 Task: Reply All to email with the signature Emma Green with the subject Request for a new project from softage.1@softage.net with the message I would like to request a follow-up meeting to discuss the next steps., select first sentence, change the font color from current to black and background color to maroon Send the email
Action: Mouse moved to (976, 70)
Screenshot: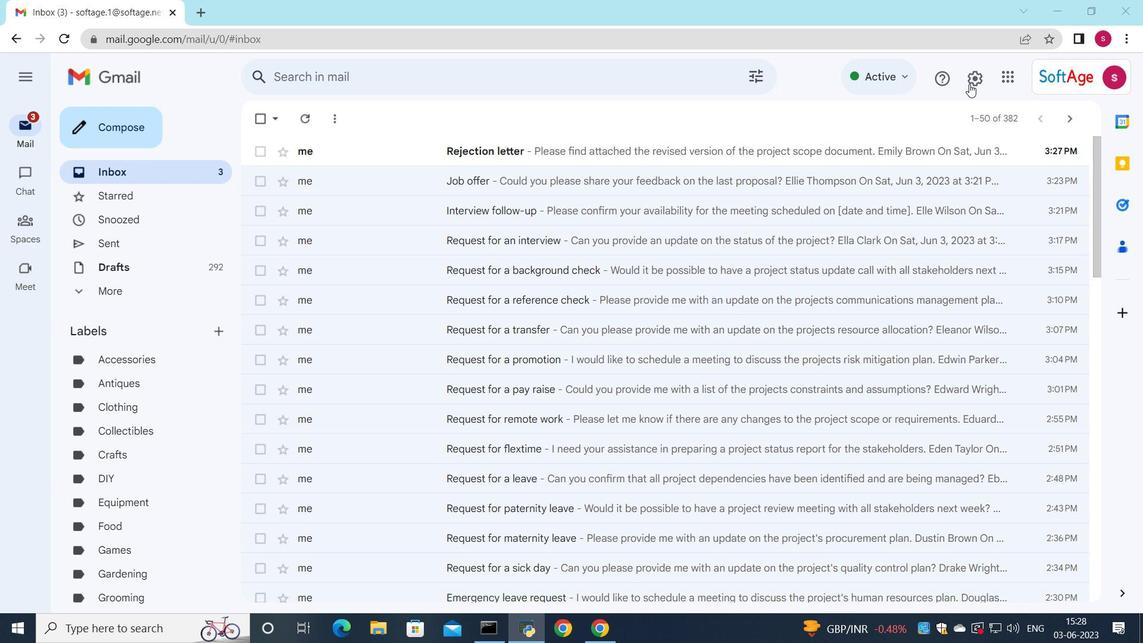 
Action: Mouse pressed left at (976, 70)
Screenshot: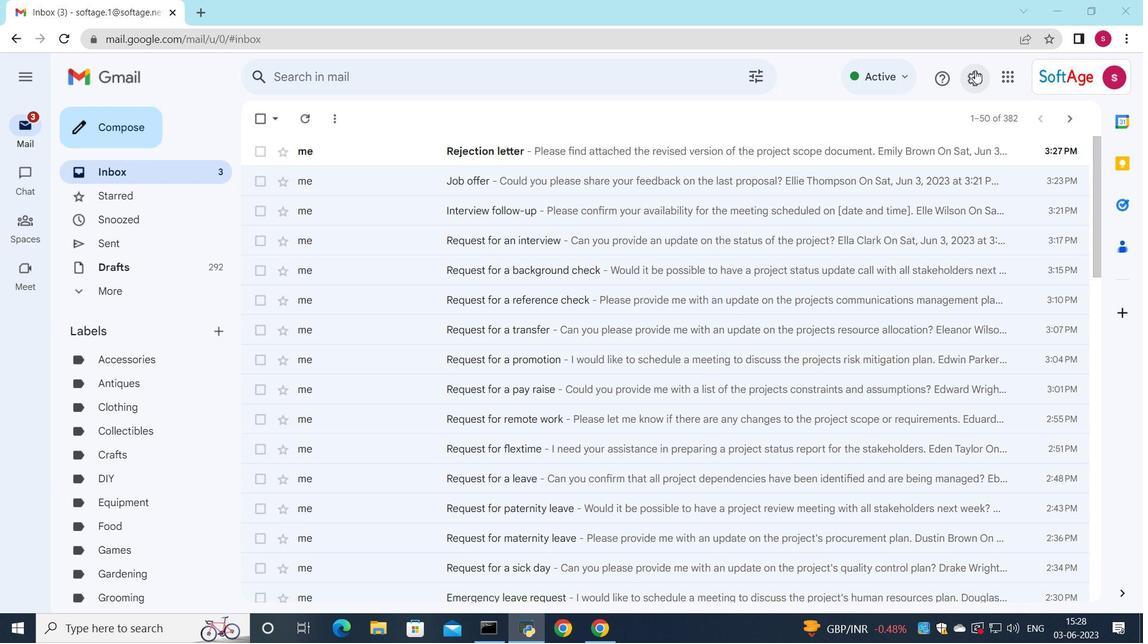 
Action: Mouse moved to (967, 155)
Screenshot: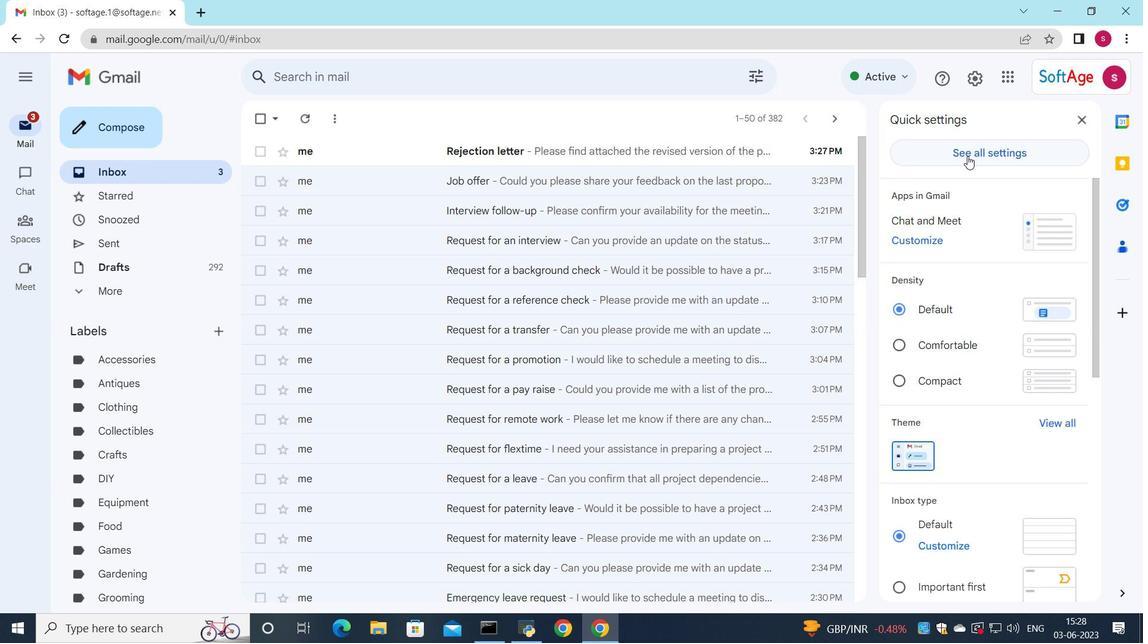
Action: Mouse pressed left at (967, 155)
Screenshot: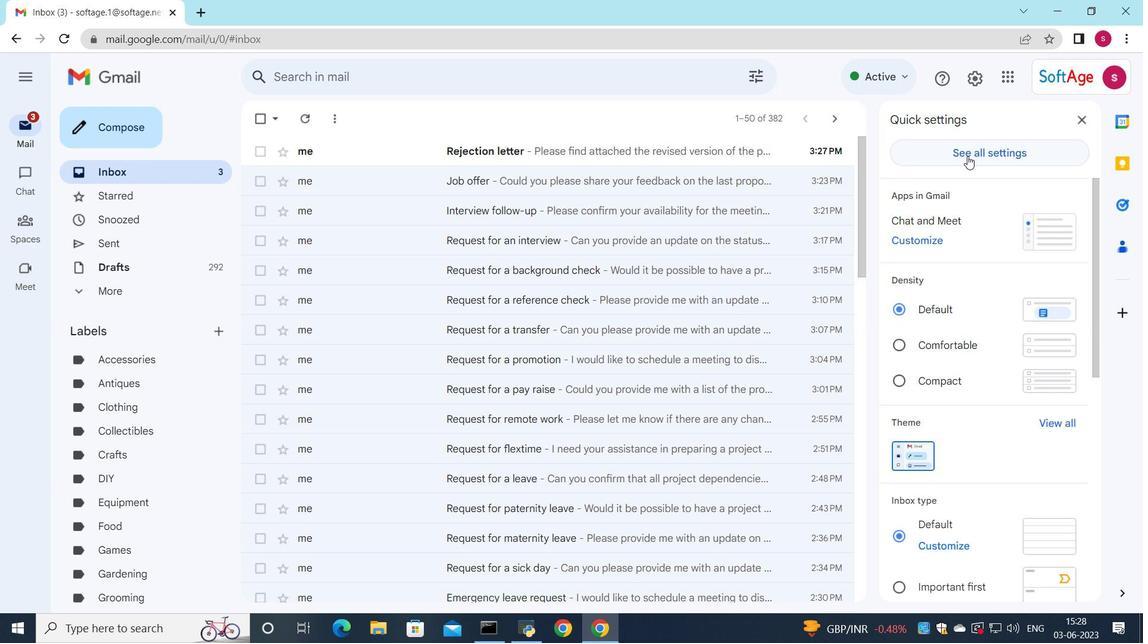 
Action: Mouse moved to (650, 265)
Screenshot: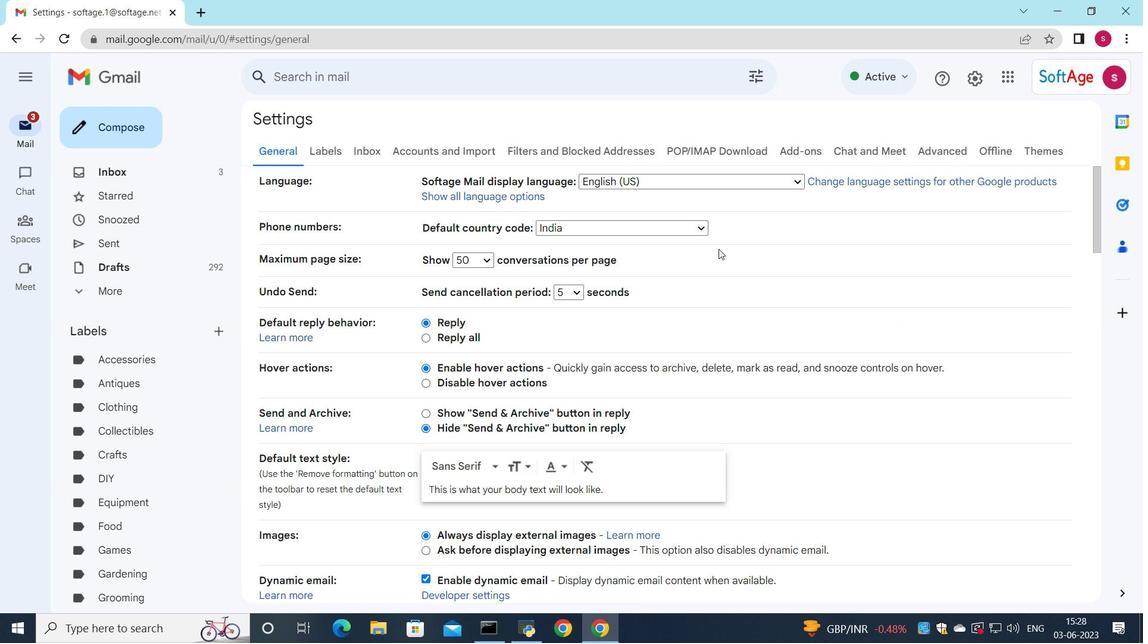 
Action: Mouse scrolled (650, 265) with delta (0, 0)
Screenshot: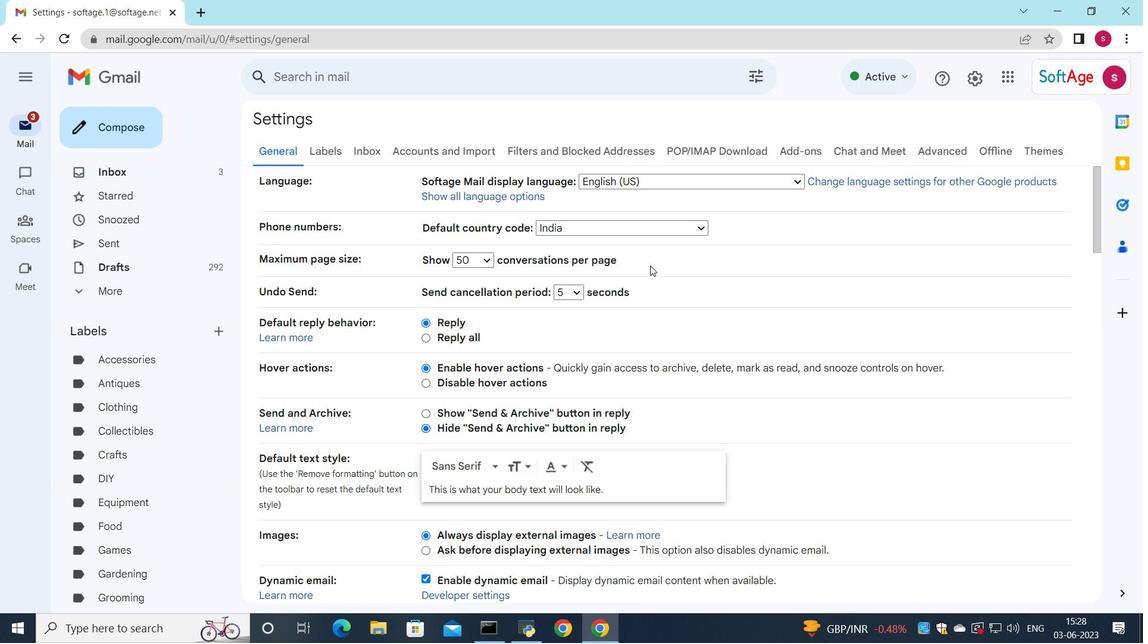 
Action: Mouse scrolled (650, 265) with delta (0, 0)
Screenshot: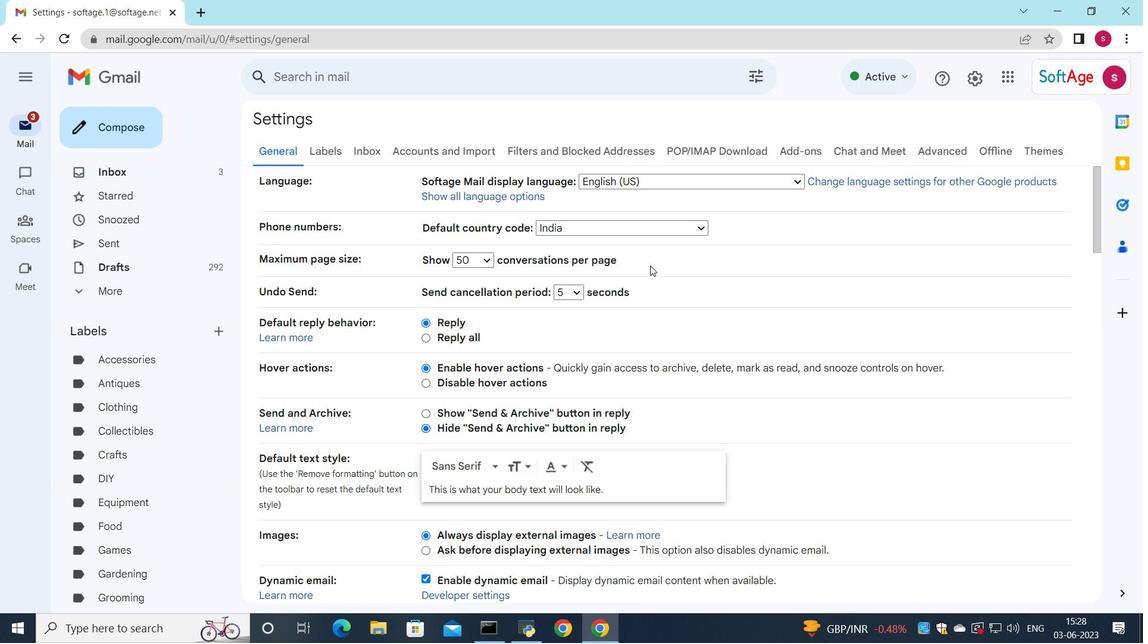 
Action: Mouse scrolled (650, 265) with delta (0, 0)
Screenshot: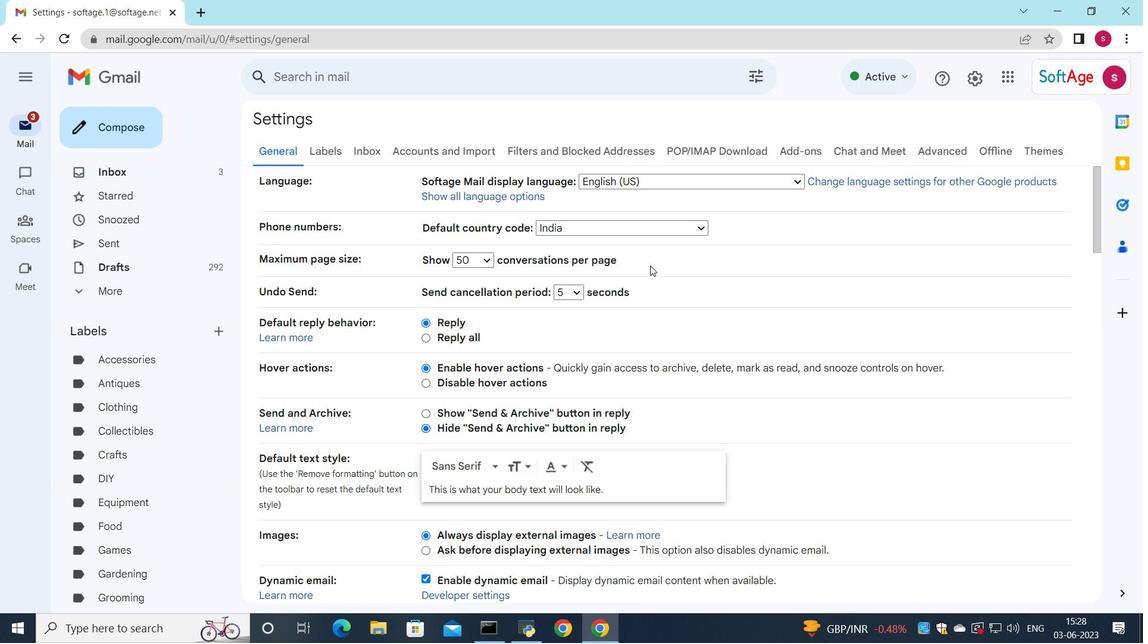 
Action: Mouse scrolled (650, 265) with delta (0, 0)
Screenshot: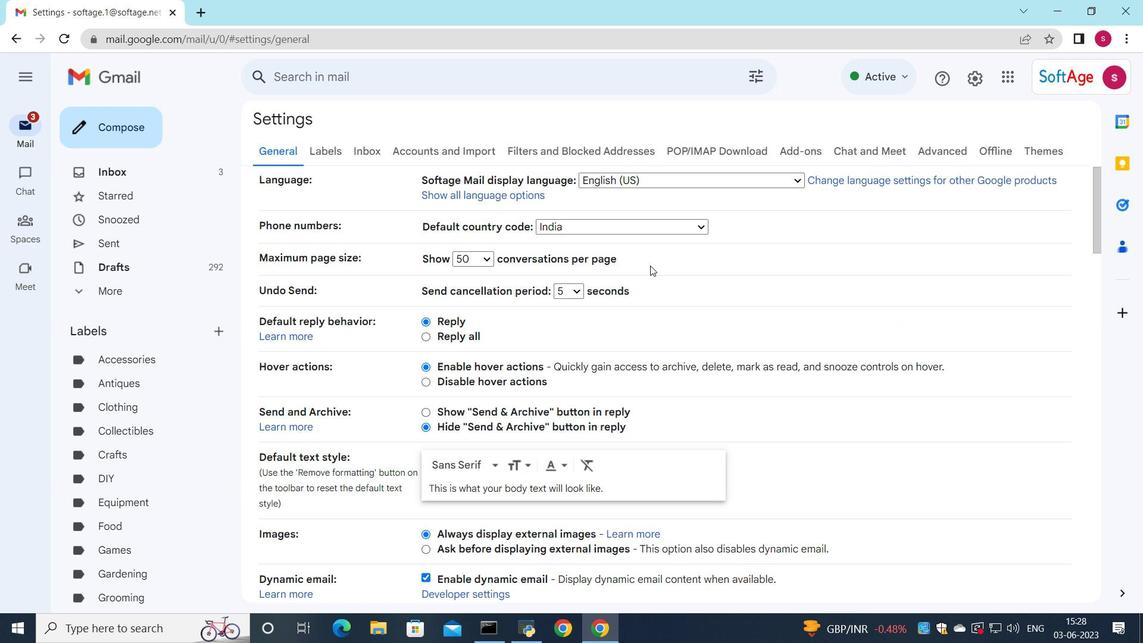 
Action: Mouse scrolled (650, 265) with delta (0, 0)
Screenshot: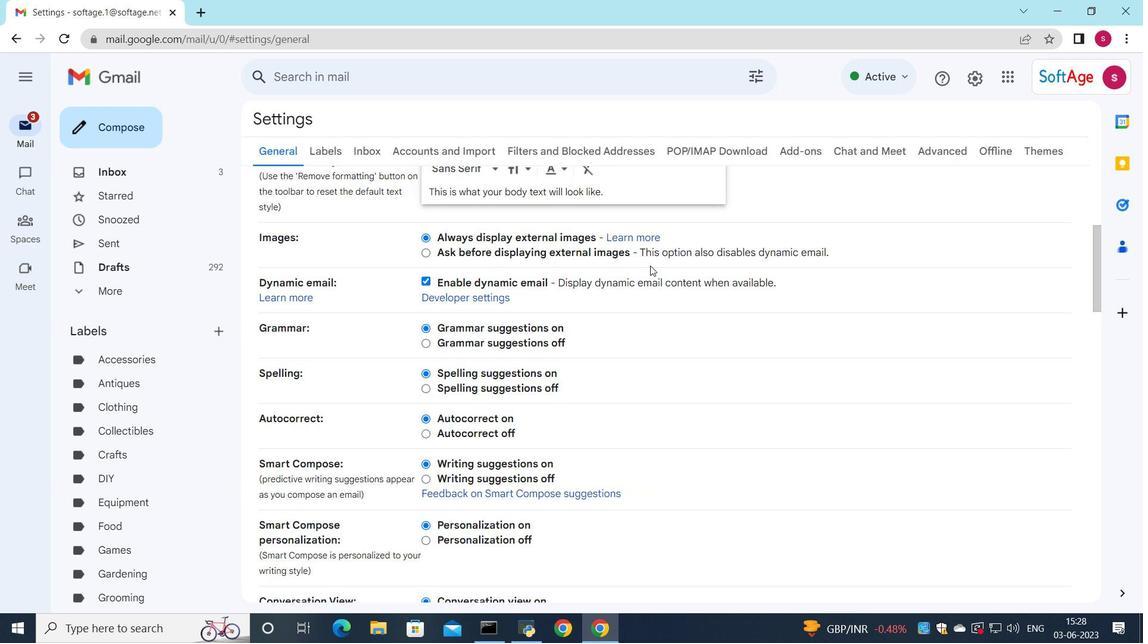 
Action: Mouse scrolled (650, 265) with delta (0, 0)
Screenshot: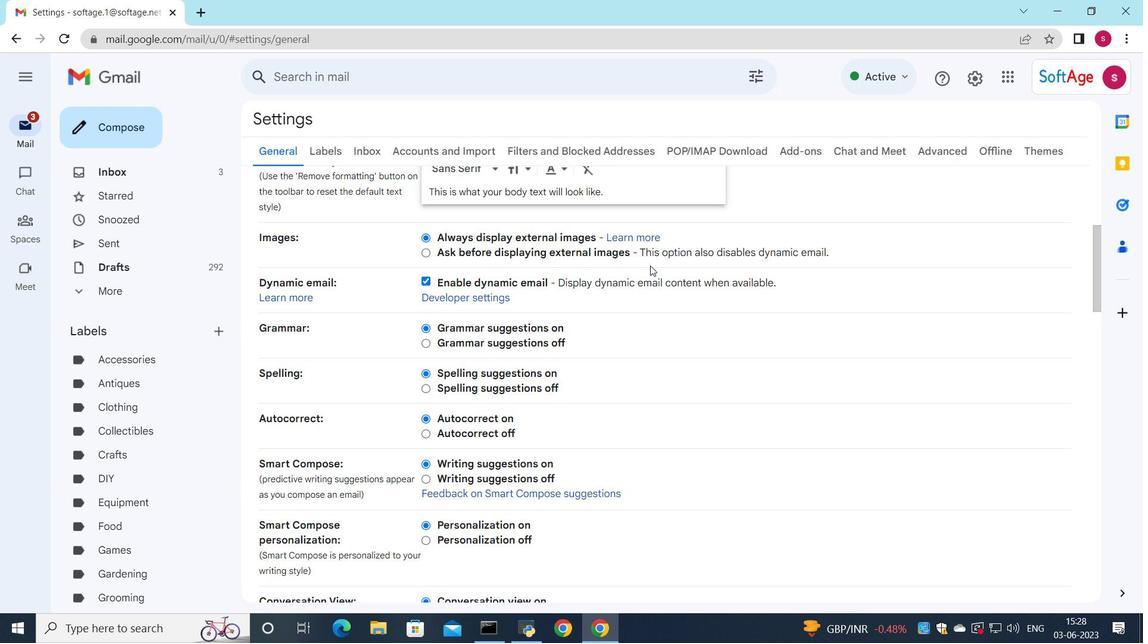 
Action: Mouse scrolled (650, 265) with delta (0, 0)
Screenshot: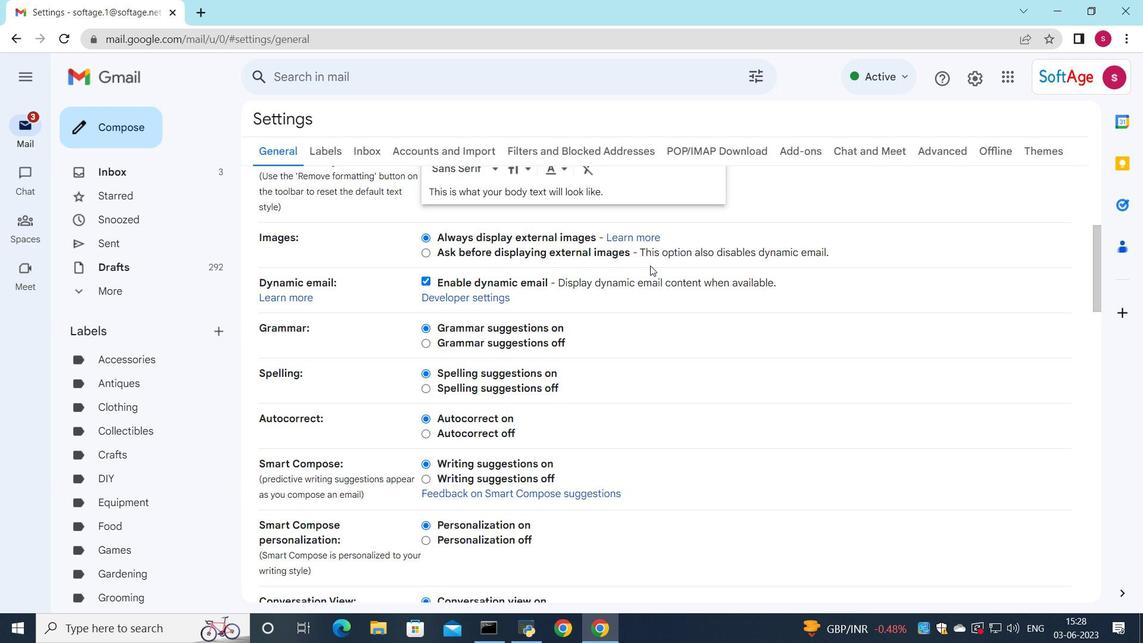 
Action: Mouse scrolled (650, 265) with delta (0, 0)
Screenshot: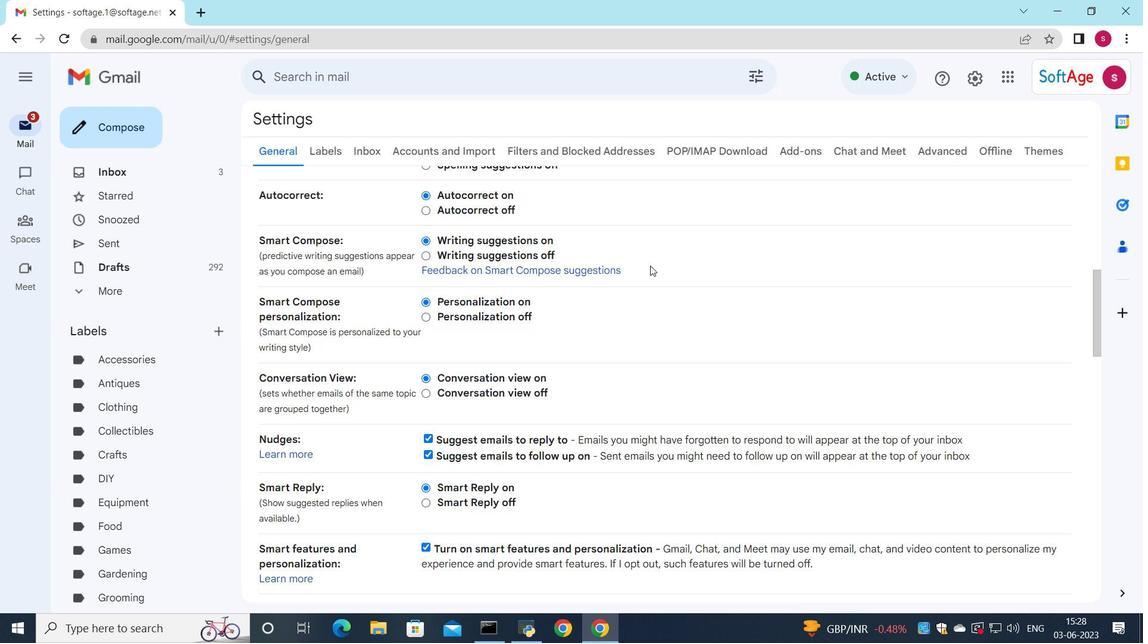 
Action: Mouse scrolled (650, 265) with delta (0, 0)
Screenshot: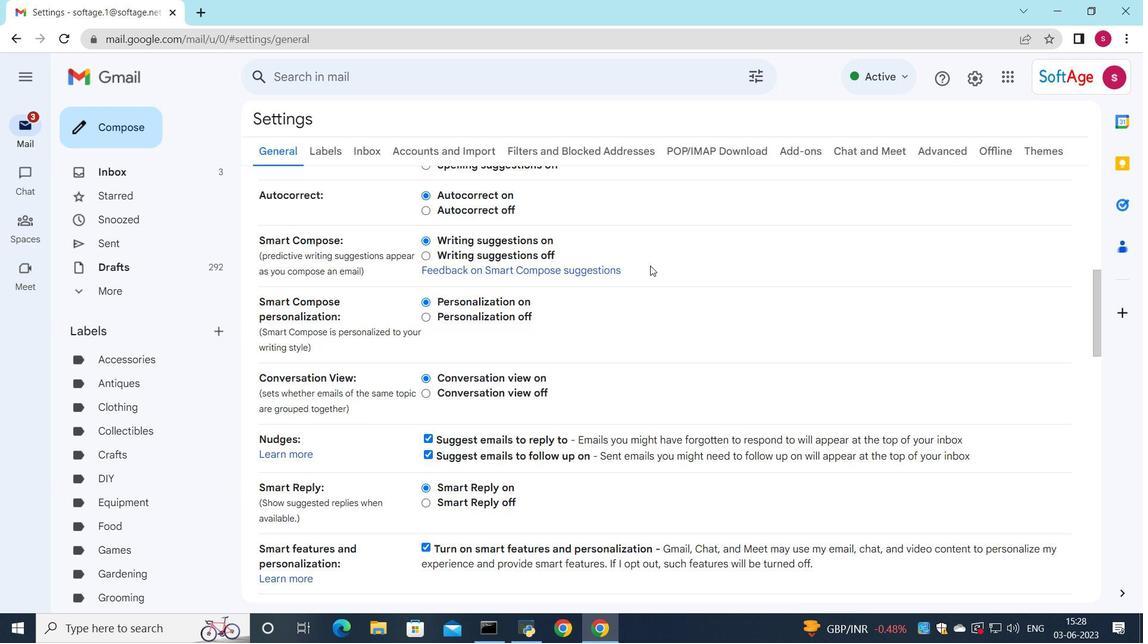 
Action: Mouse scrolled (650, 265) with delta (0, 0)
Screenshot: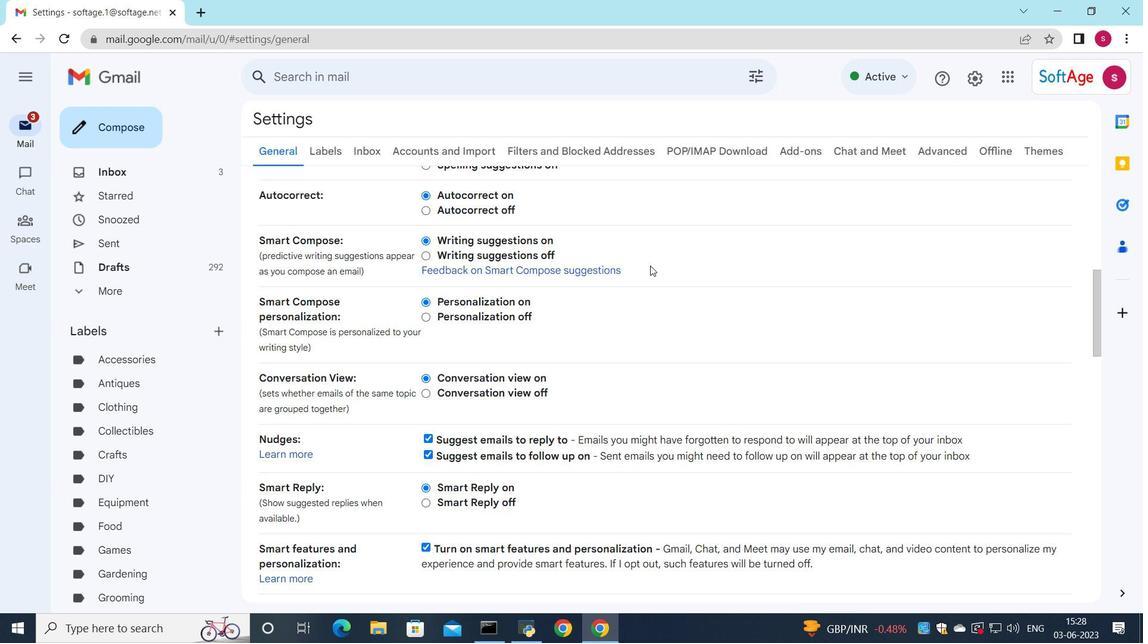 
Action: Mouse scrolled (650, 265) with delta (0, 0)
Screenshot: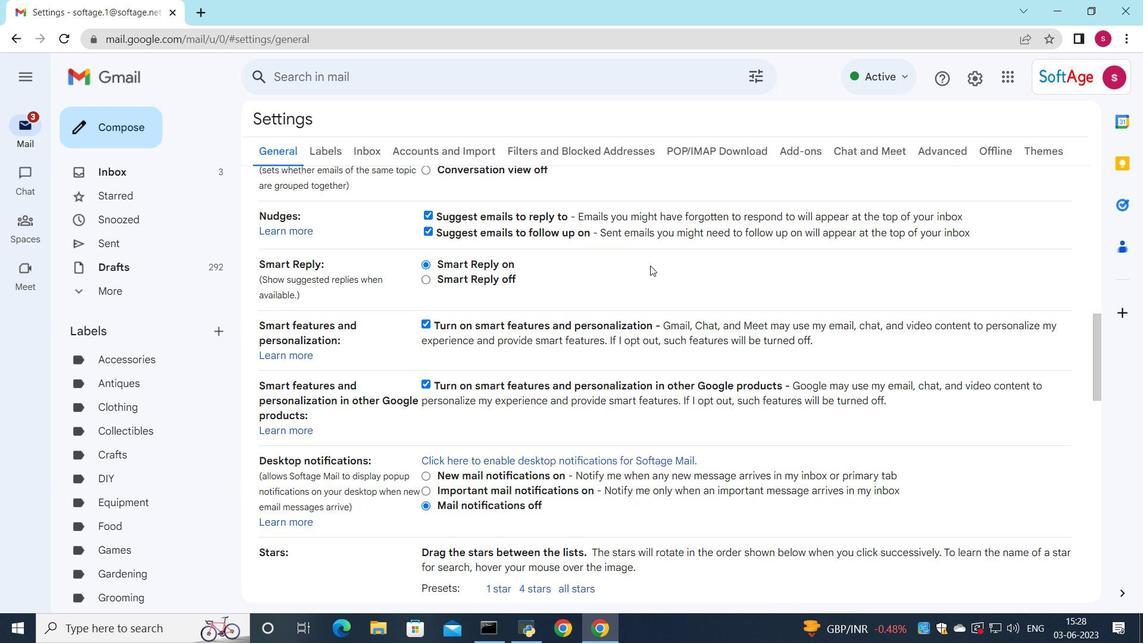 
Action: Mouse scrolled (650, 265) with delta (0, 0)
Screenshot: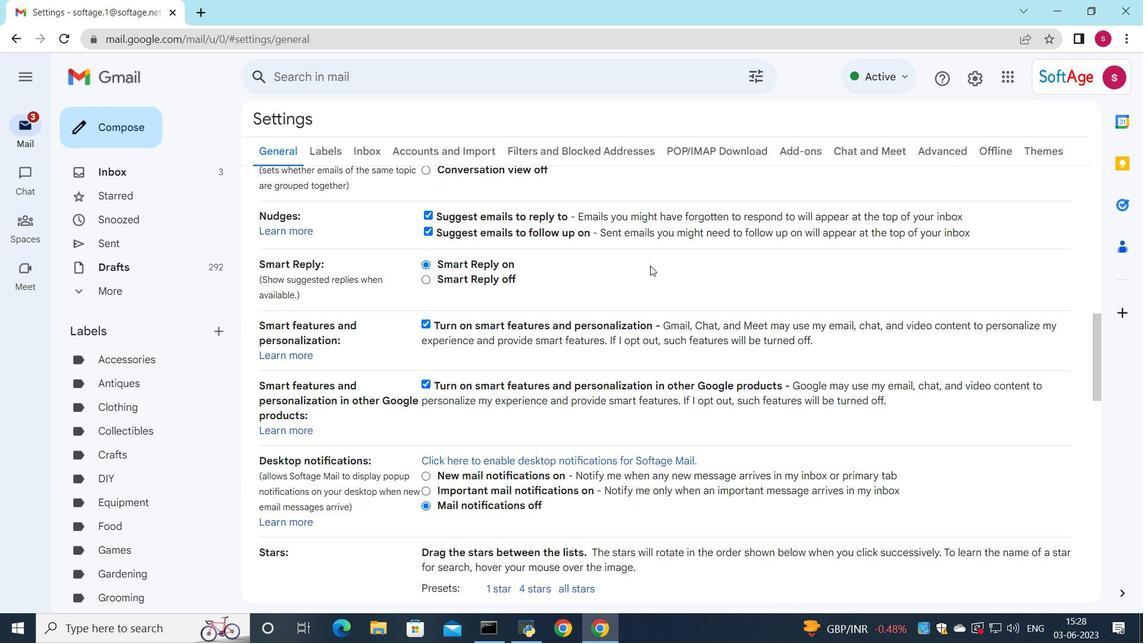 
Action: Mouse scrolled (650, 265) with delta (0, 0)
Screenshot: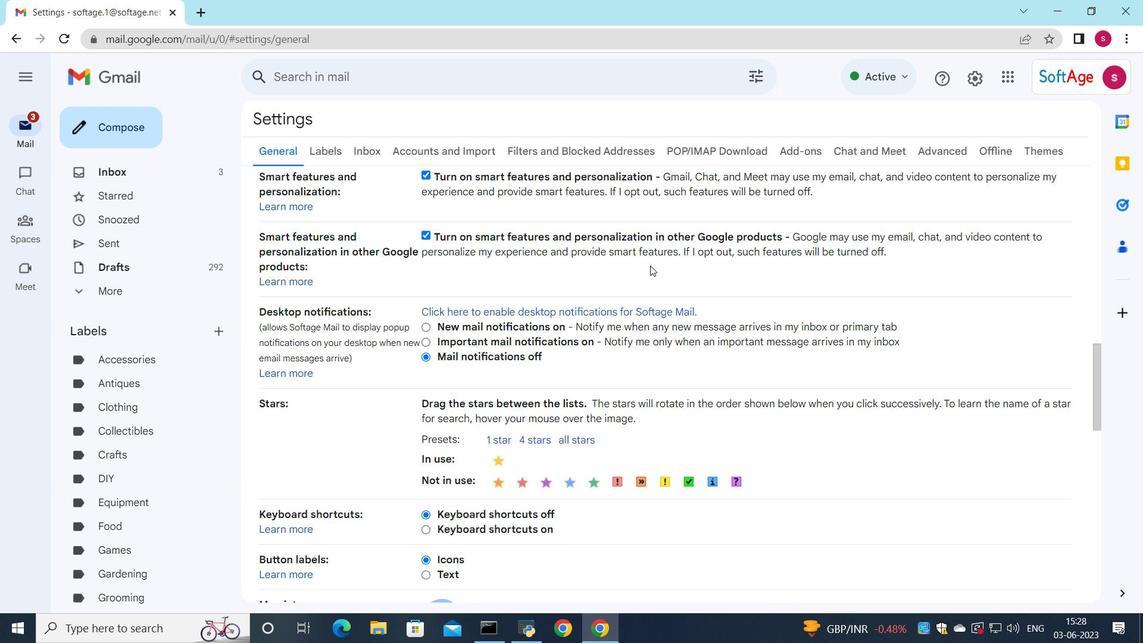 
Action: Mouse scrolled (650, 265) with delta (0, 0)
Screenshot: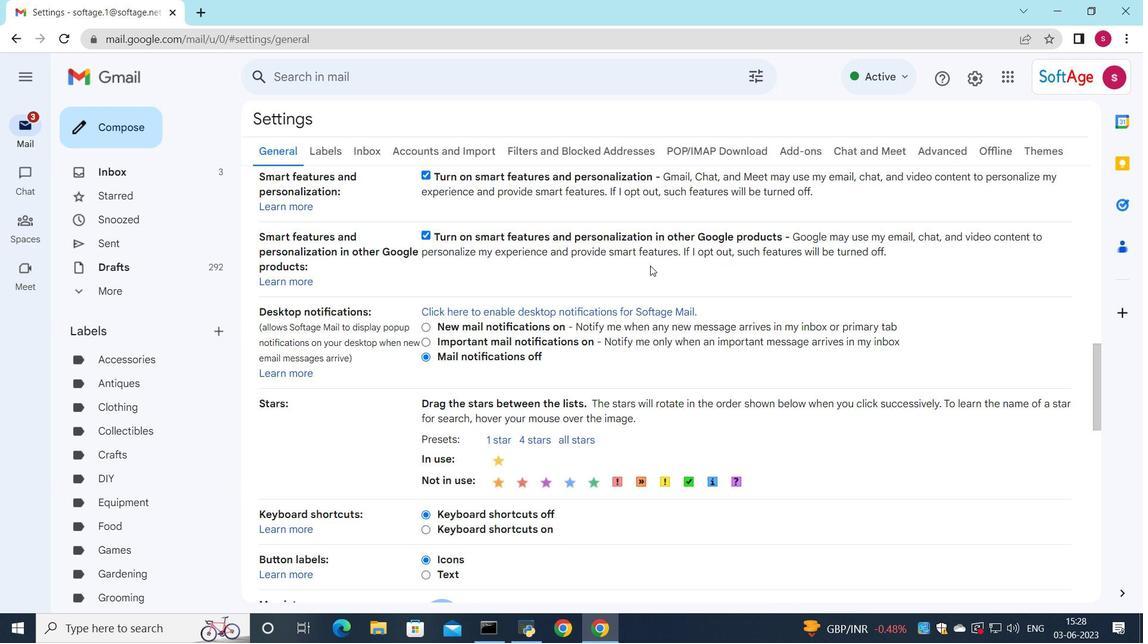 
Action: Mouse scrolled (650, 265) with delta (0, 0)
Screenshot: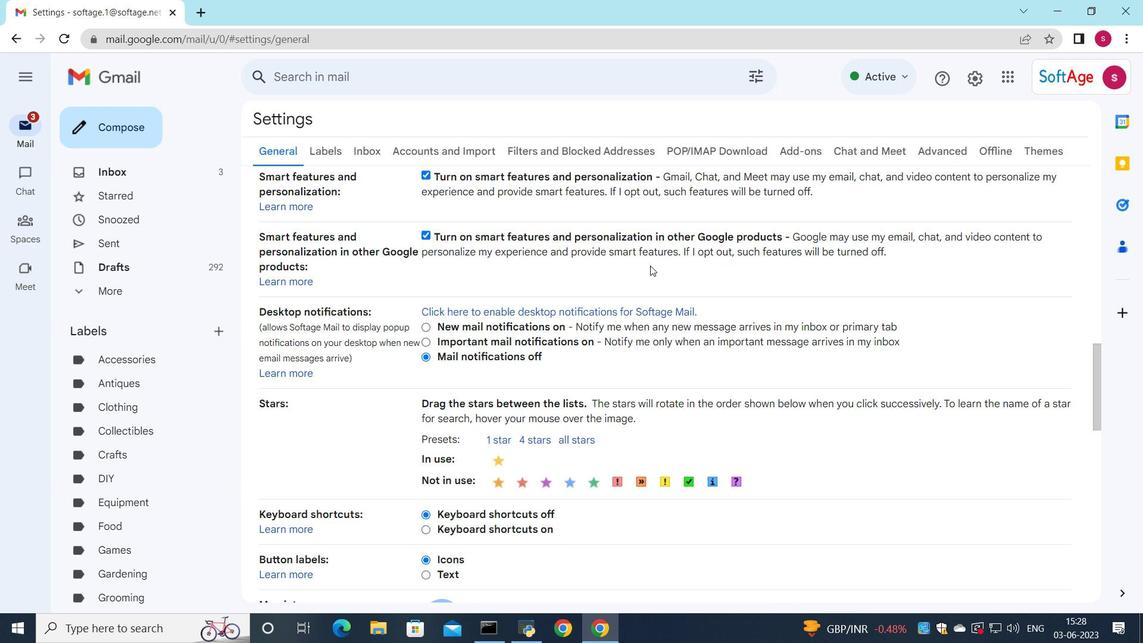 
Action: Mouse scrolled (650, 265) with delta (0, 0)
Screenshot: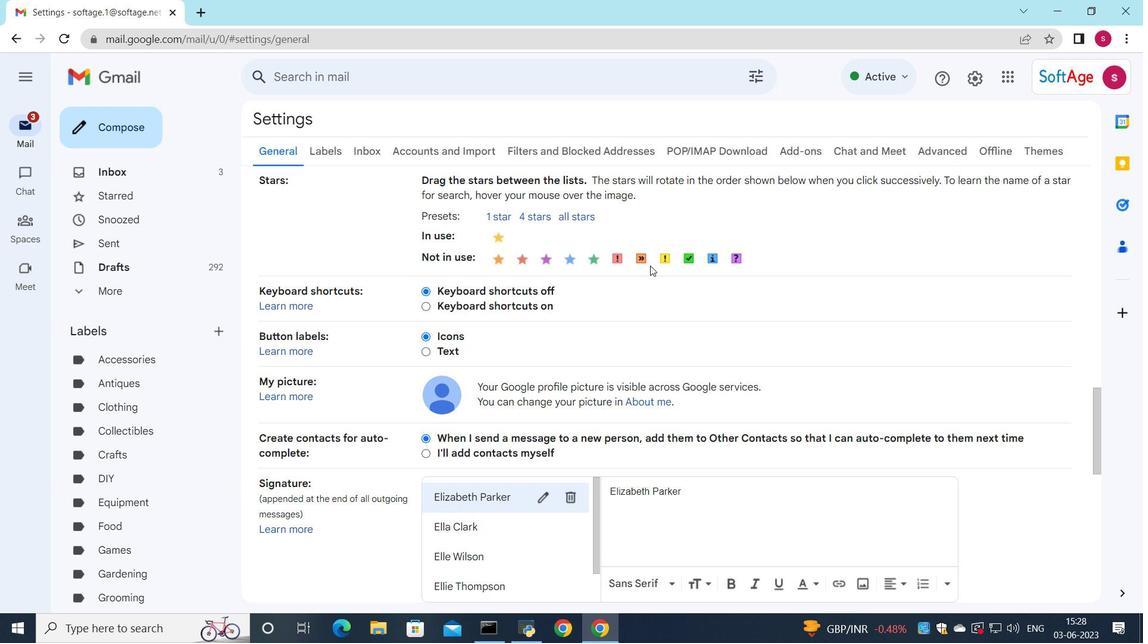 
Action: Mouse scrolled (650, 265) with delta (0, 0)
Screenshot: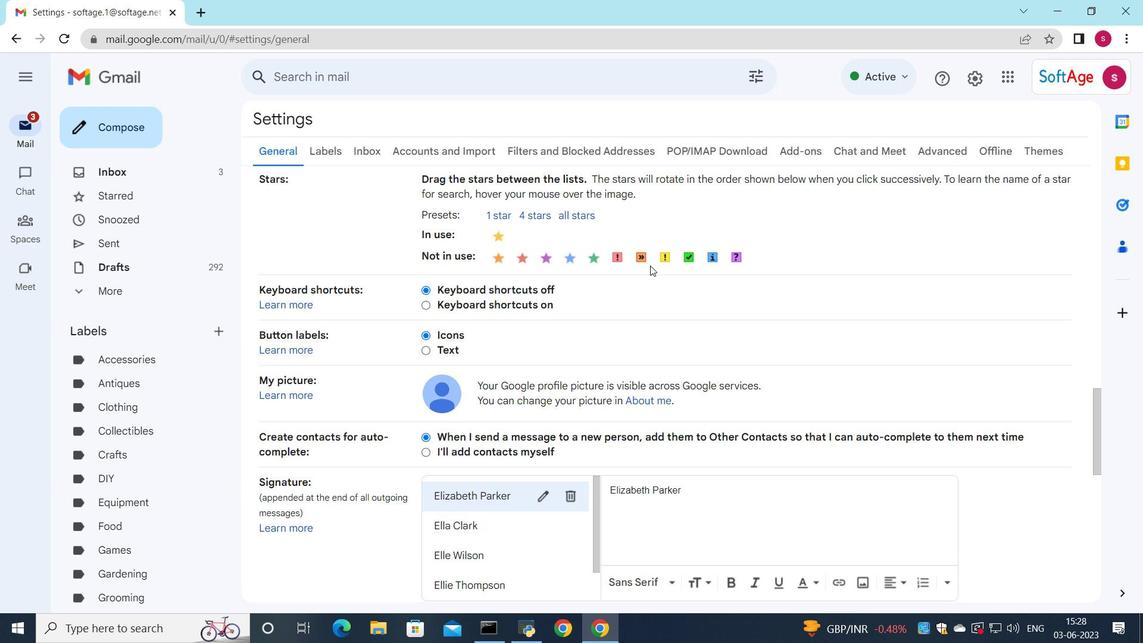 
Action: Mouse moved to (562, 469)
Screenshot: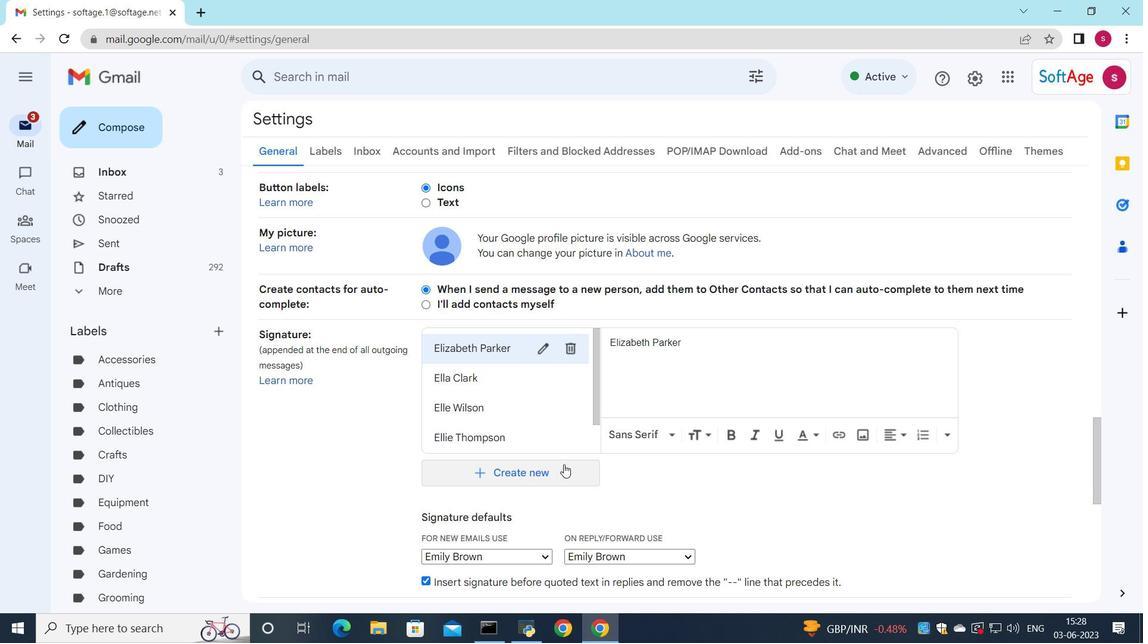 
Action: Mouse pressed left at (562, 469)
Screenshot: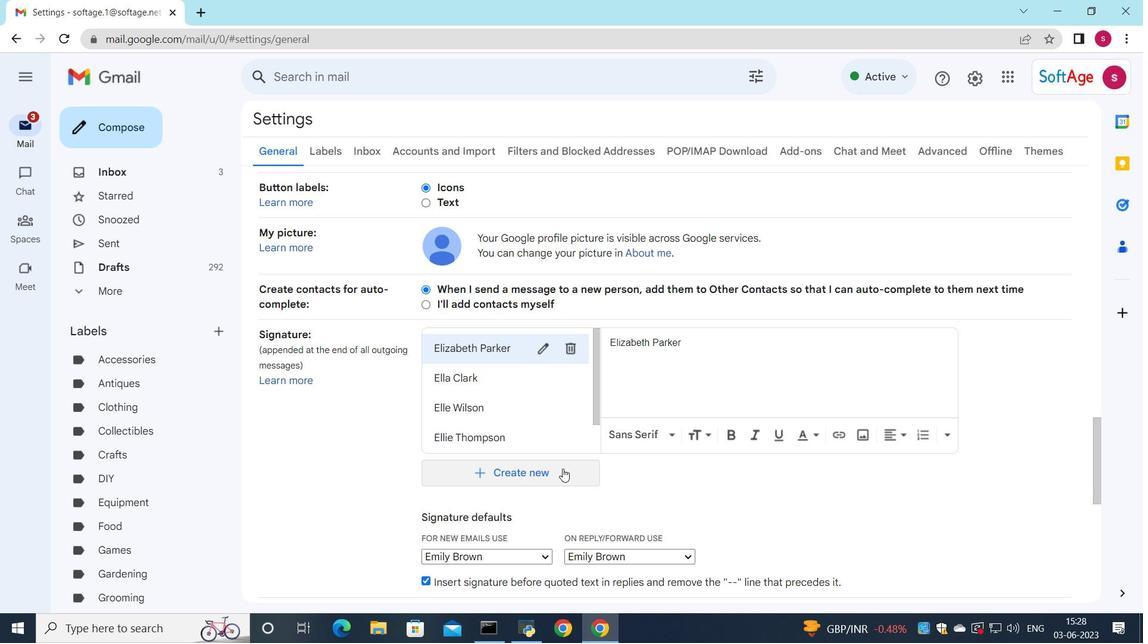 
Action: Mouse moved to (563, 464)
Screenshot: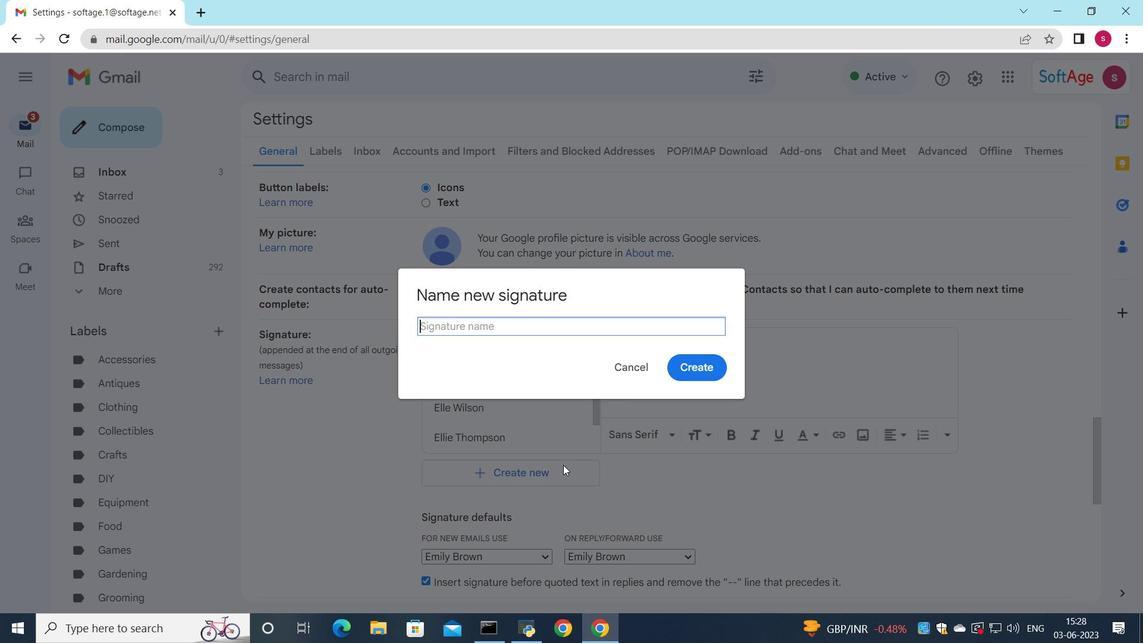 
Action: Key pressed <Key.shift>Emma<Key.space><Key.shift>Green
Screenshot: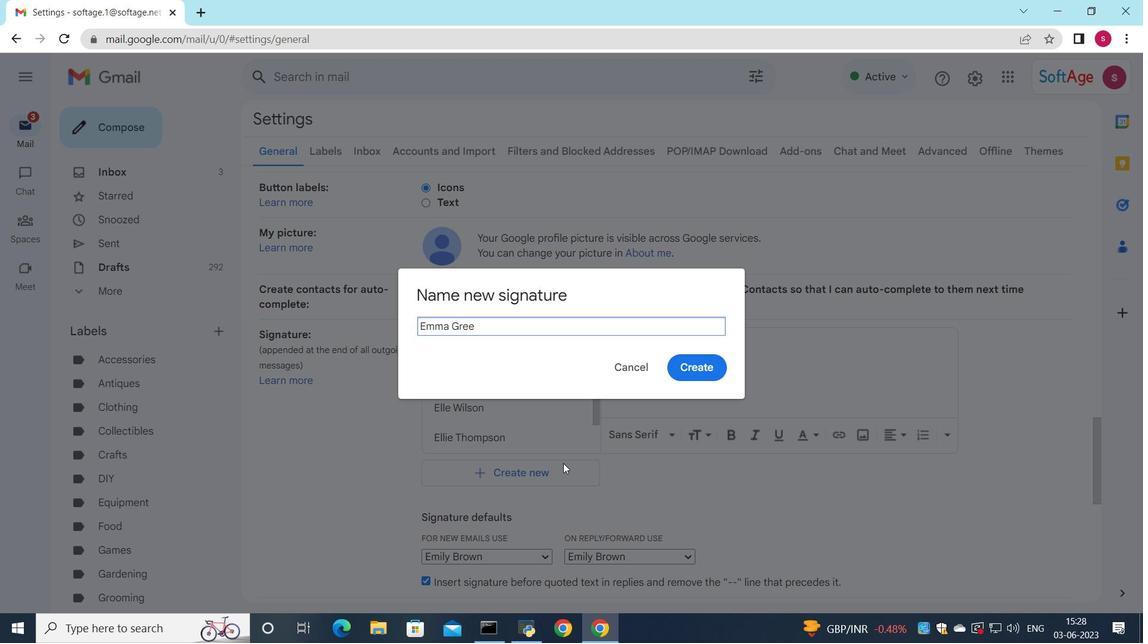 
Action: Mouse moved to (695, 371)
Screenshot: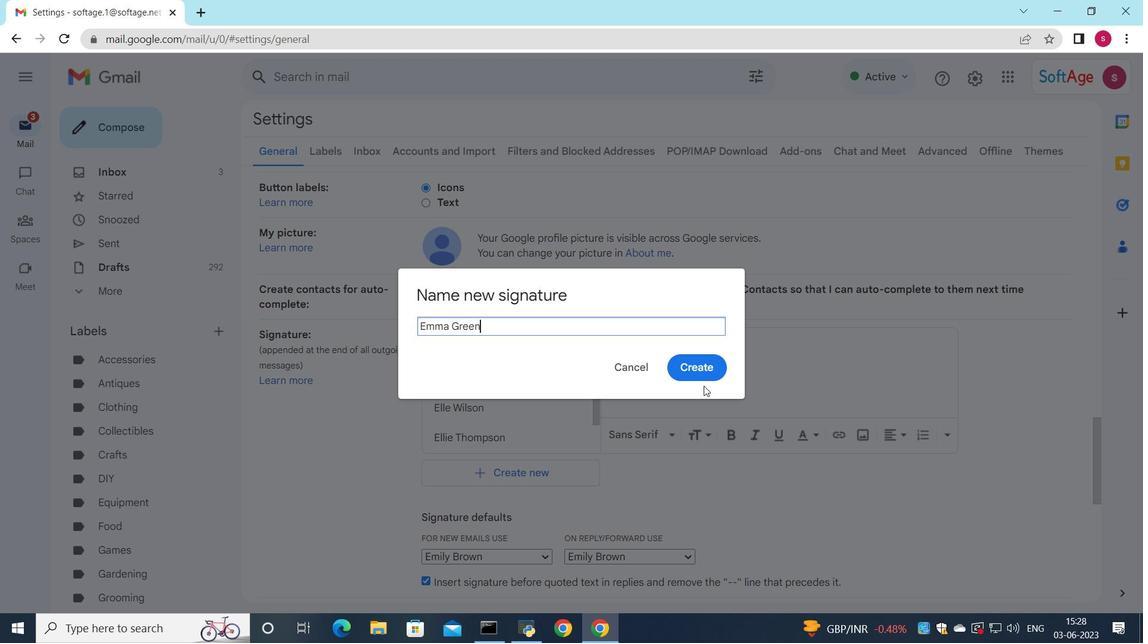 
Action: Mouse pressed left at (695, 371)
Screenshot: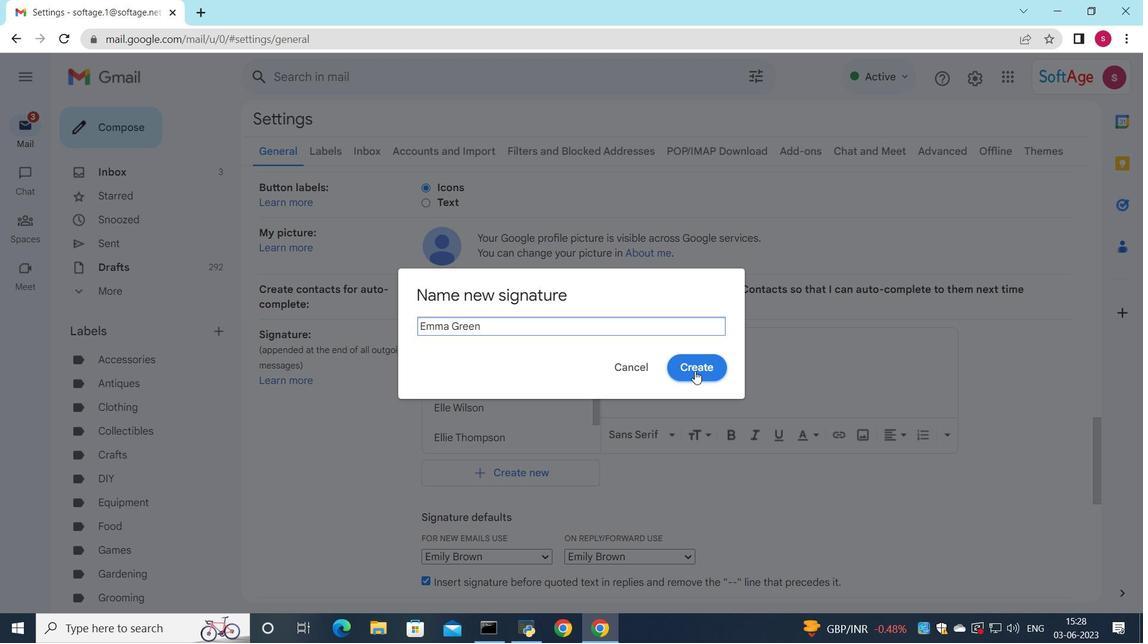 
Action: Mouse moved to (668, 357)
Screenshot: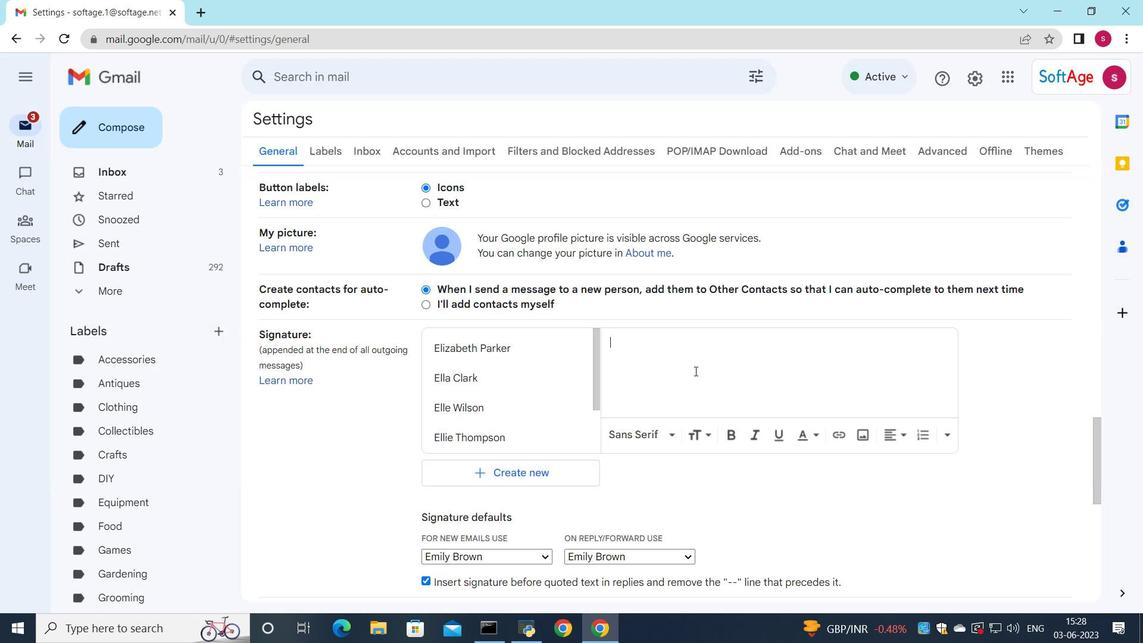 
Action: Key pressed <Key.shift>Emma<Key.space><Key.shift>Green
Screenshot: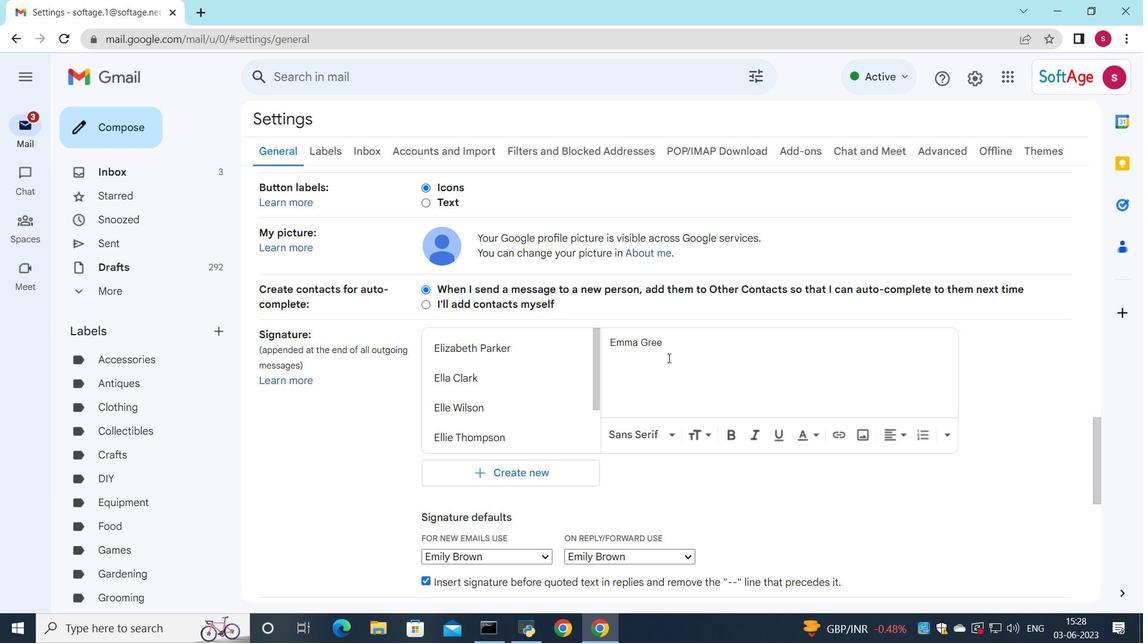 
Action: Mouse moved to (451, 429)
Screenshot: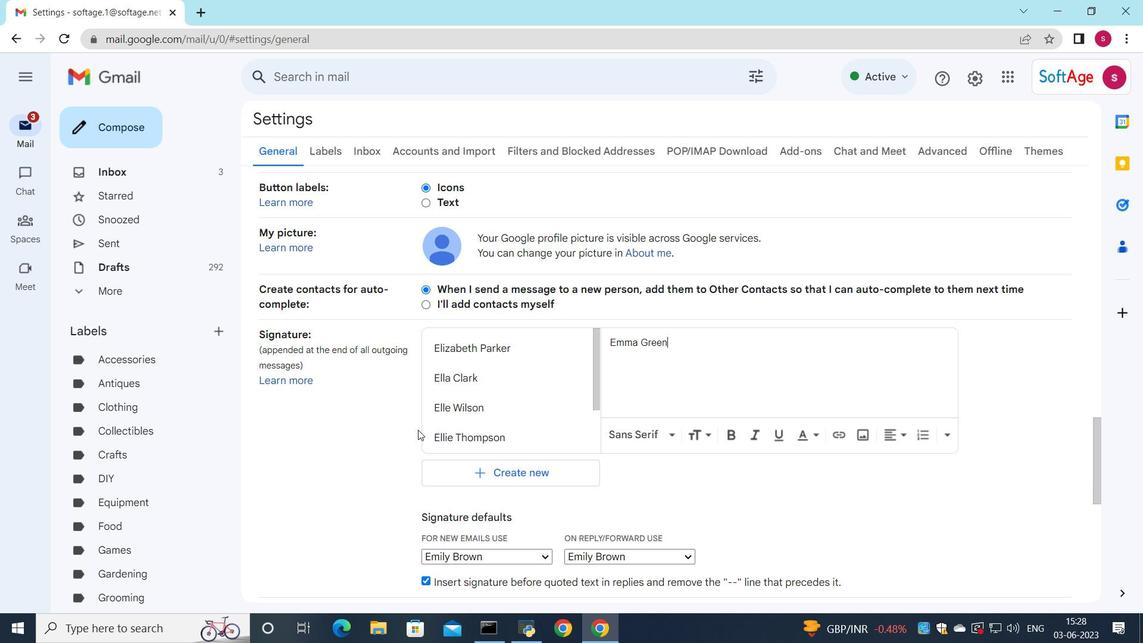 
Action: Mouse scrolled (451, 428) with delta (0, 0)
Screenshot: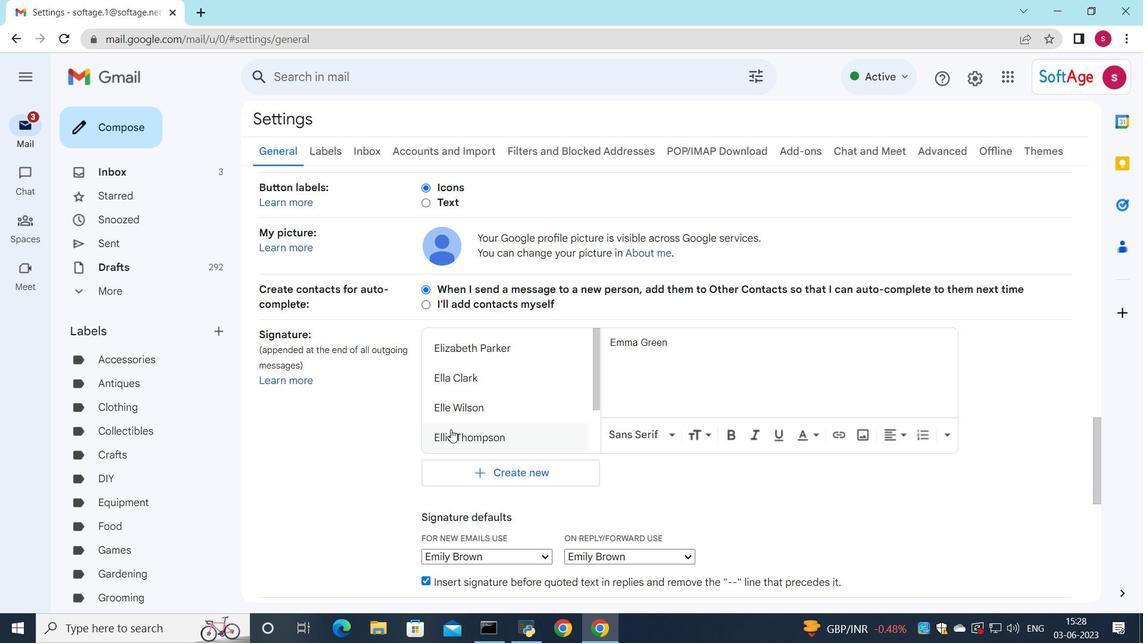 
Action: Mouse scrolled (451, 428) with delta (0, 0)
Screenshot: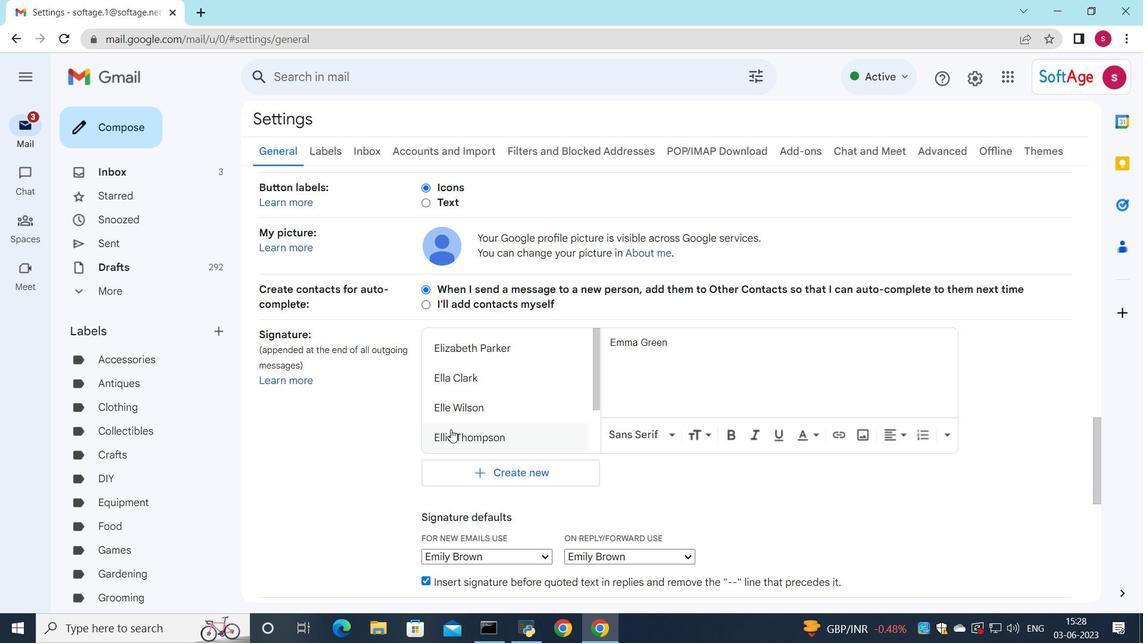 
Action: Mouse scrolled (451, 428) with delta (0, 0)
Screenshot: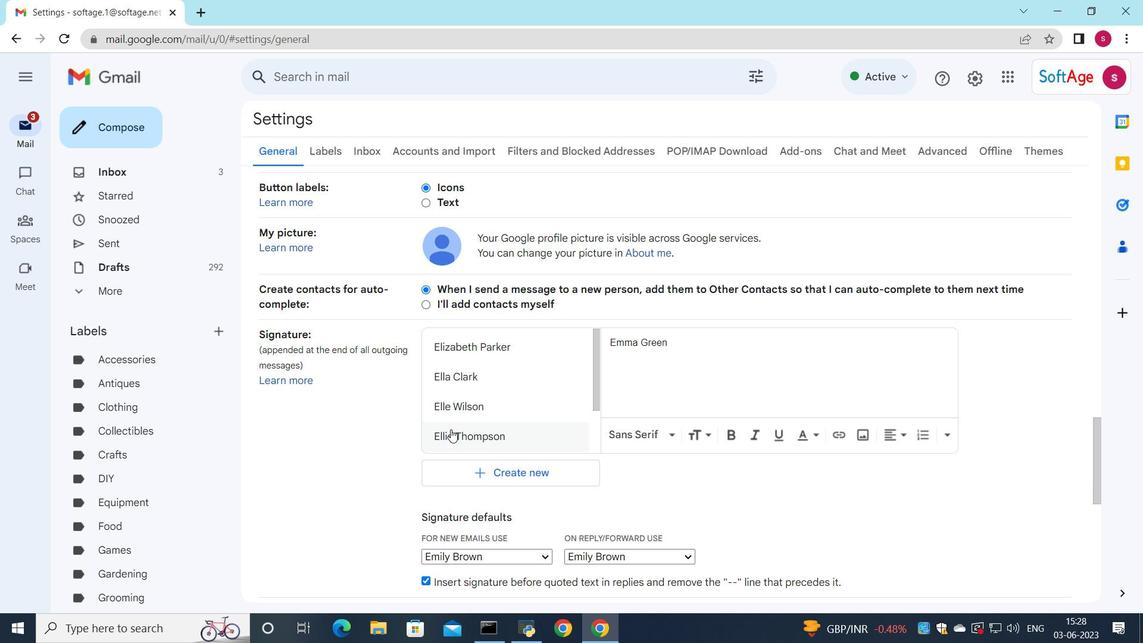 
Action: Mouse moved to (539, 554)
Screenshot: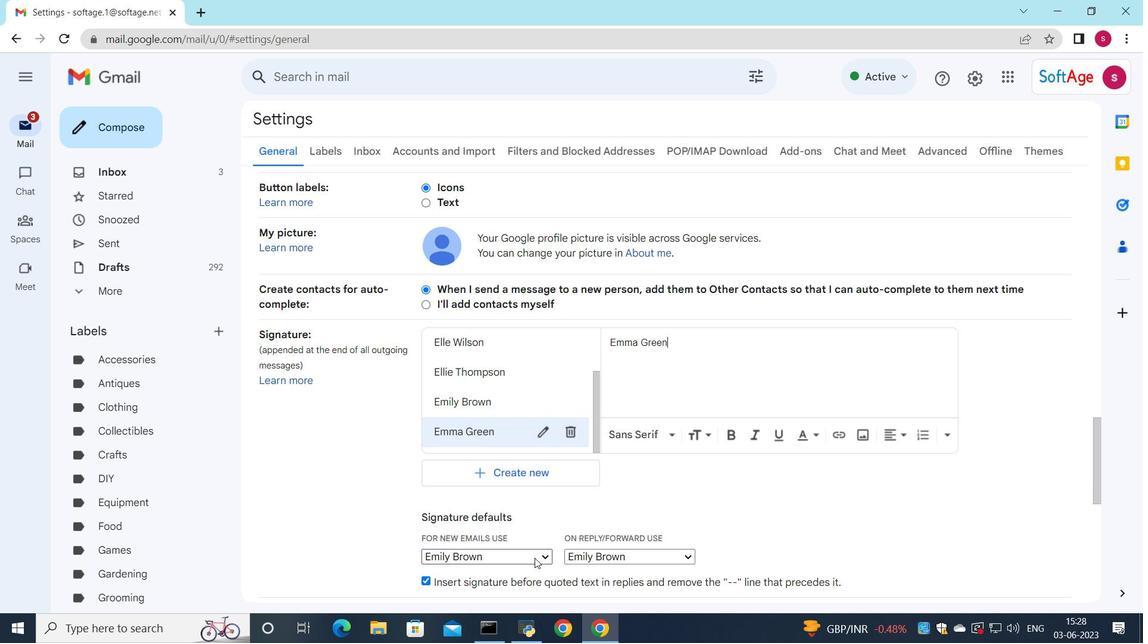 
Action: Mouse pressed left at (539, 554)
Screenshot: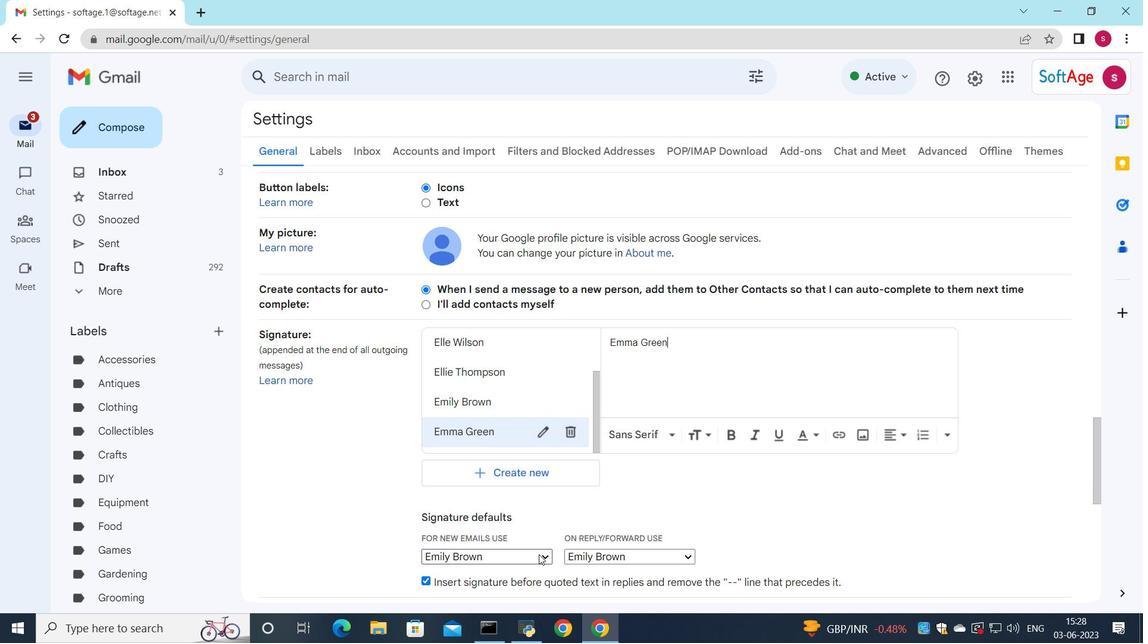 
Action: Mouse moved to (515, 543)
Screenshot: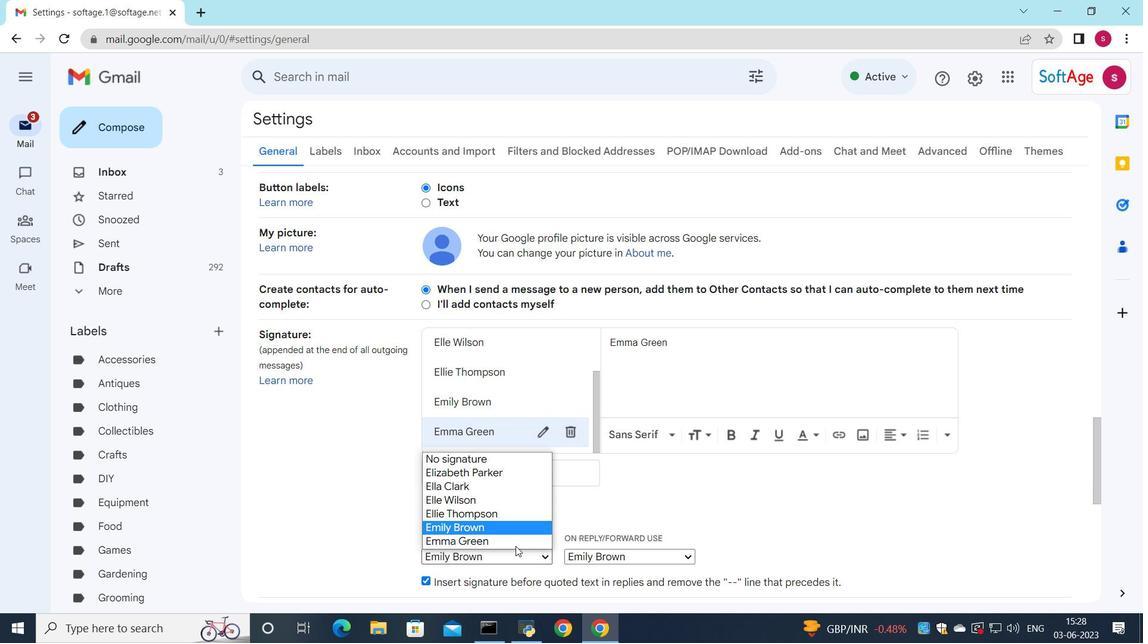 
Action: Mouse pressed left at (515, 543)
Screenshot: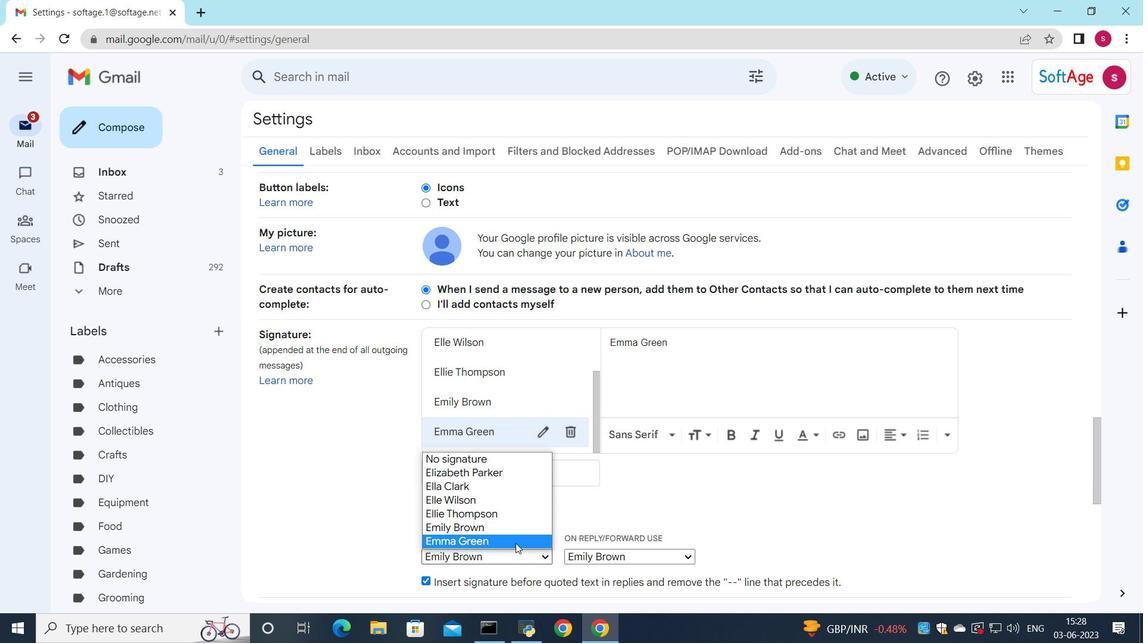 
Action: Mouse moved to (569, 558)
Screenshot: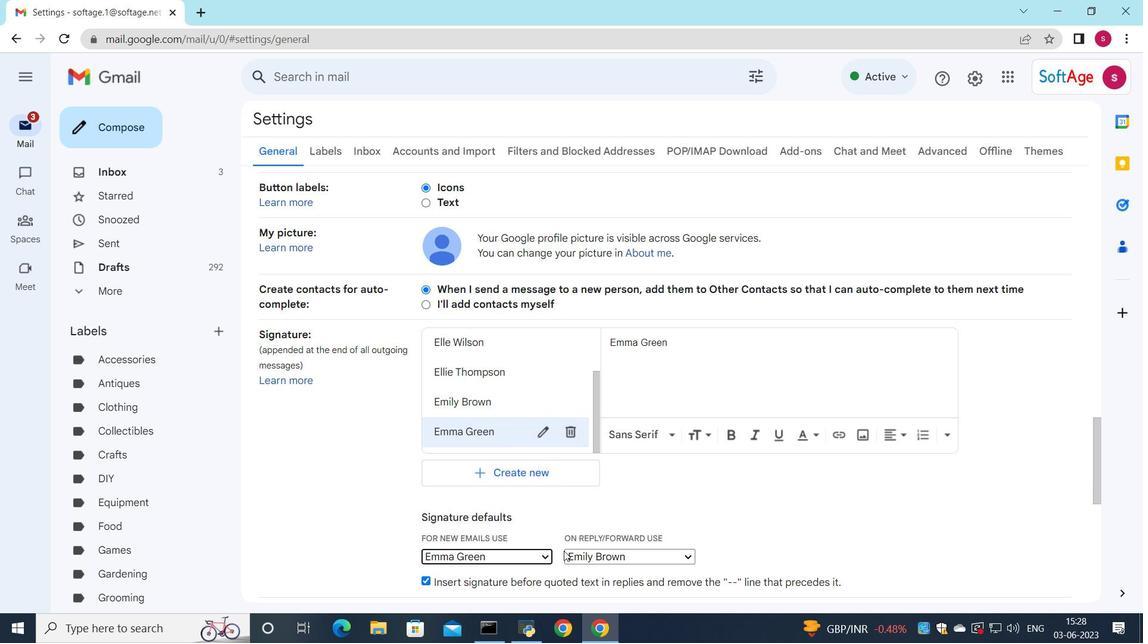 
Action: Mouse pressed left at (569, 558)
Screenshot: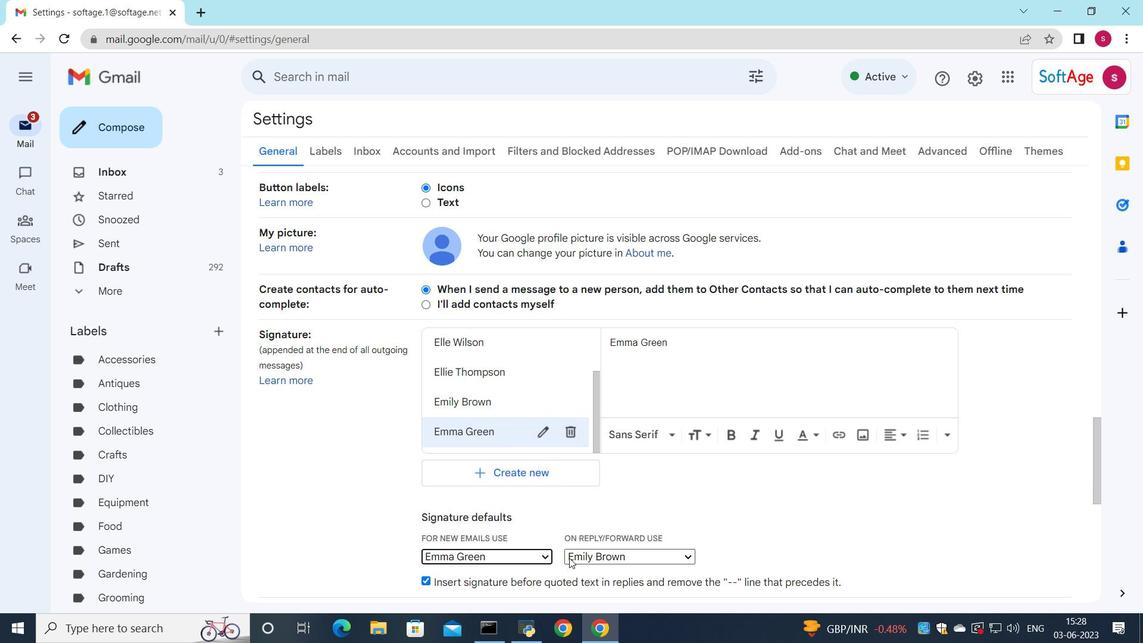 
Action: Mouse moved to (577, 543)
Screenshot: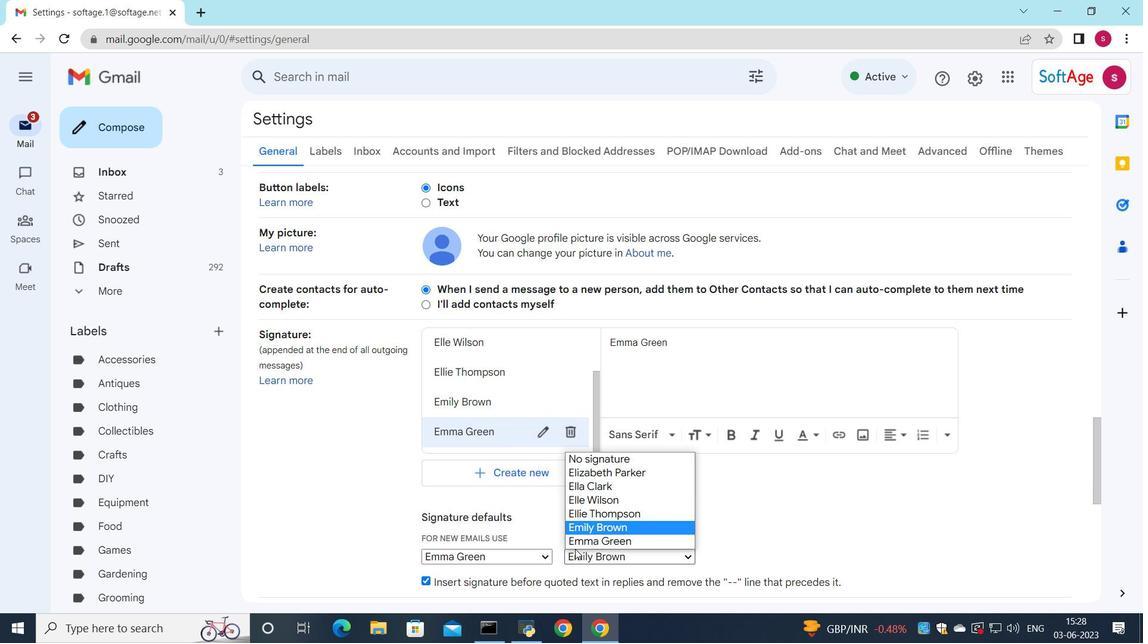 
Action: Mouse pressed left at (577, 543)
Screenshot: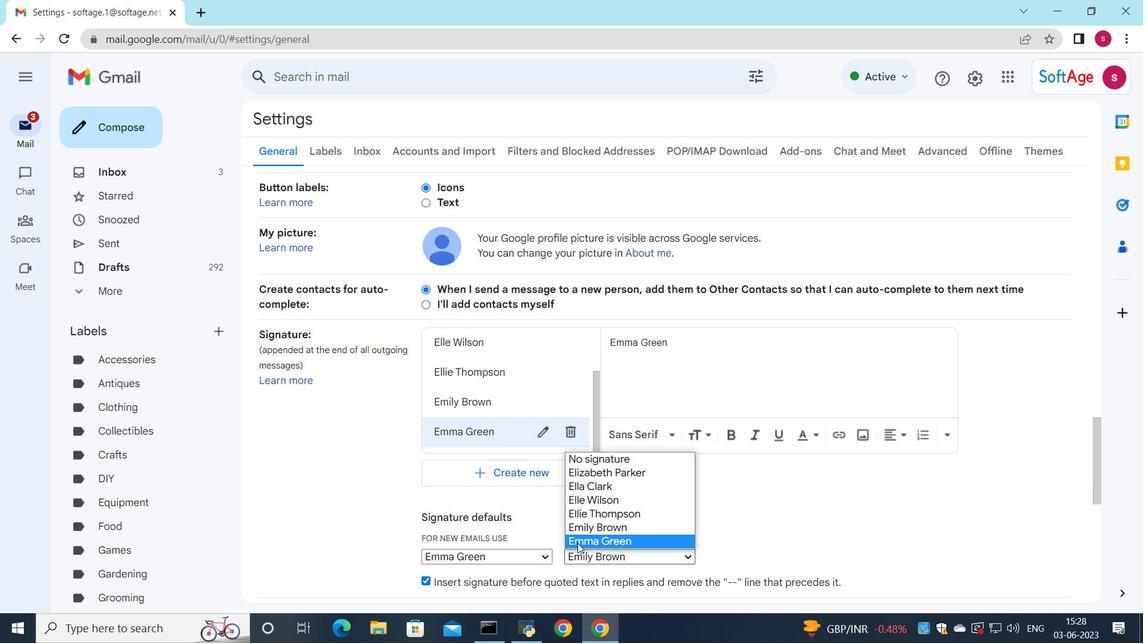 
Action: Mouse scrolled (577, 542) with delta (0, 0)
Screenshot: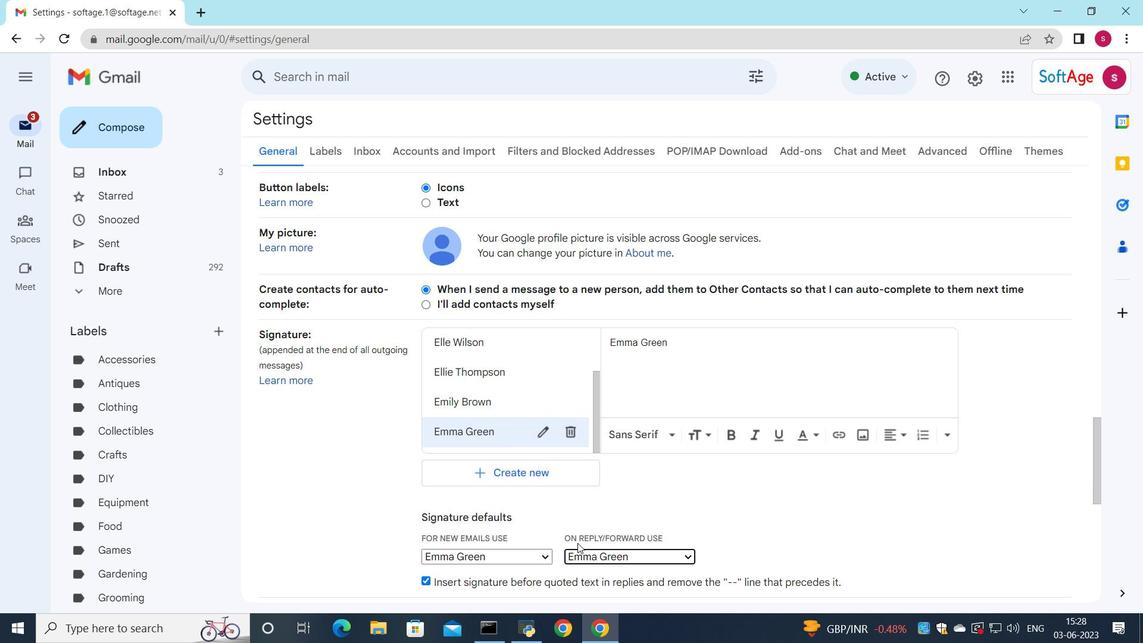 
Action: Mouse scrolled (577, 542) with delta (0, 0)
Screenshot: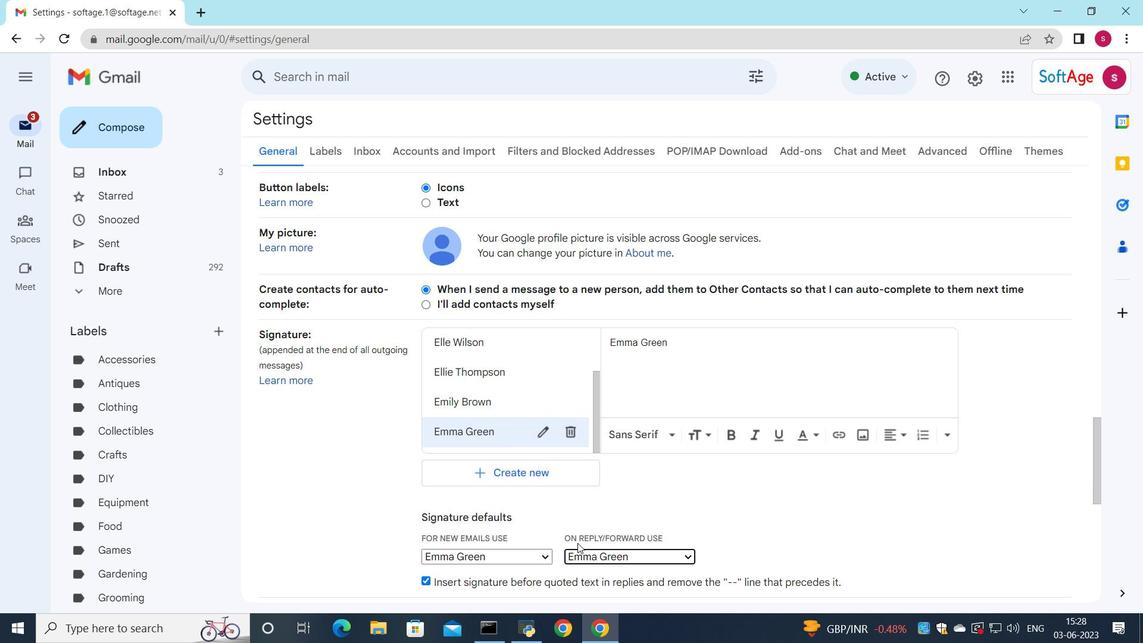 
Action: Mouse scrolled (577, 542) with delta (0, 0)
Screenshot: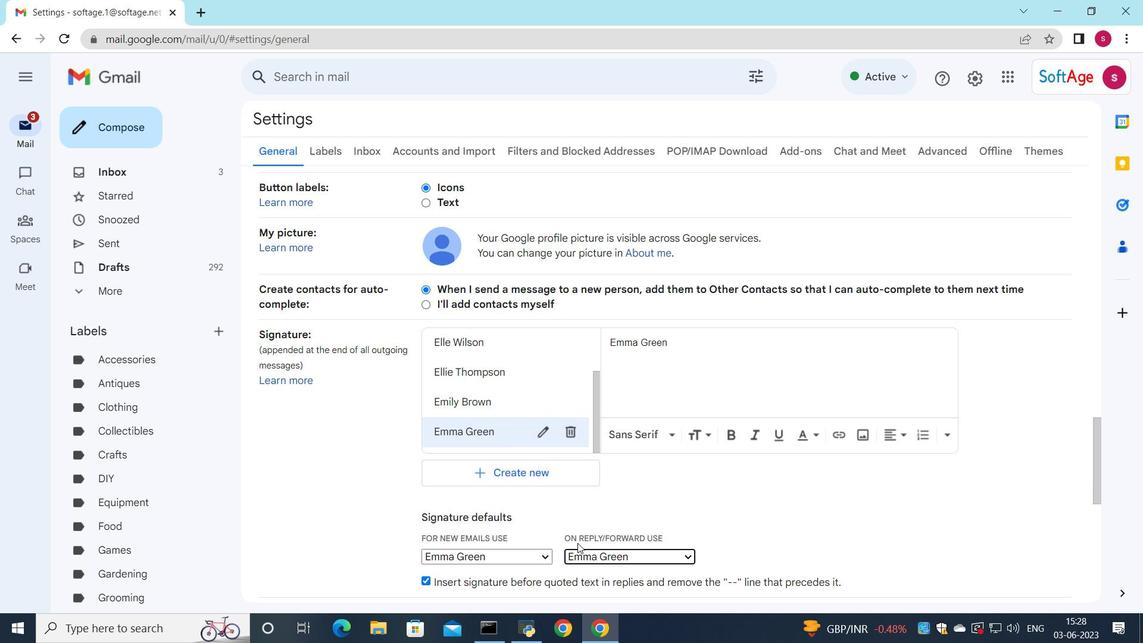 
Action: Mouse moved to (571, 537)
Screenshot: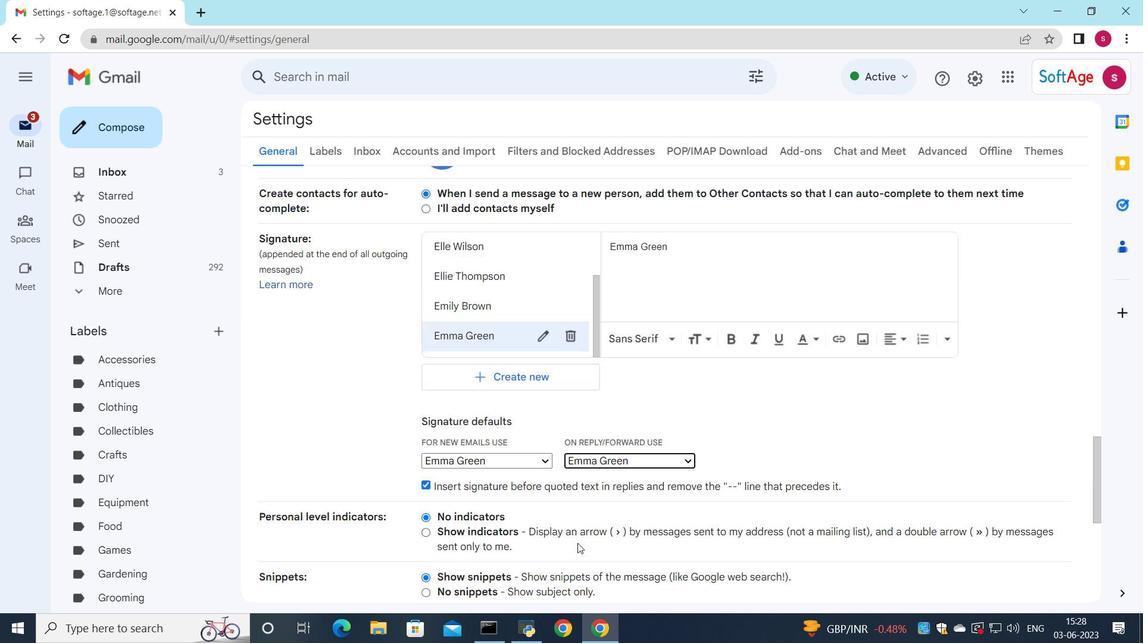 
Action: Mouse scrolled (571, 536) with delta (0, 0)
Screenshot: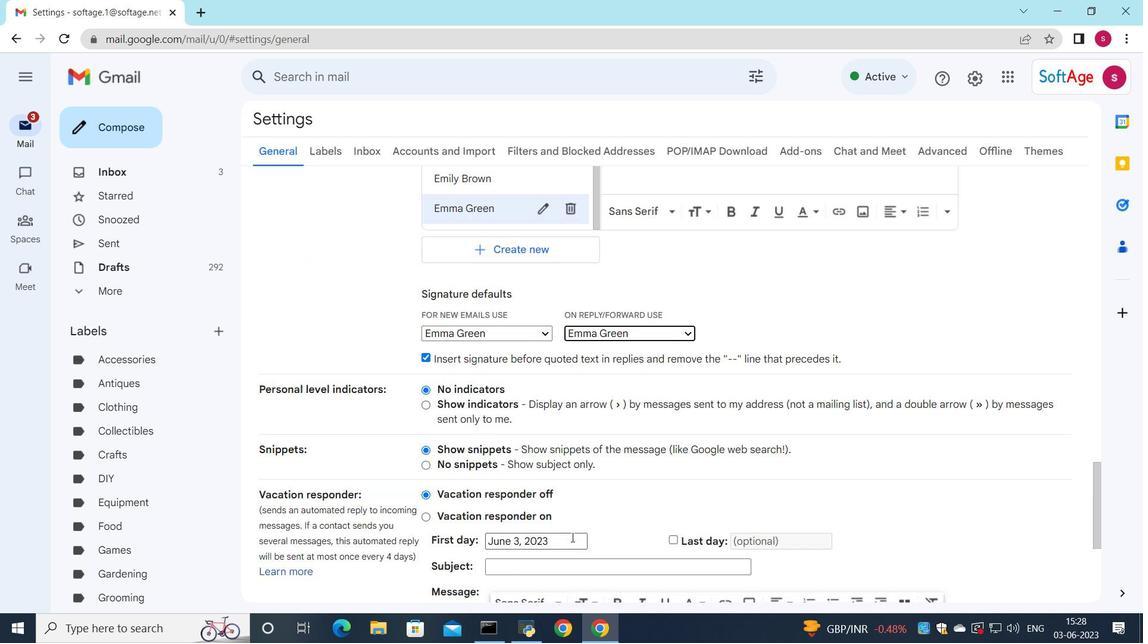 
Action: Mouse scrolled (571, 536) with delta (0, 0)
Screenshot: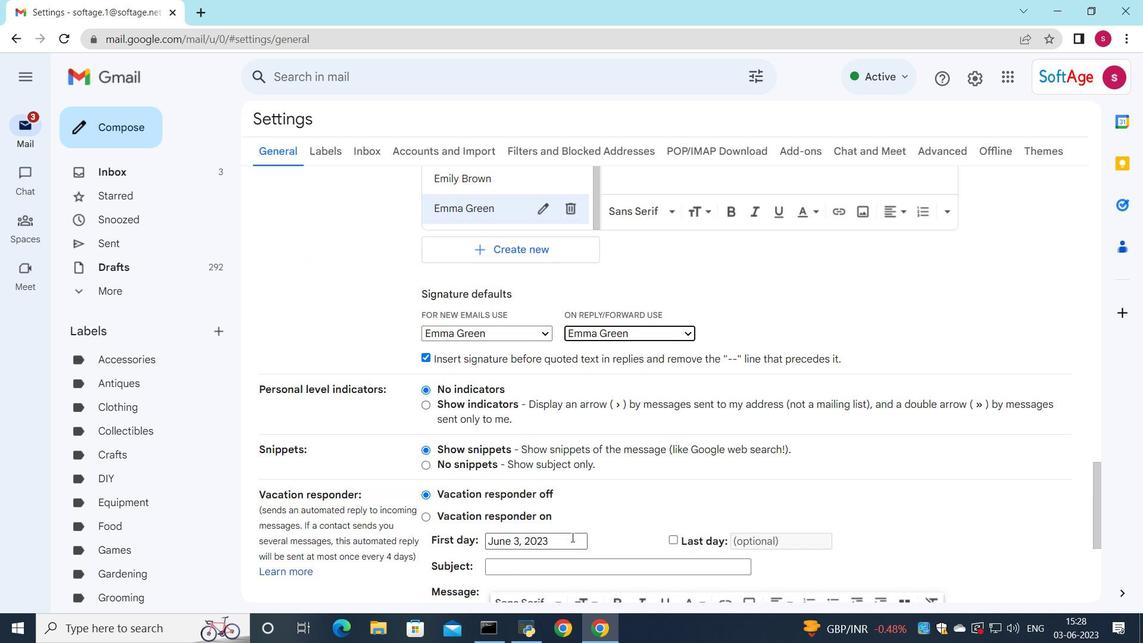 
Action: Mouse scrolled (571, 536) with delta (0, 0)
Screenshot: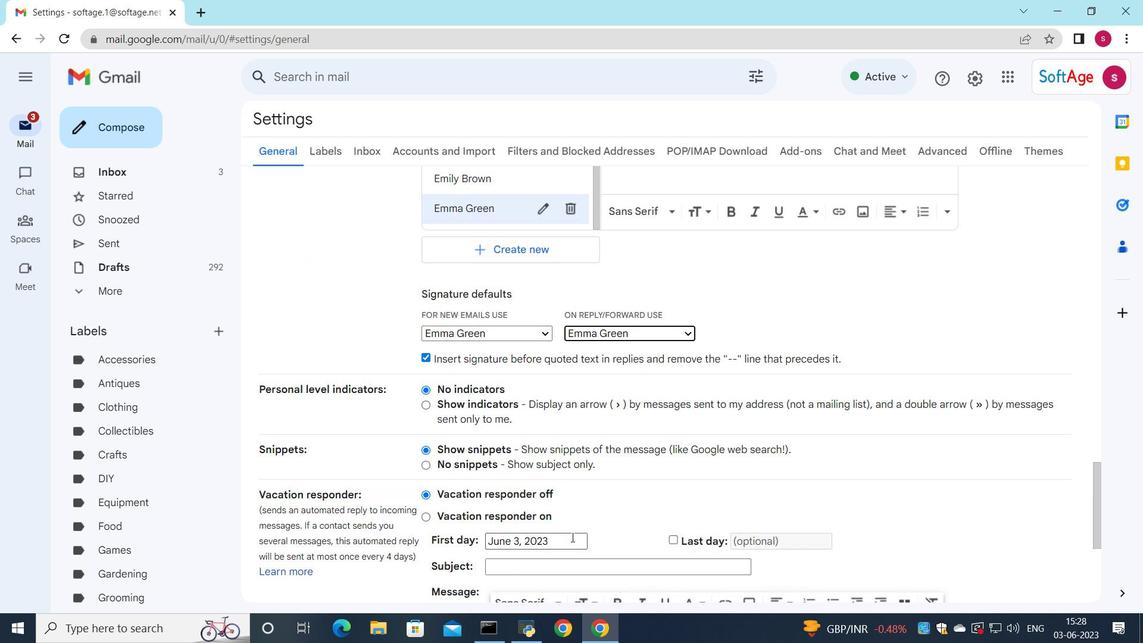
Action: Mouse moved to (571, 537)
Screenshot: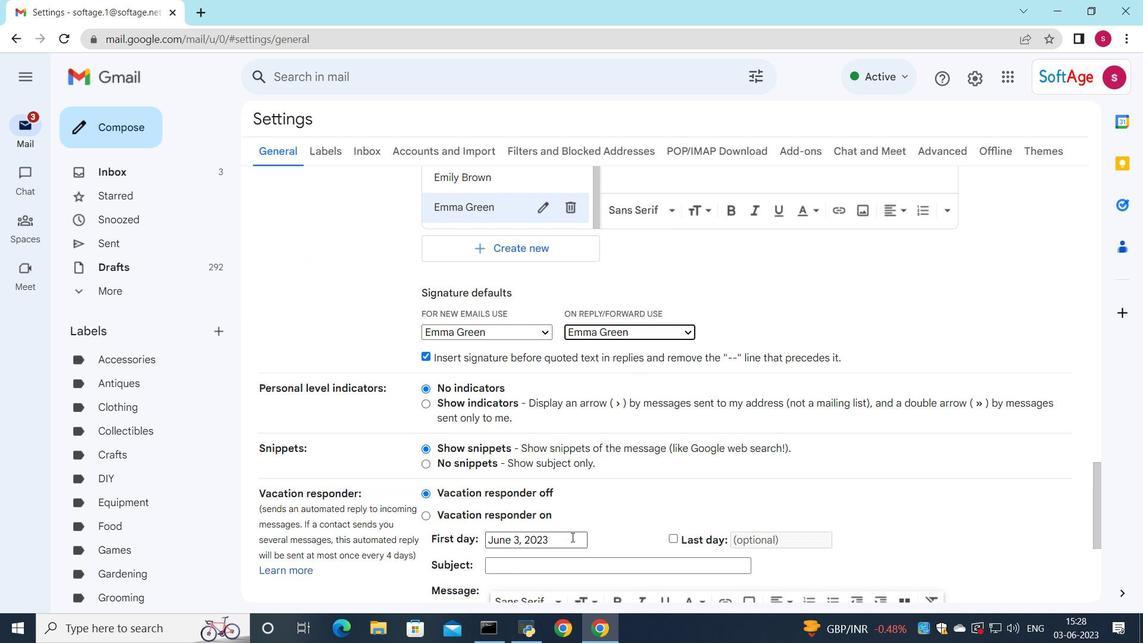
Action: Mouse scrolled (571, 536) with delta (0, 0)
Screenshot: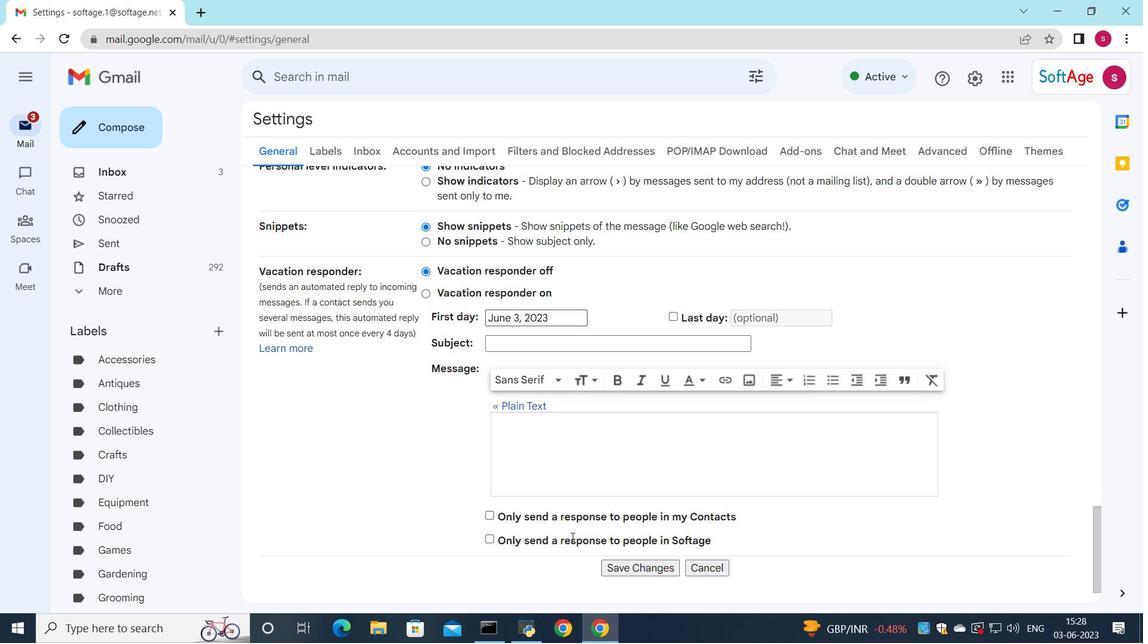 
Action: Mouse scrolled (571, 536) with delta (0, 0)
Screenshot: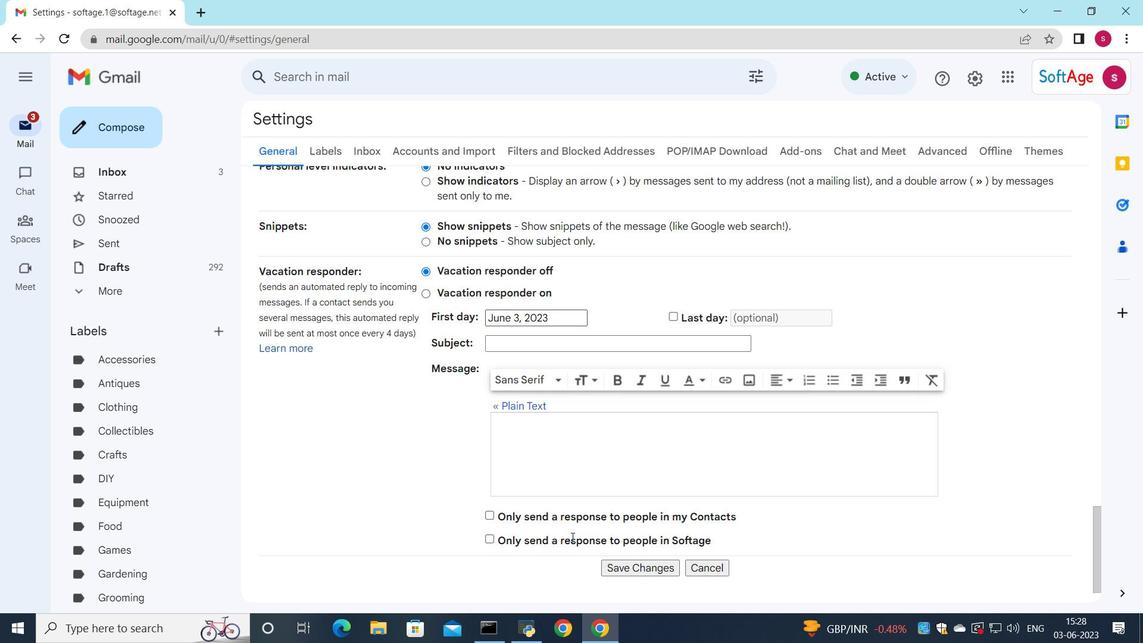 
Action: Mouse moved to (616, 523)
Screenshot: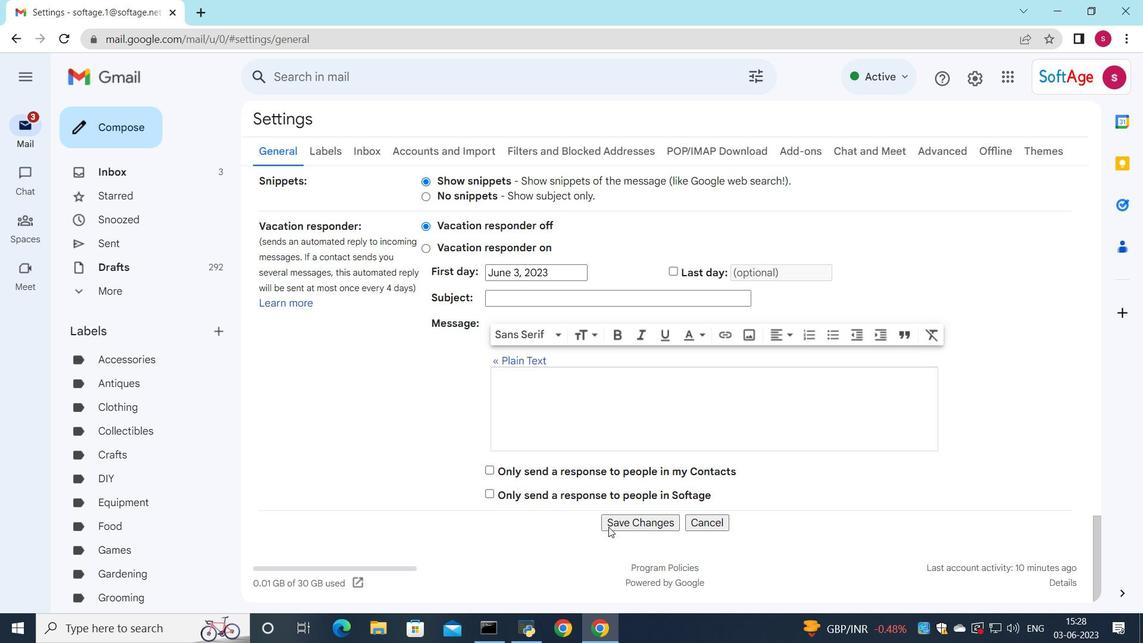 
Action: Mouse pressed left at (616, 523)
Screenshot: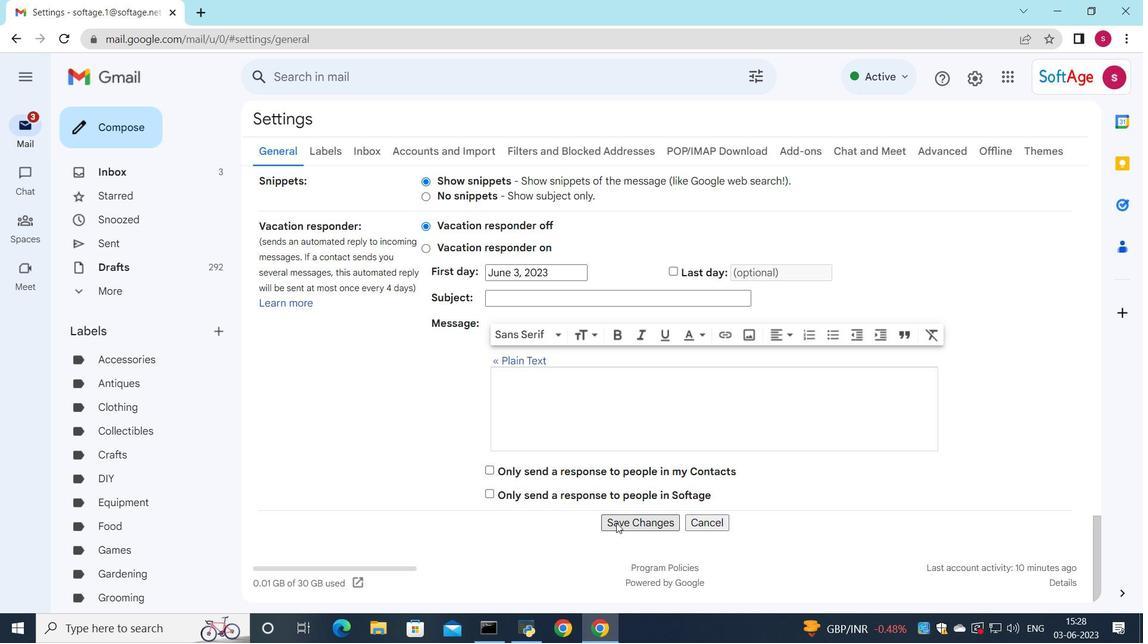 
Action: Mouse moved to (589, 146)
Screenshot: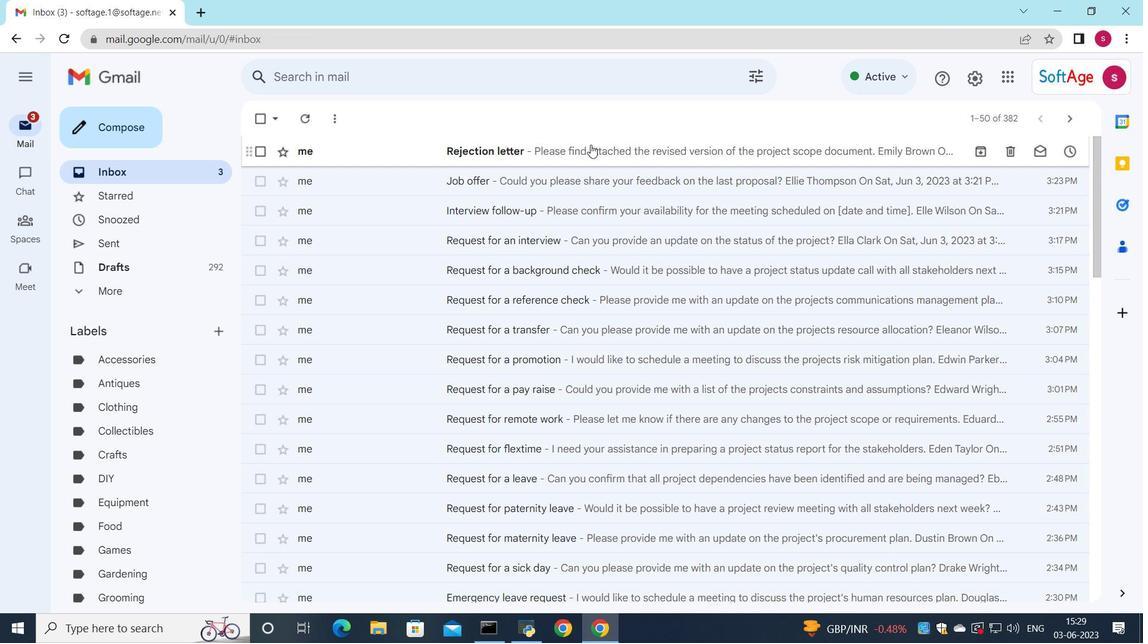 
Action: Mouse pressed left at (589, 146)
Screenshot: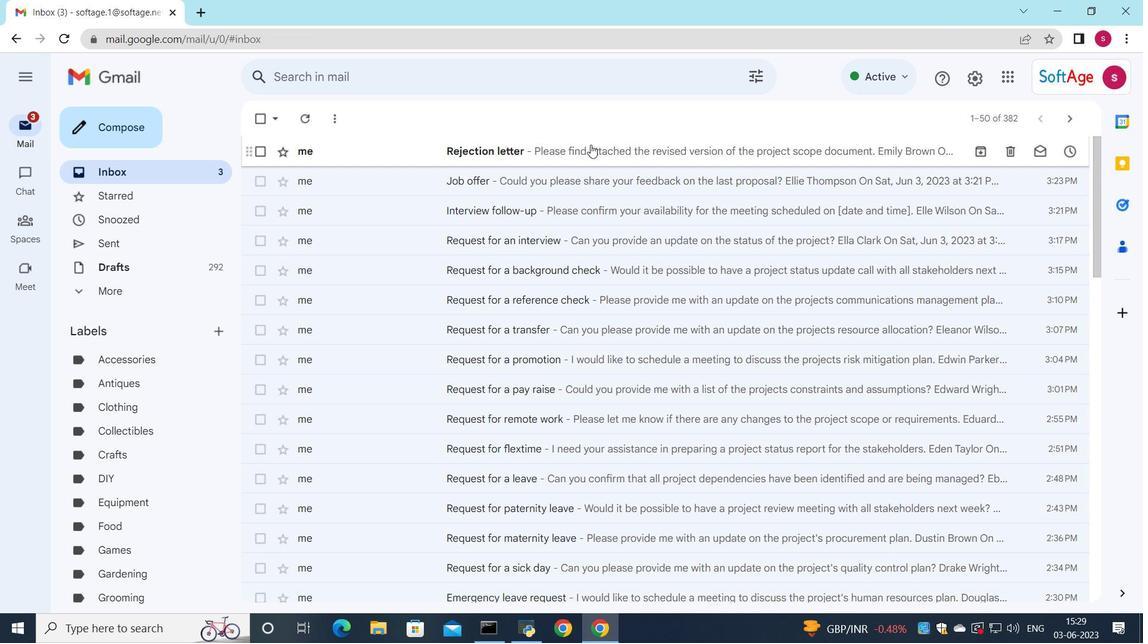
Action: Mouse moved to (467, 325)
Screenshot: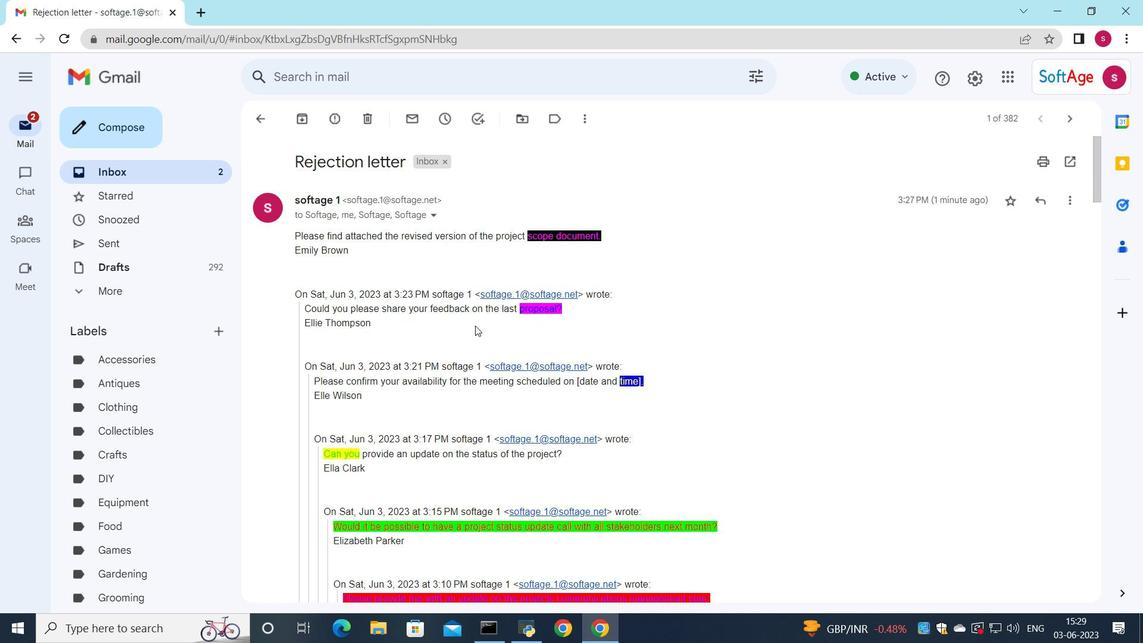 
Action: Mouse scrolled (467, 325) with delta (0, 0)
Screenshot: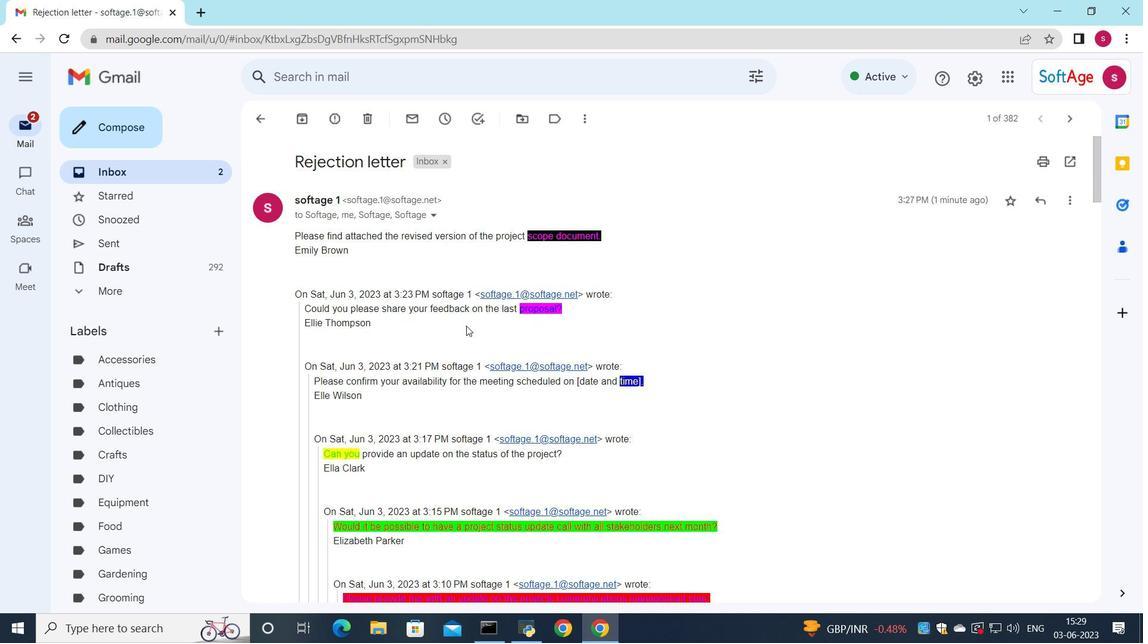 
Action: Mouse scrolled (467, 325) with delta (0, 0)
Screenshot: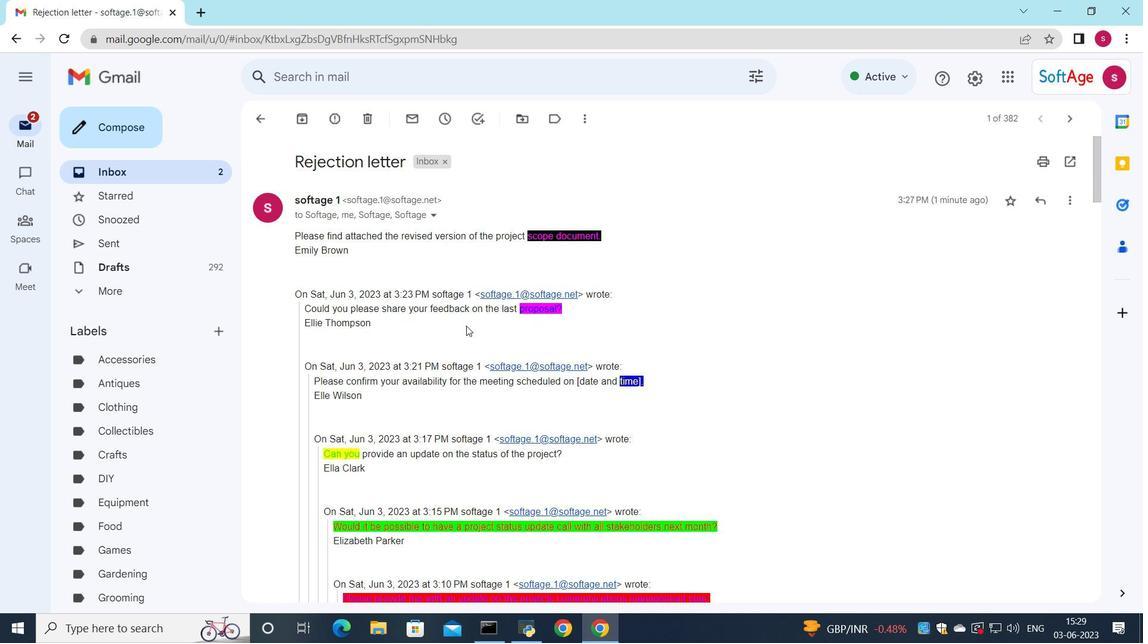 
Action: Mouse moved to (467, 327)
Screenshot: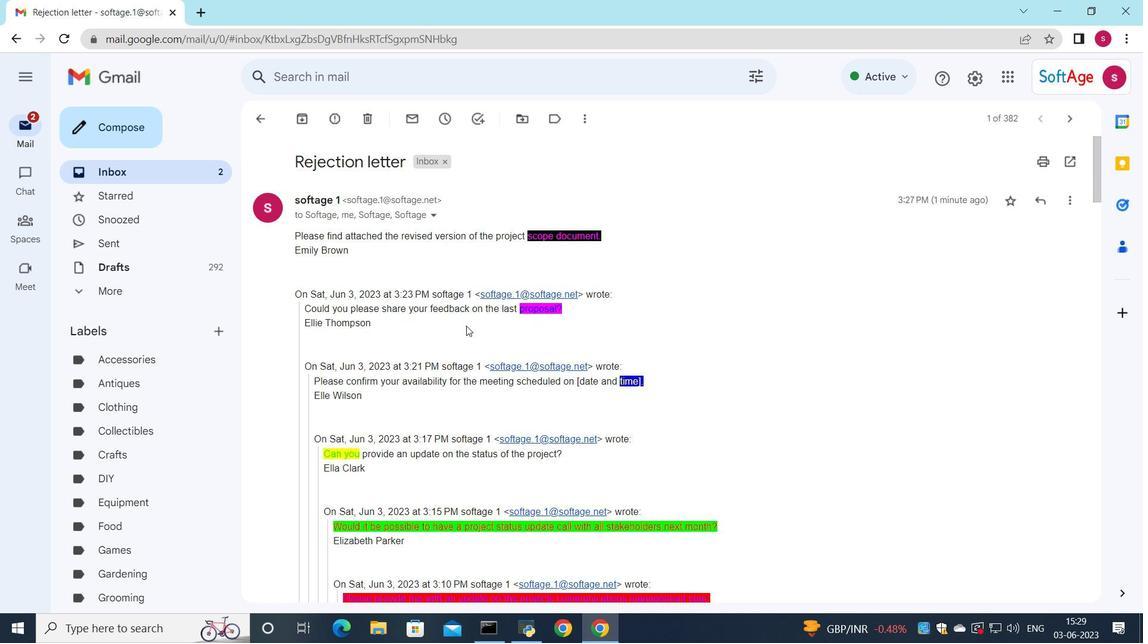 
Action: Mouse scrolled (467, 326) with delta (0, 0)
Screenshot: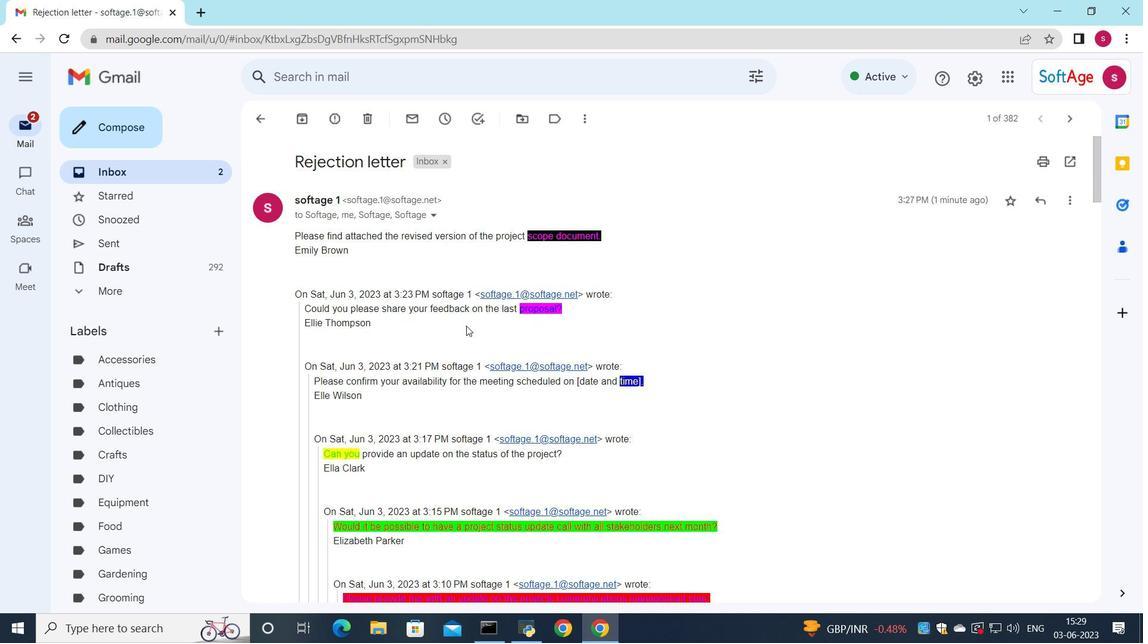 
Action: Mouse moved to (467, 334)
Screenshot: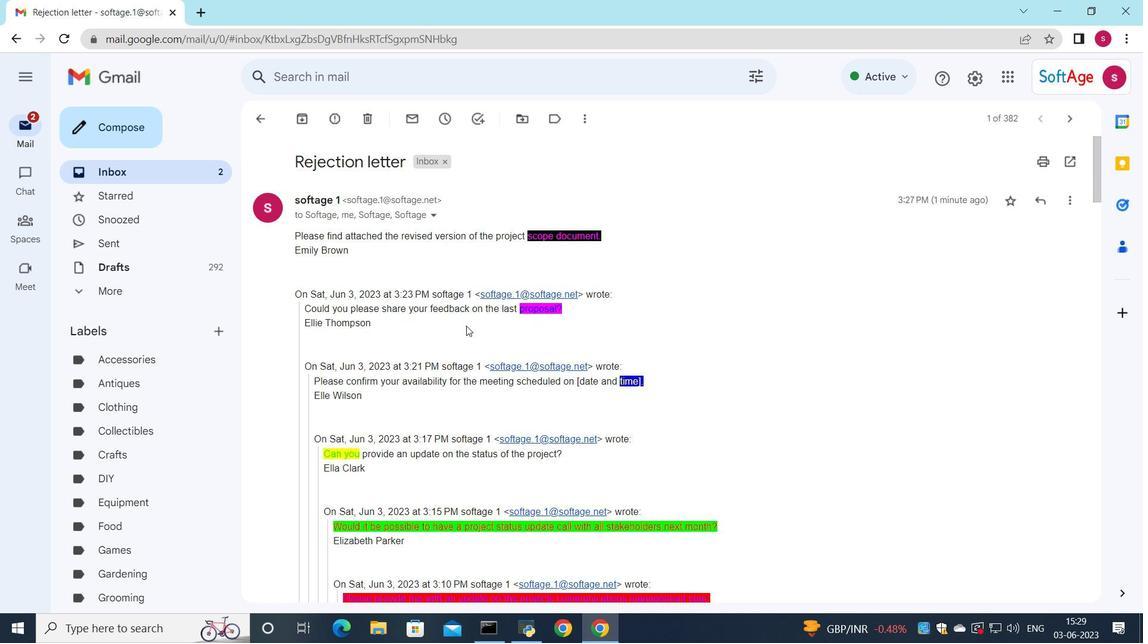 
Action: Mouse scrolled (467, 334) with delta (0, 0)
Screenshot: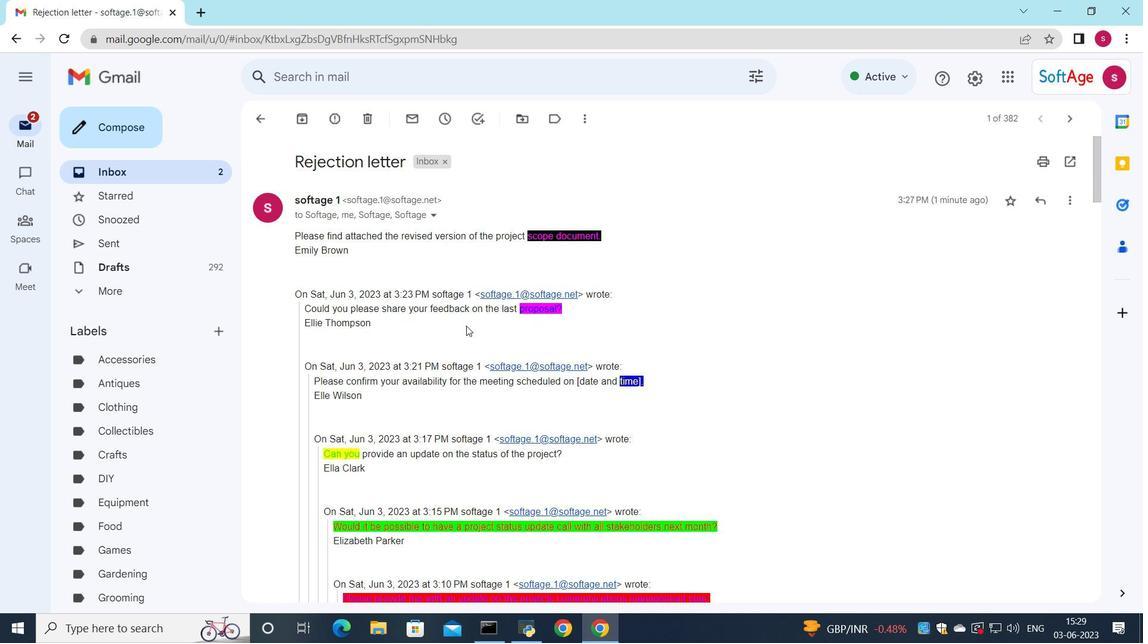 
Action: Mouse moved to (436, 460)
Screenshot: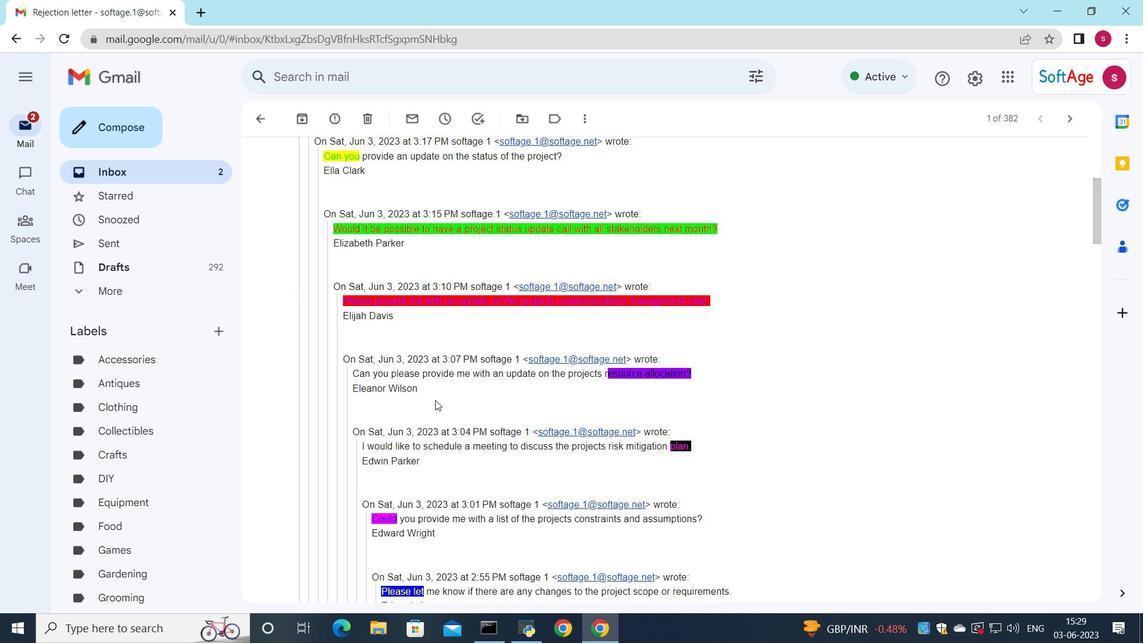 
Action: Mouse scrolled (433, 408) with delta (0, 0)
Screenshot: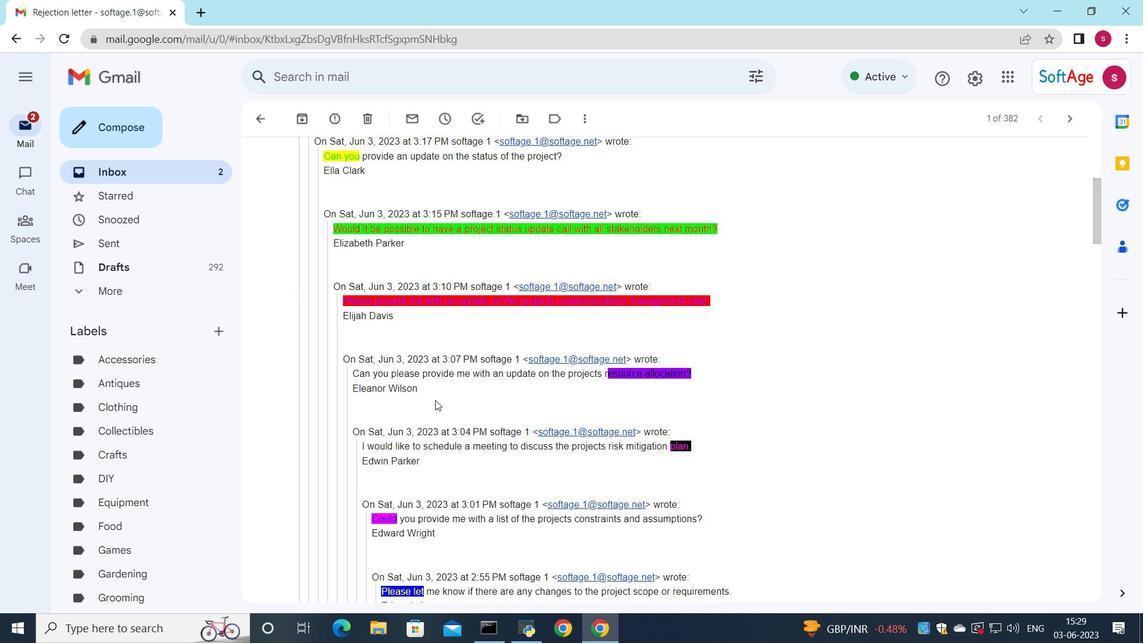 
Action: Mouse moved to (436, 461)
Screenshot: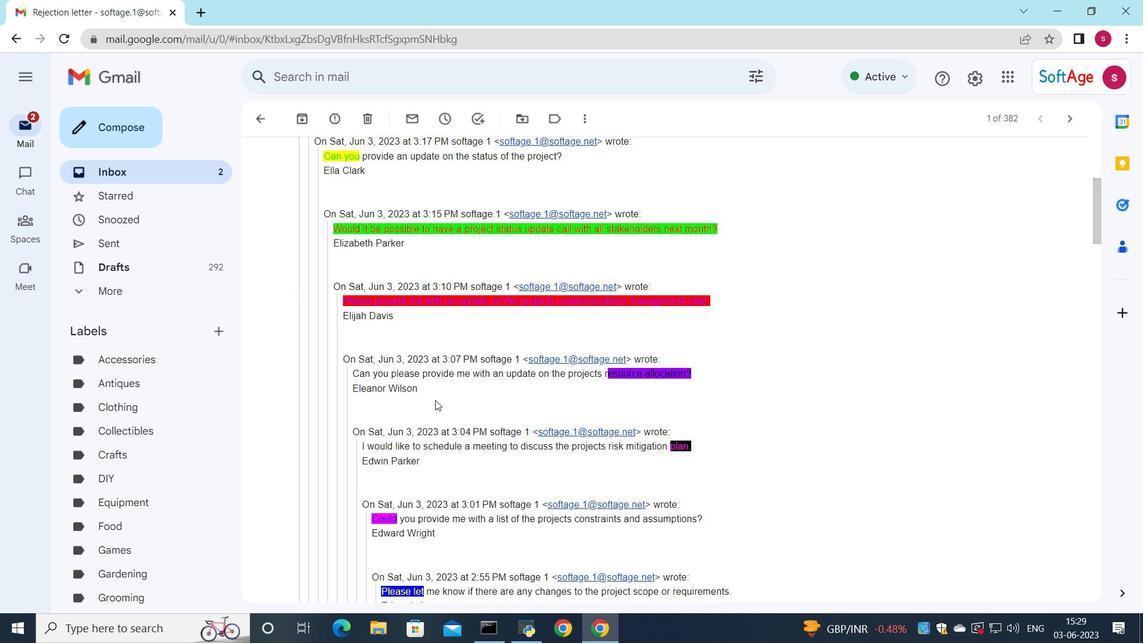 
Action: Mouse scrolled (431, 428) with delta (0, 0)
Screenshot: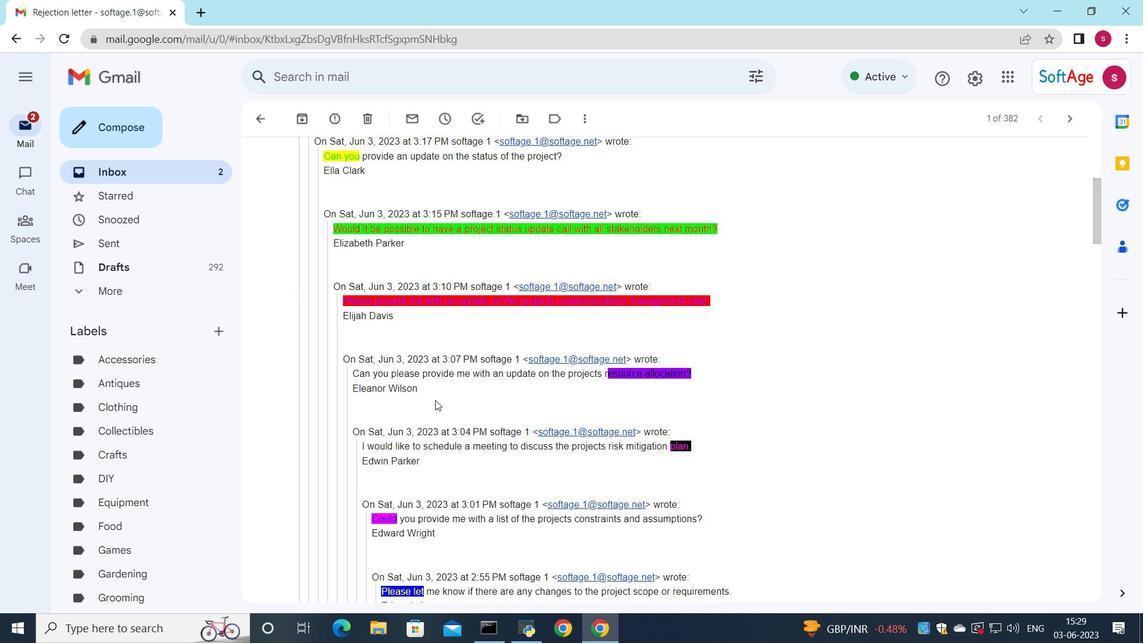 
Action: Mouse moved to (436, 461)
Screenshot: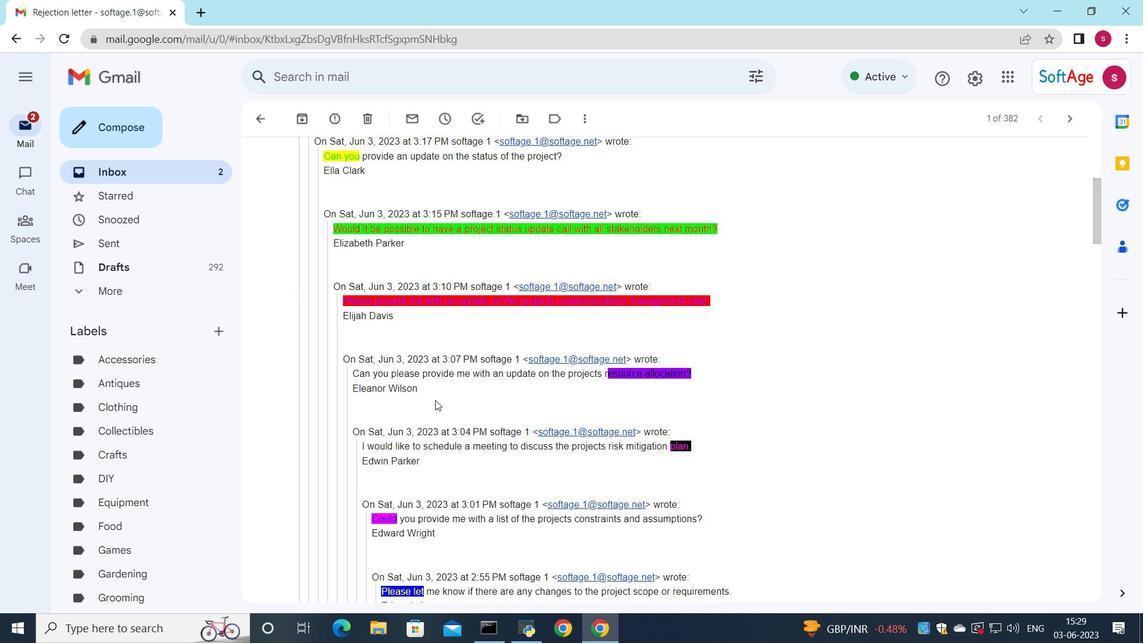 
Action: Mouse scrolled (431, 439) with delta (0, 0)
Screenshot: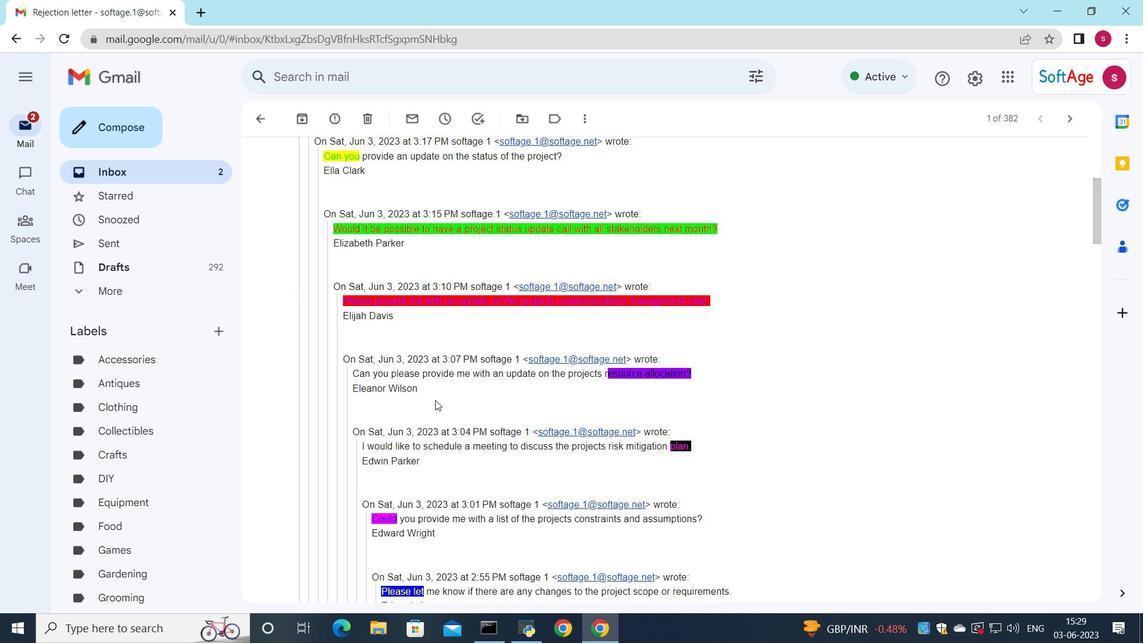 
Action: Mouse scrolled (432, 447) with delta (0, 0)
Screenshot: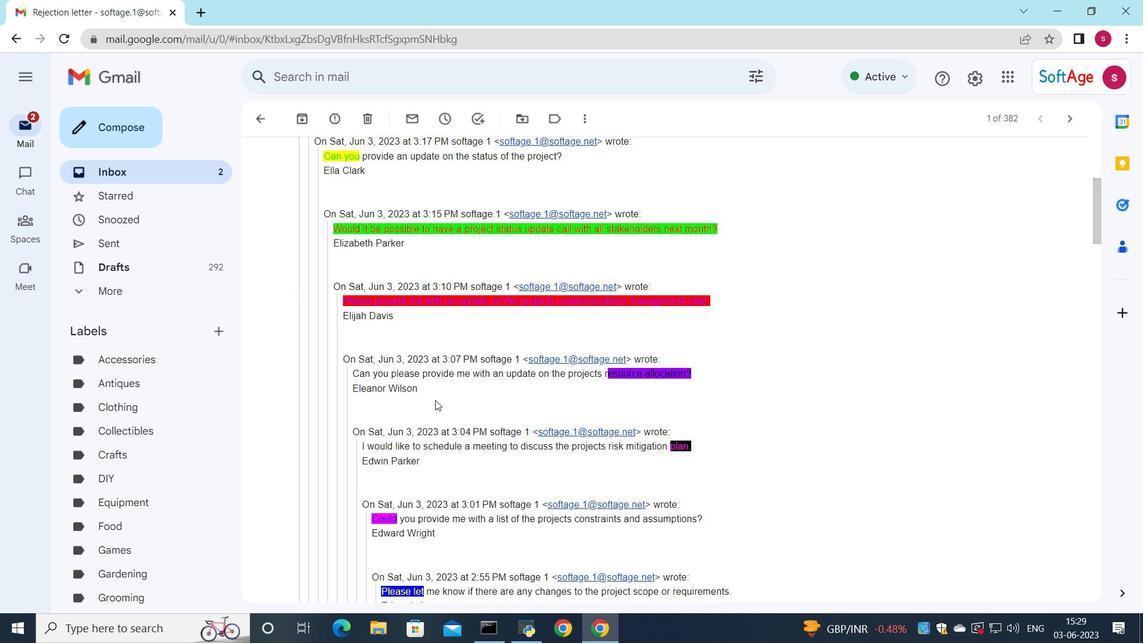 
Action: Mouse moved to (433, 459)
Screenshot: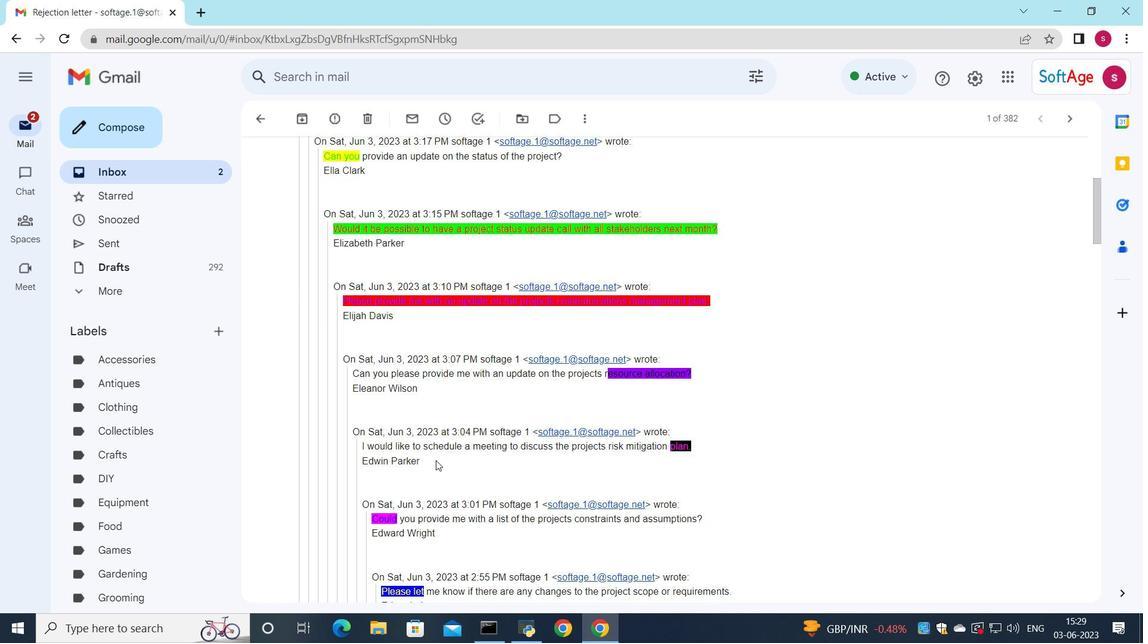 
Action: Mouse scrolled (433, 459) with delta (0, 0)
Screenshot: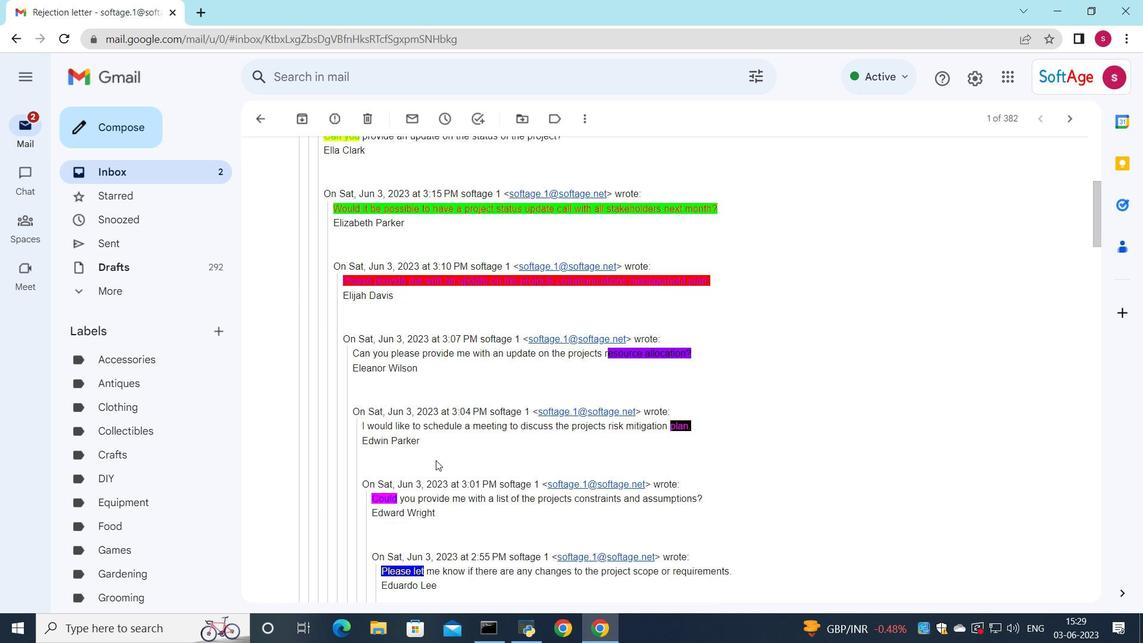 
Action: Mouse scrolled (433, 459) with delta (0, 0)
Screenshot: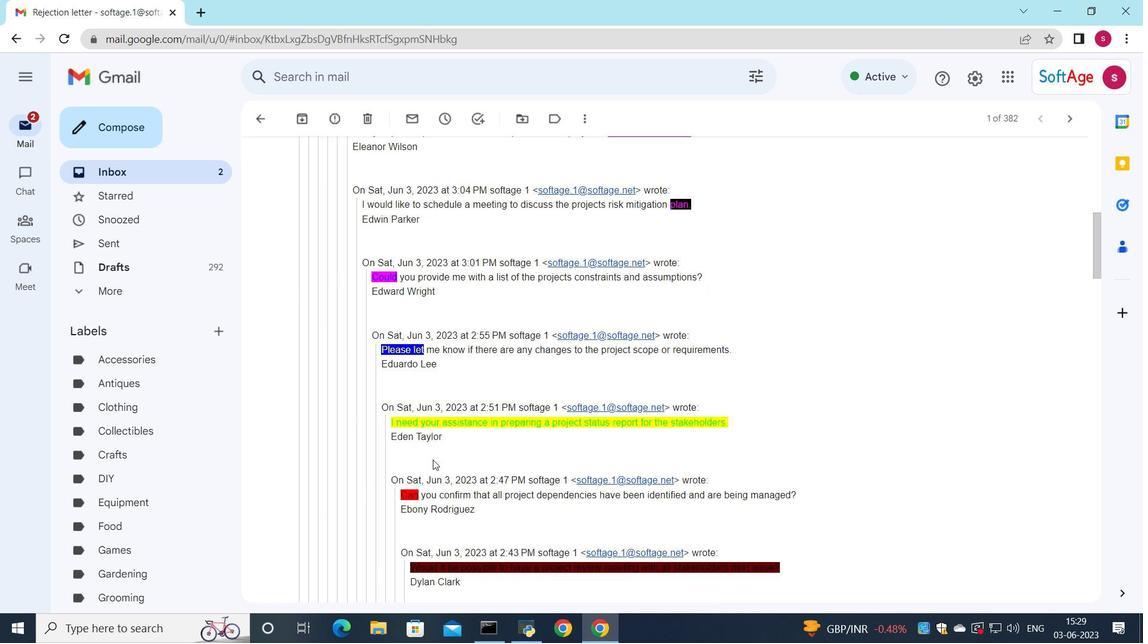 
Action: Mouse moved to (433, 459)
Screenshot: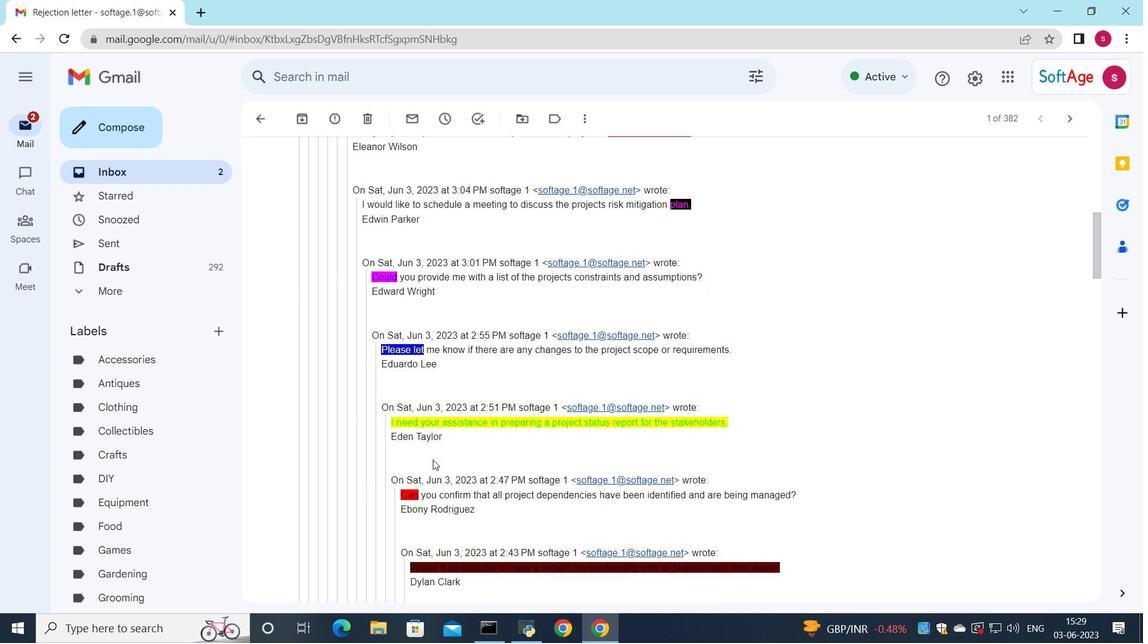 
Action: Mouse scrolled (433, 459) with delta (0, 0)
Screenshot: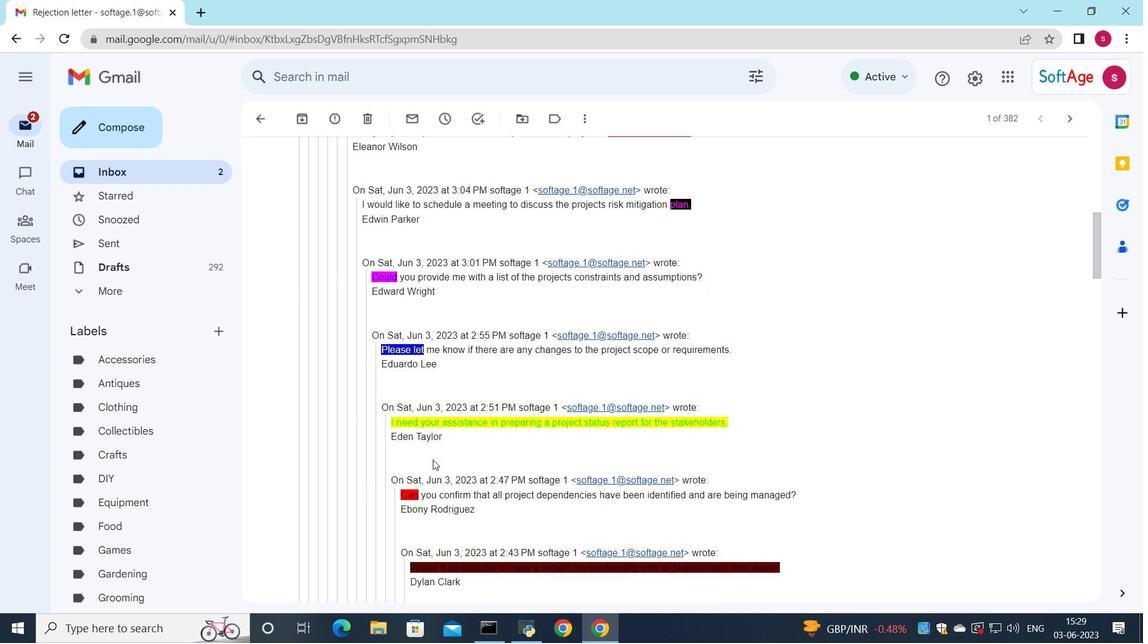 
Action: Mouse moved to (433, 460)
Screenshot: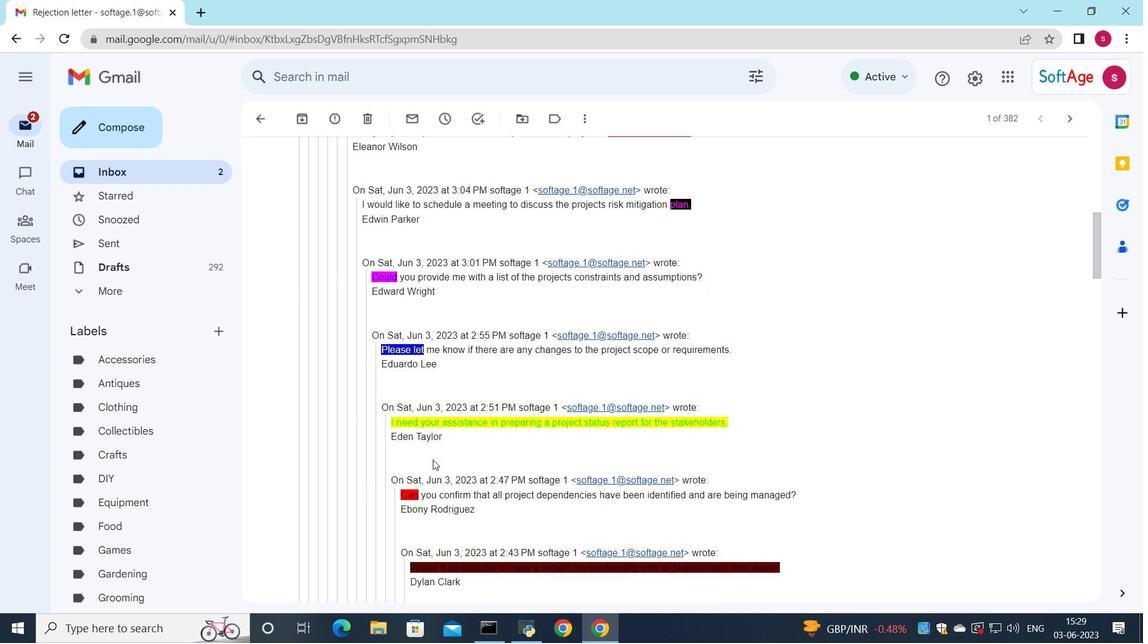
Action: Mouse scrolled (433, 459) with delta (0, 0)
Screenshot: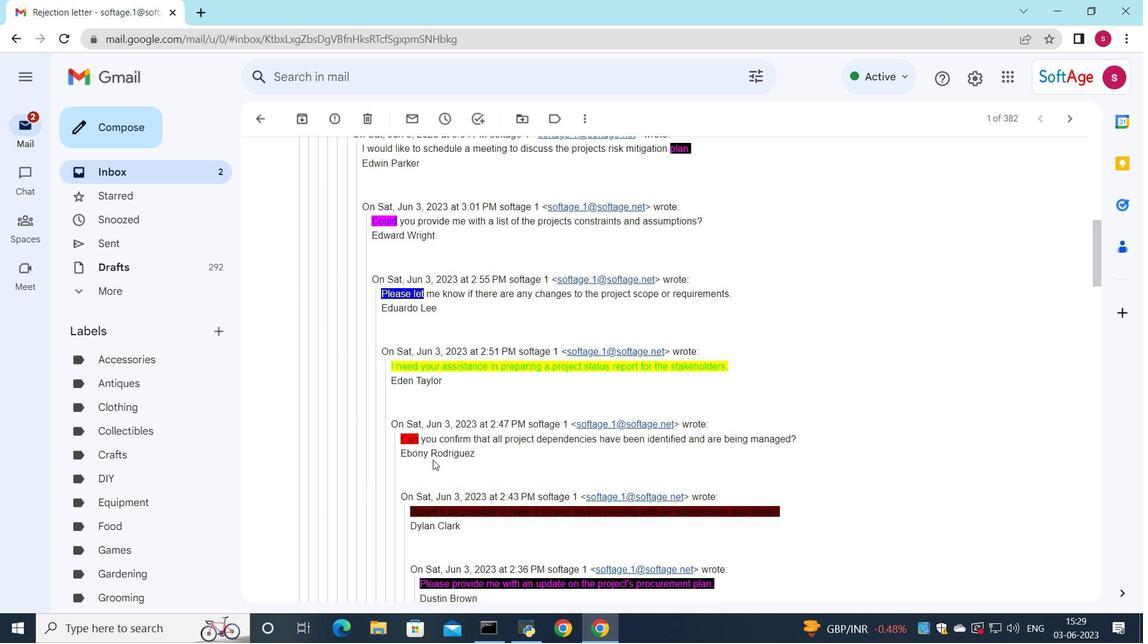 
Action: Mouse moved to (421, 462)
Screenshot: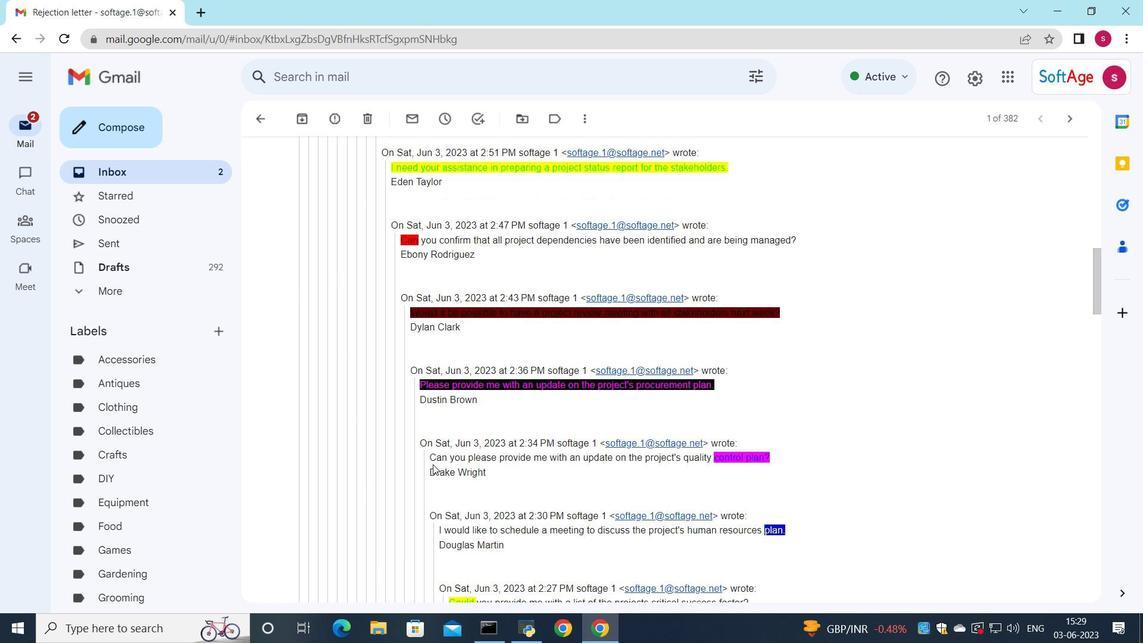 
Action: Mouse scrolled (421, 461) with delta (0, 0)
Screenshot: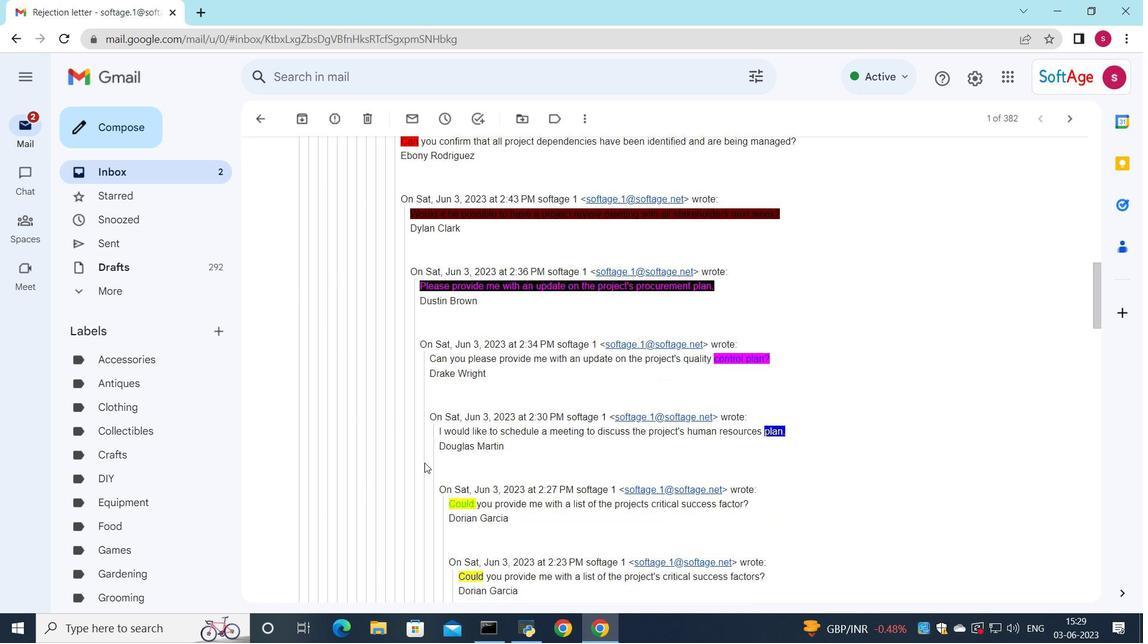 
Action: Mouse scrolled (421, 461) with delta (0, 0)
Screenshot: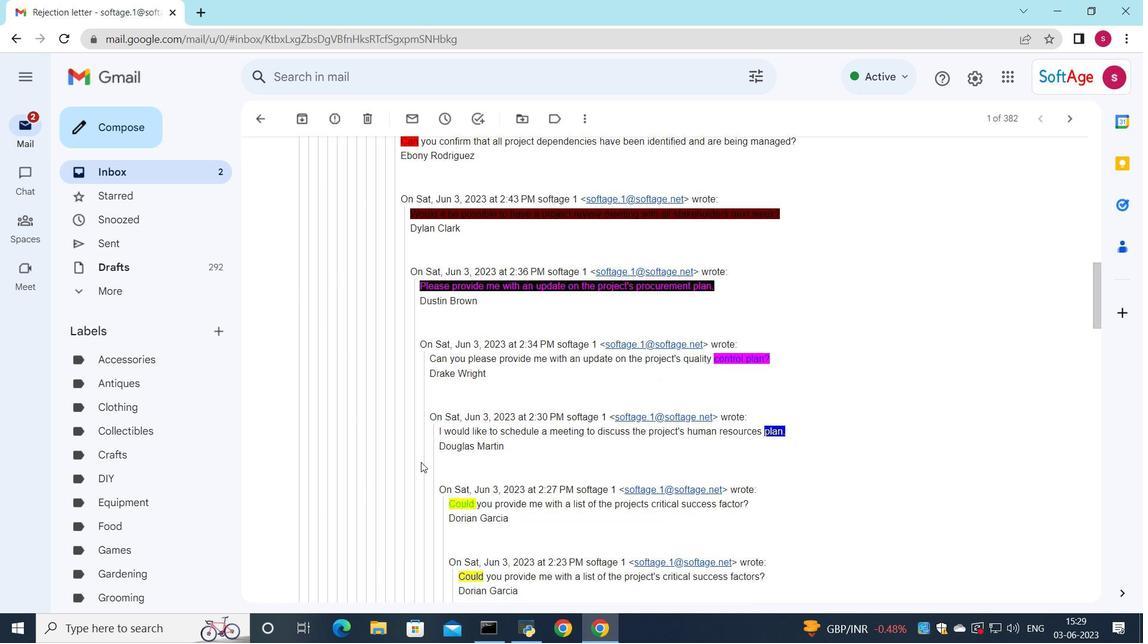 
Action: Mouse scrolled (421, 461) with delta (0, 0)
Screenshot: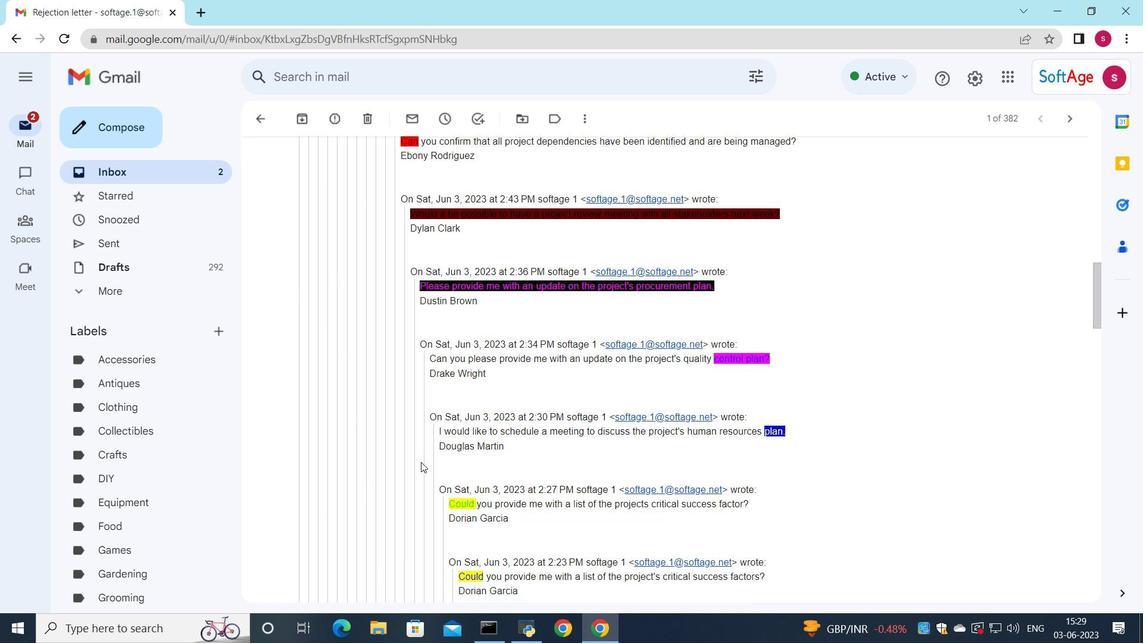 
Action: Mouse scrolled (421, 461) with delta (0, 0)
Screenshot: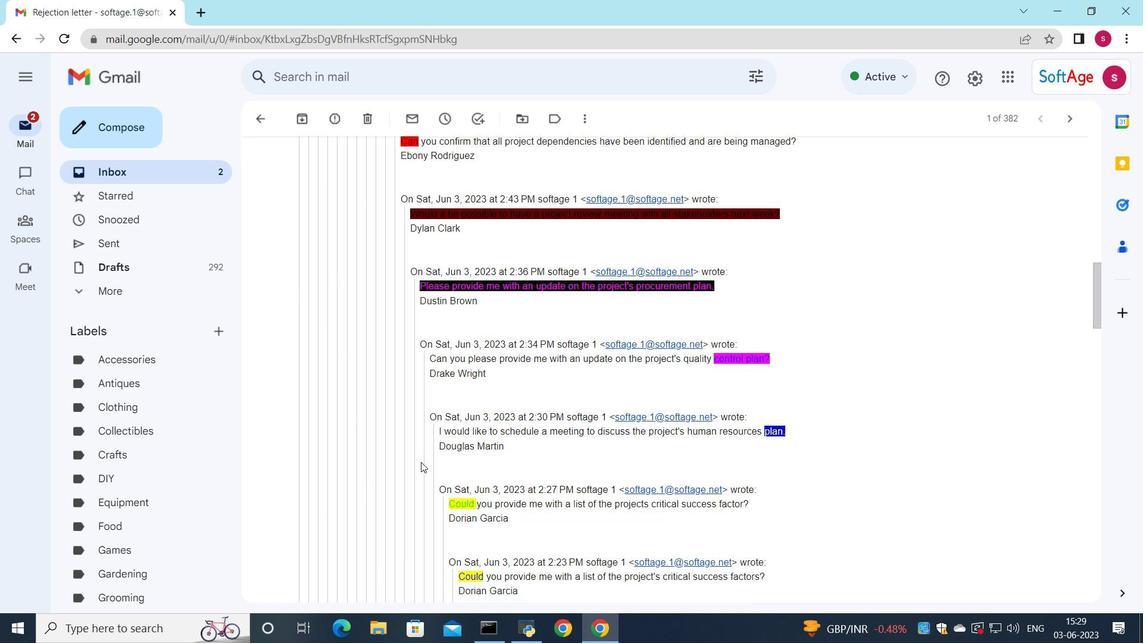 
Action: Mouse moved to (423, 463)
Screenshot: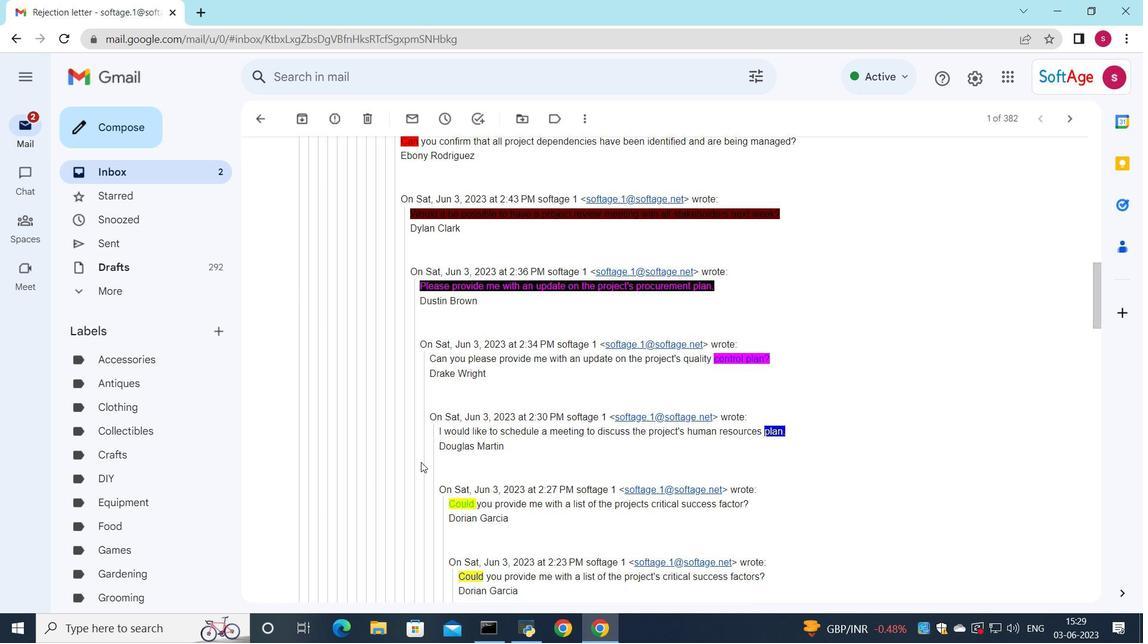 
Action: Mouse scrolled (423, 462) with delta (0, 0)
Screenshot: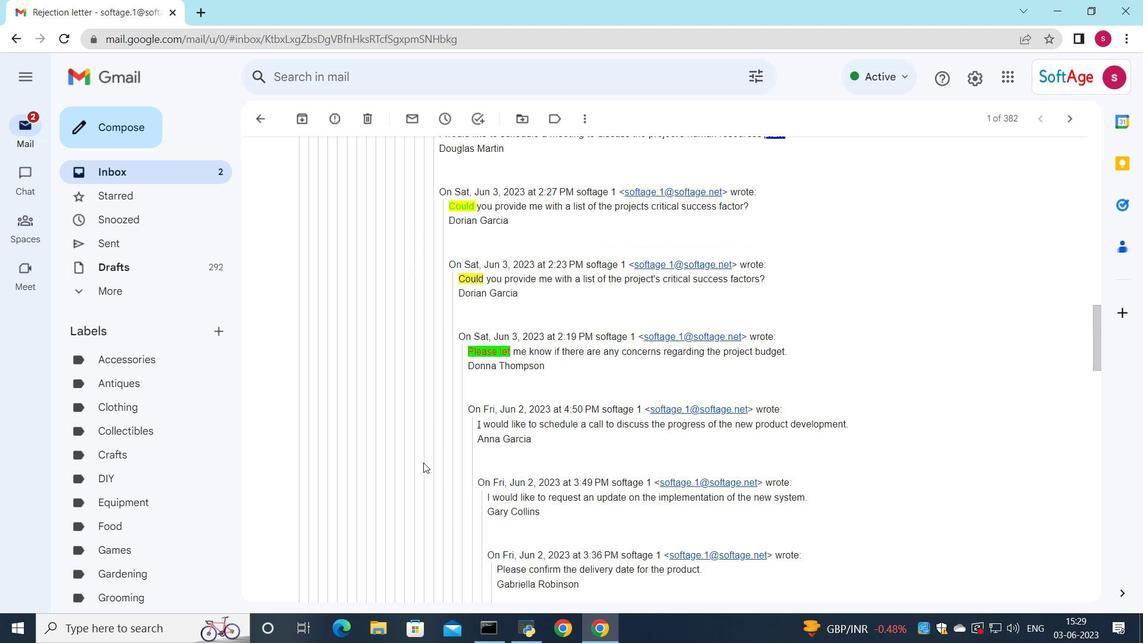 
Action: Mouse scrolled (423, 462) with delta (0, 0)
Screenshot: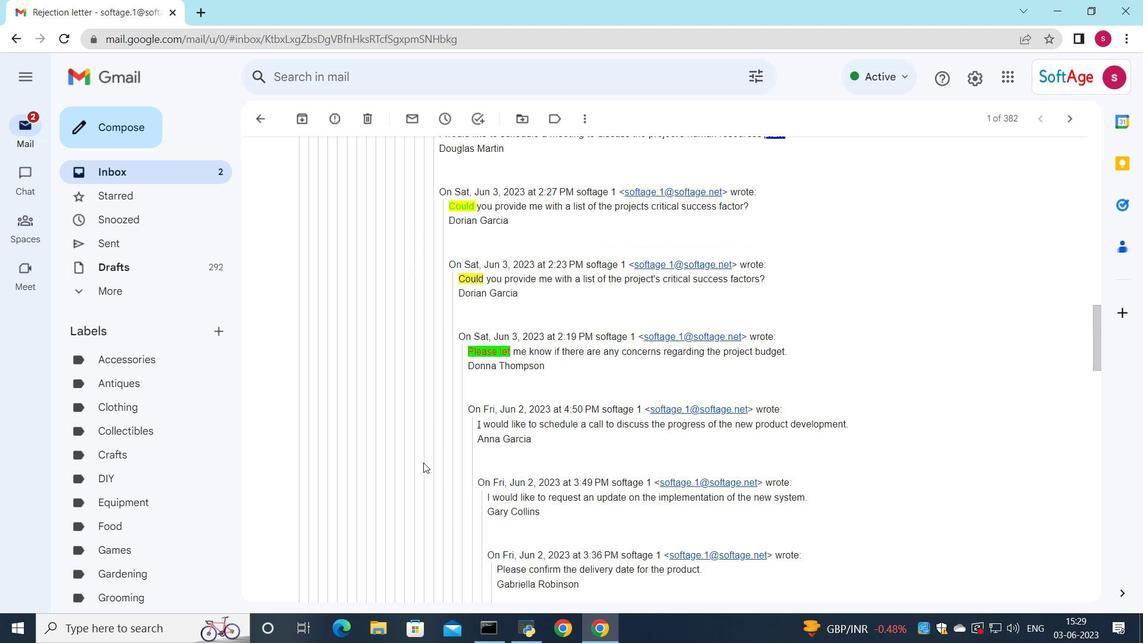 
Action: Mouse scrolled (423, 462) with delta (0, 0)
Screenshot: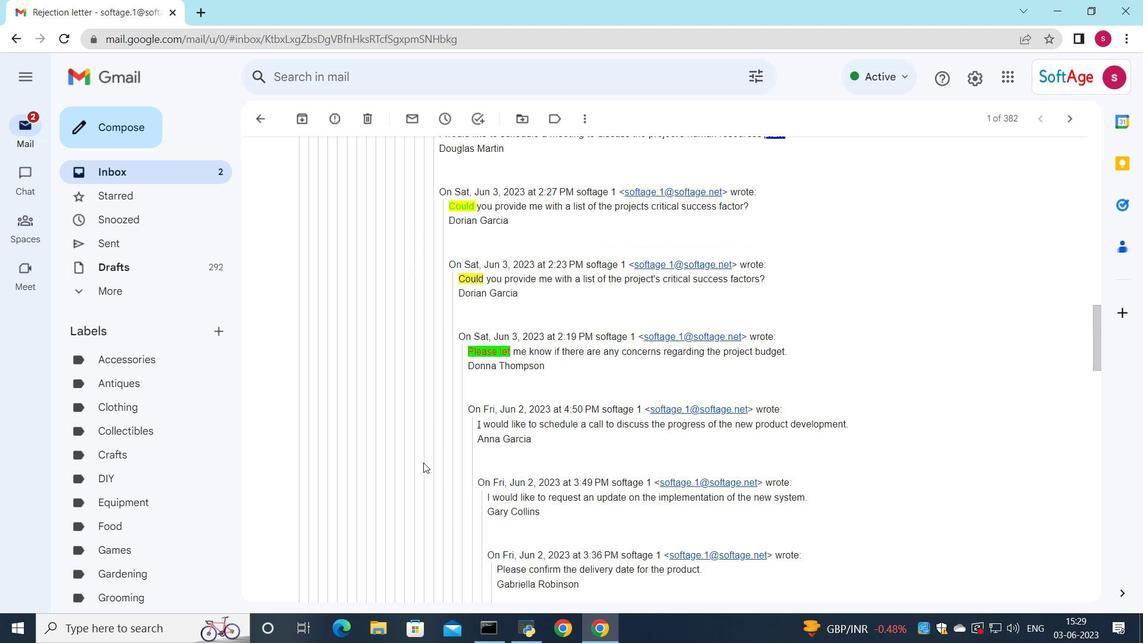 
Action: Mouse scrolled (423, 462) with delta (0, 0)
Screenshot: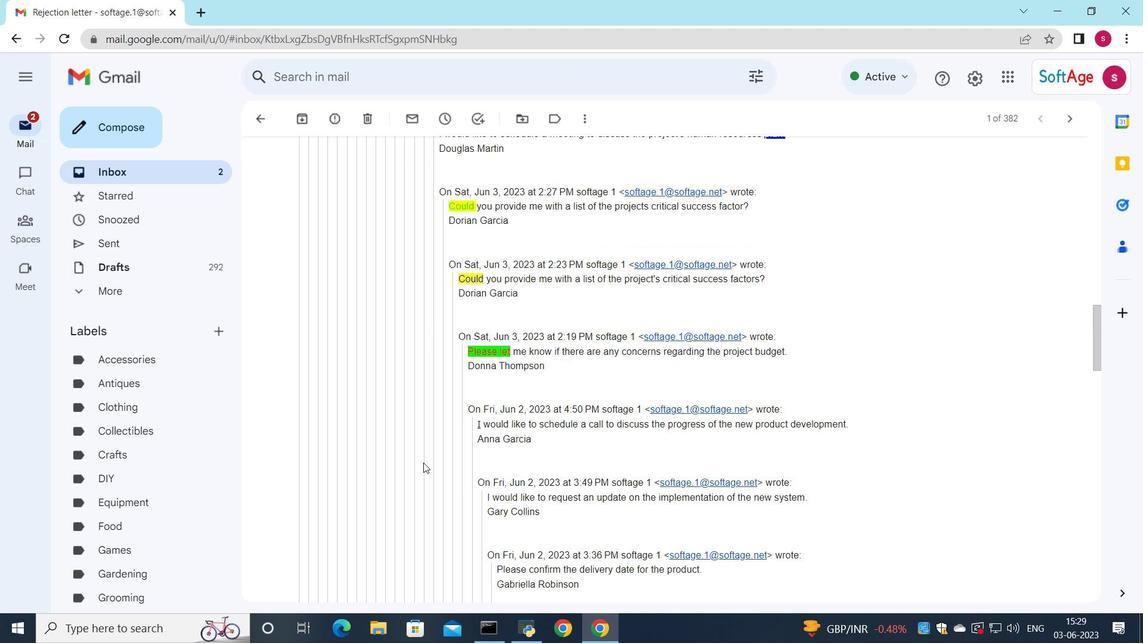 
Action: Mouse moved to (416, 452)
Screenshot: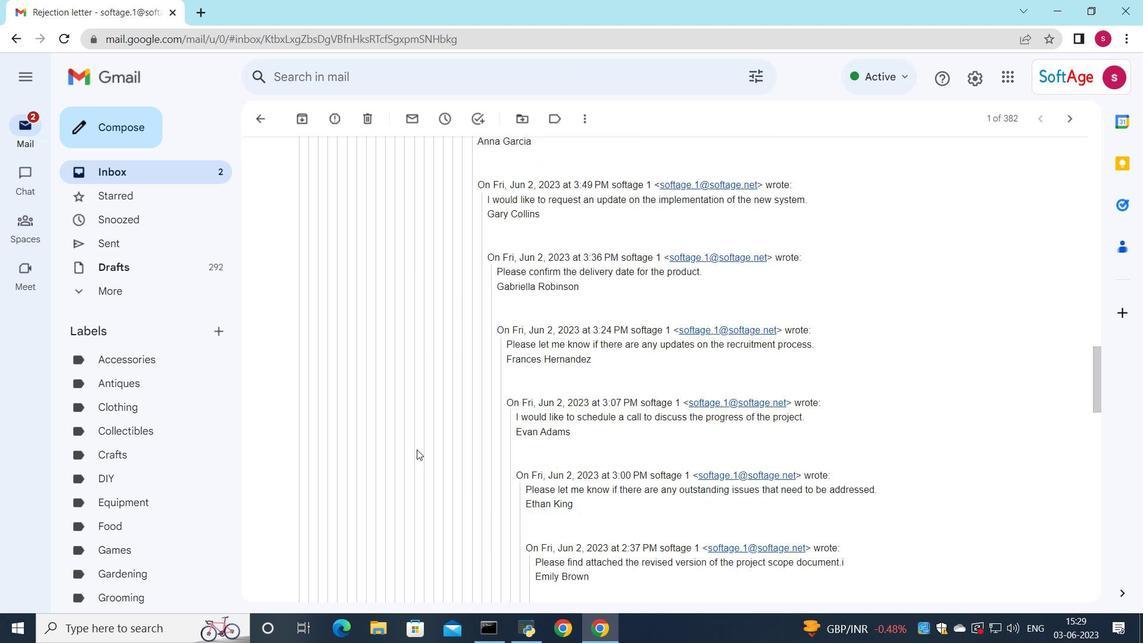 
Action: Mouse scrolled (416, 451) with delta (0, 0)
Screenshot: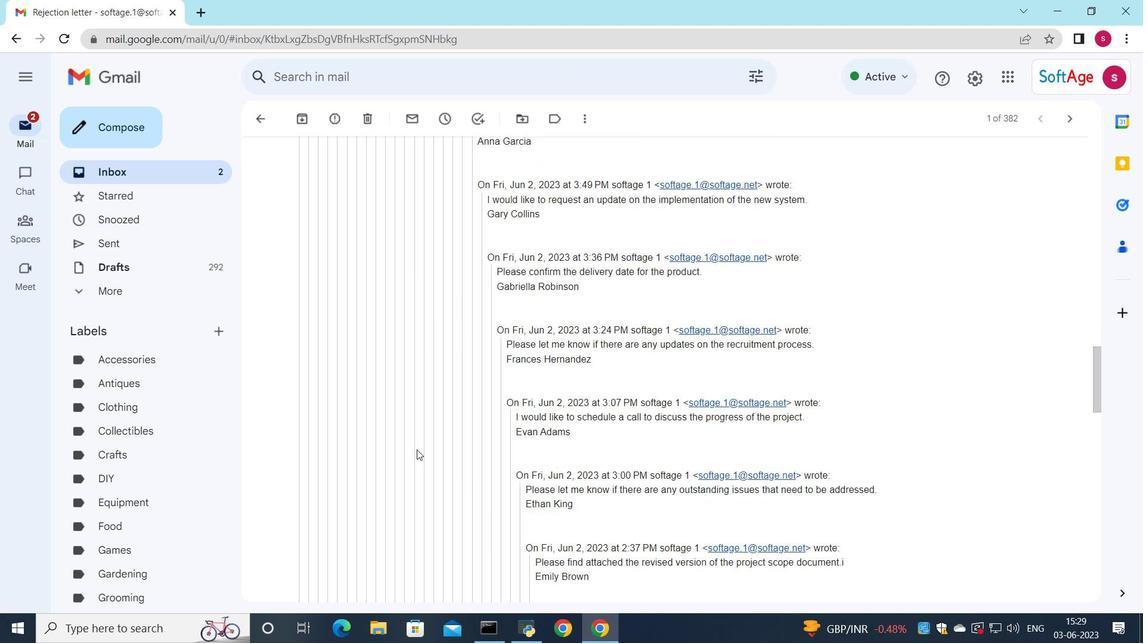
Action: Mouse moved to (417, 452)
Screenshot: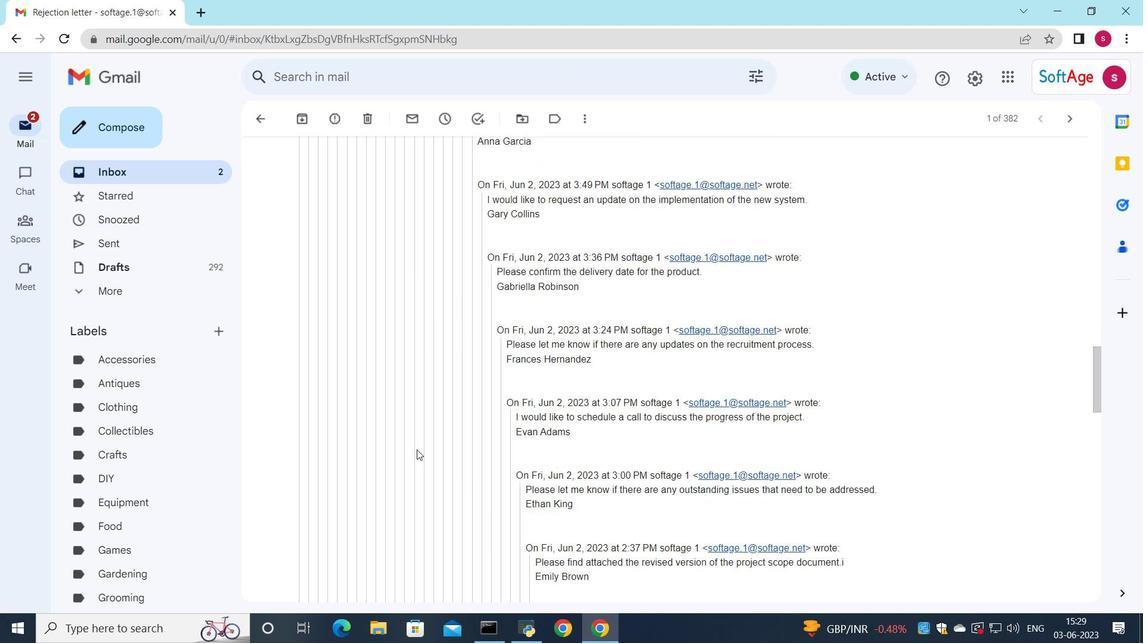 
Action: Mouse scrolled (417, 452) with delta (0, 0)
Screenshot: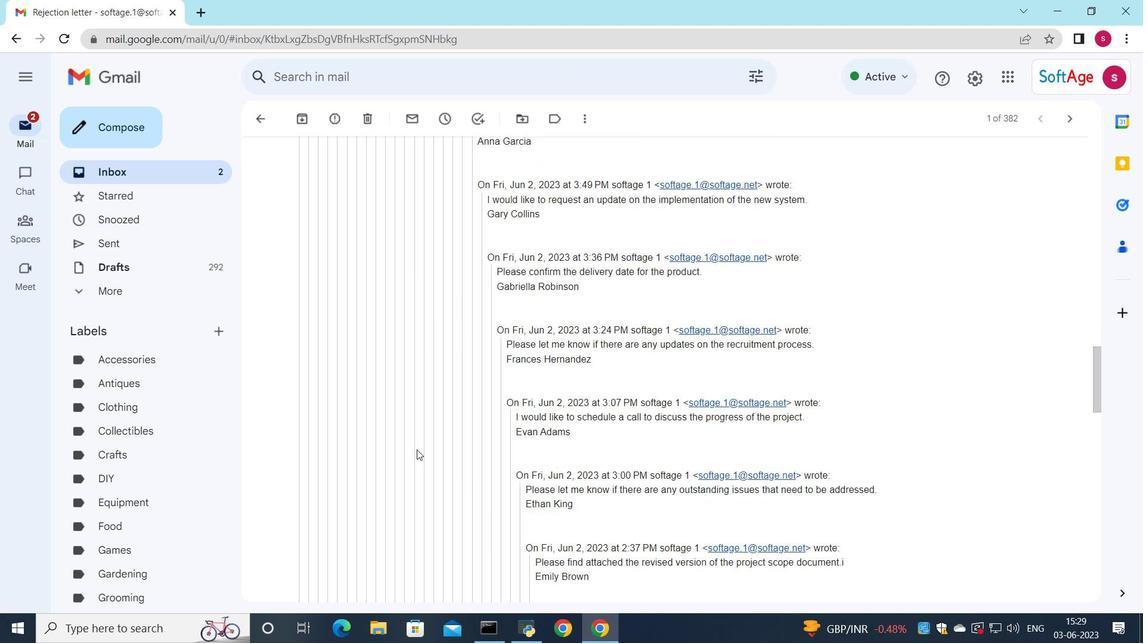 
Action: Mouse moved to (419, 455)
Screenshot: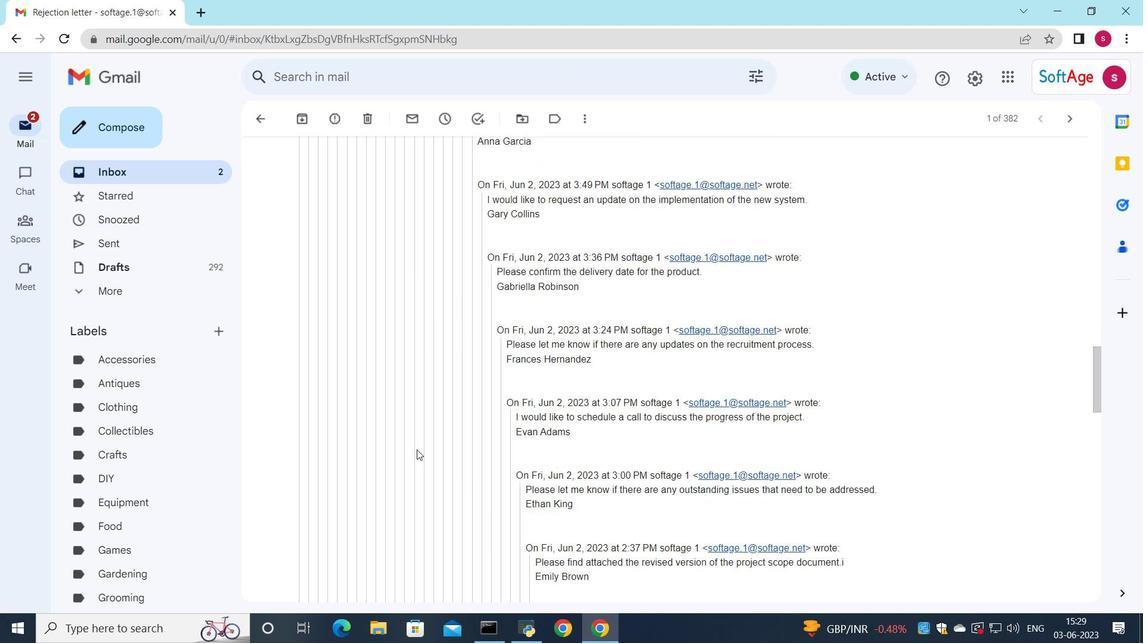 
Action: Mouse scrolled (419, 454) with delta (0, 0)
Screenshot: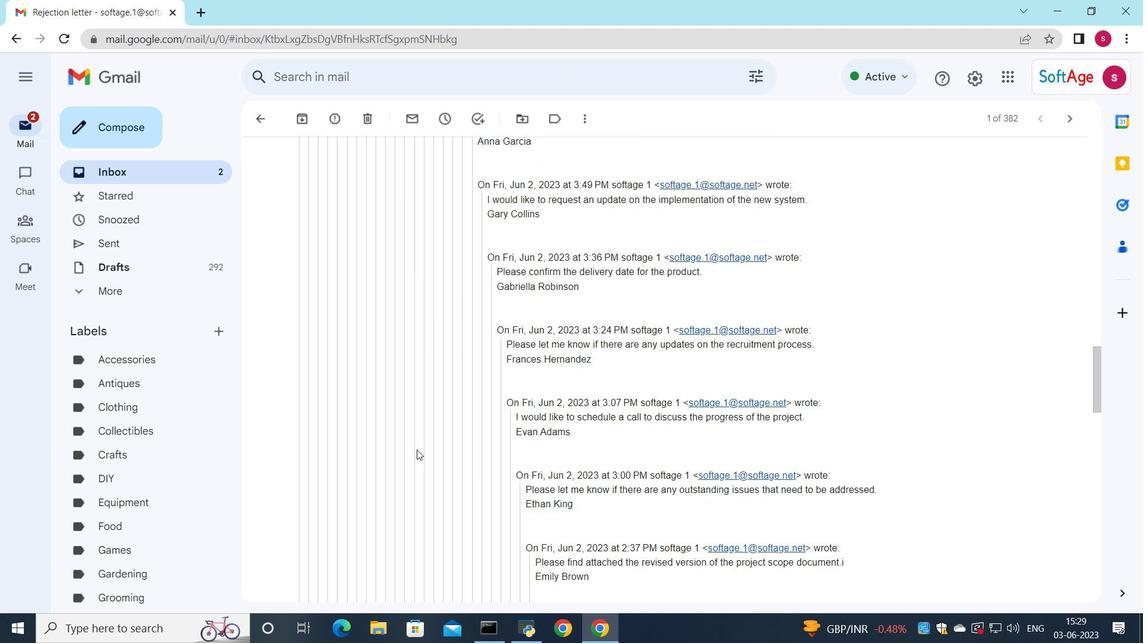 
Action: Mouse moved to (421, 456)
Screenshot: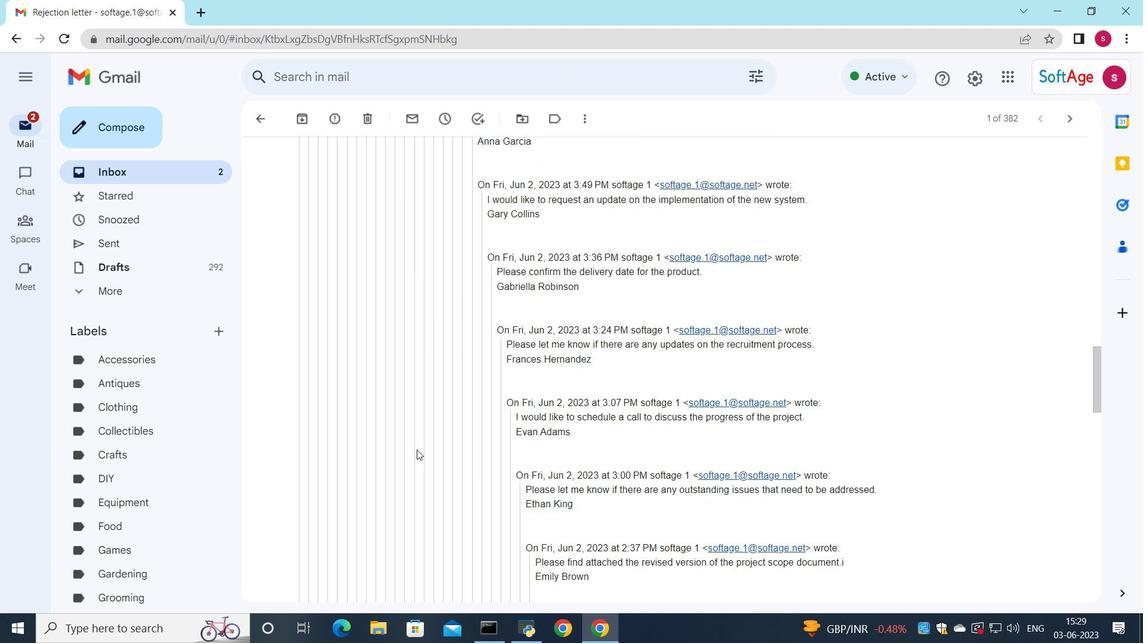 
Action: Mouse scrolled (421, 455) with delta (0, 0)
Screenshot: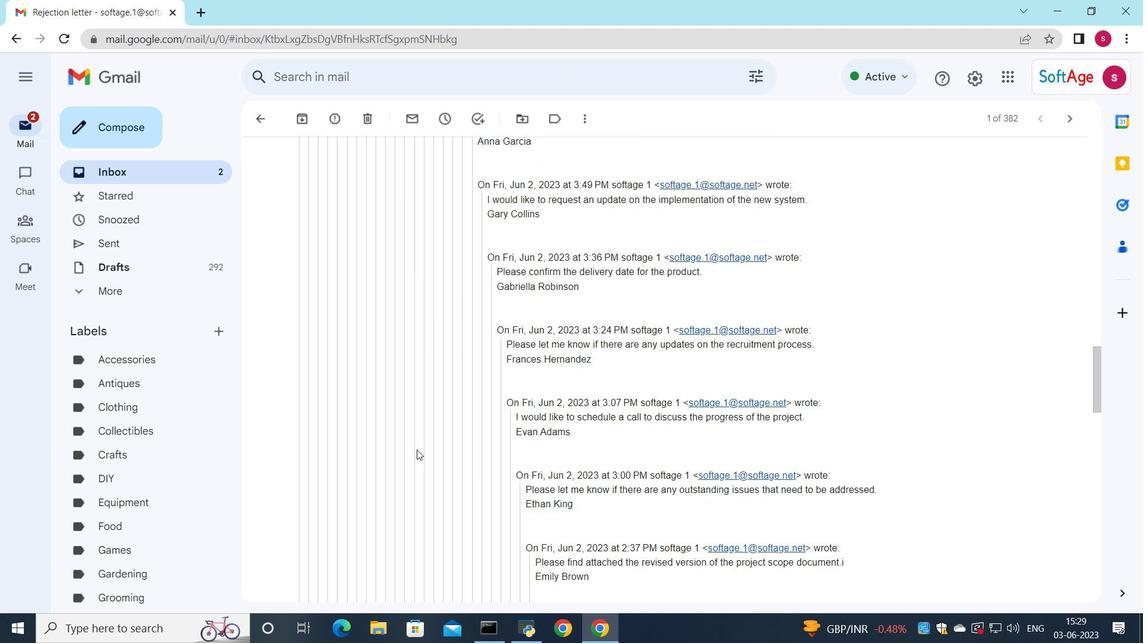 
Action: Mouse moved to (413, 462)
Screenshot: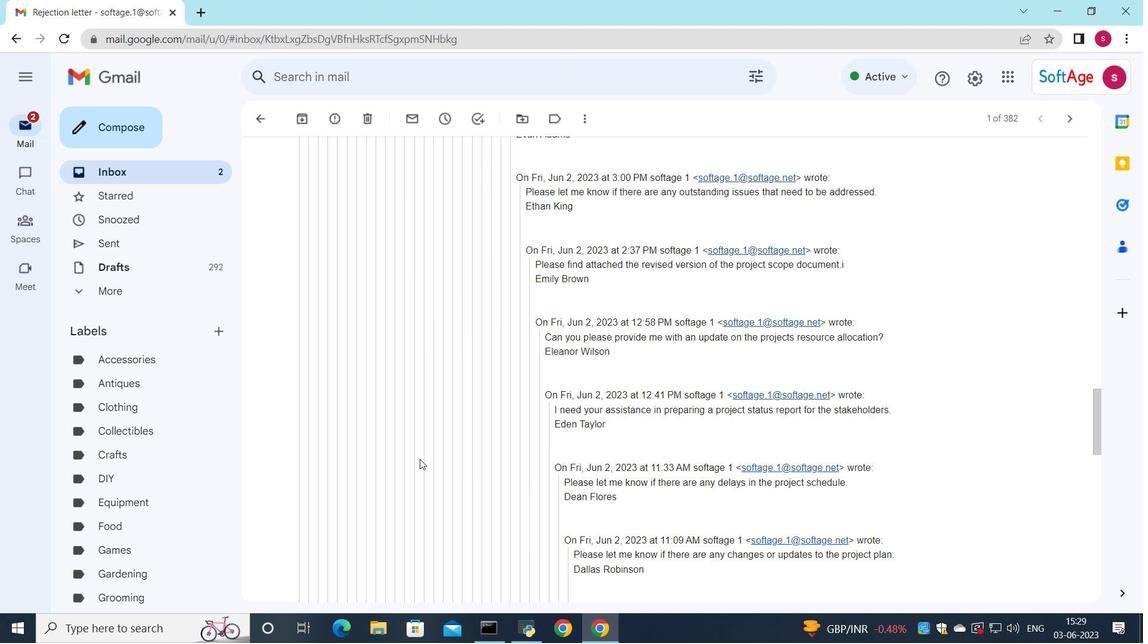 
Action: Mouse scrolled (413, 462) with delta (0, 0)
Screenshot: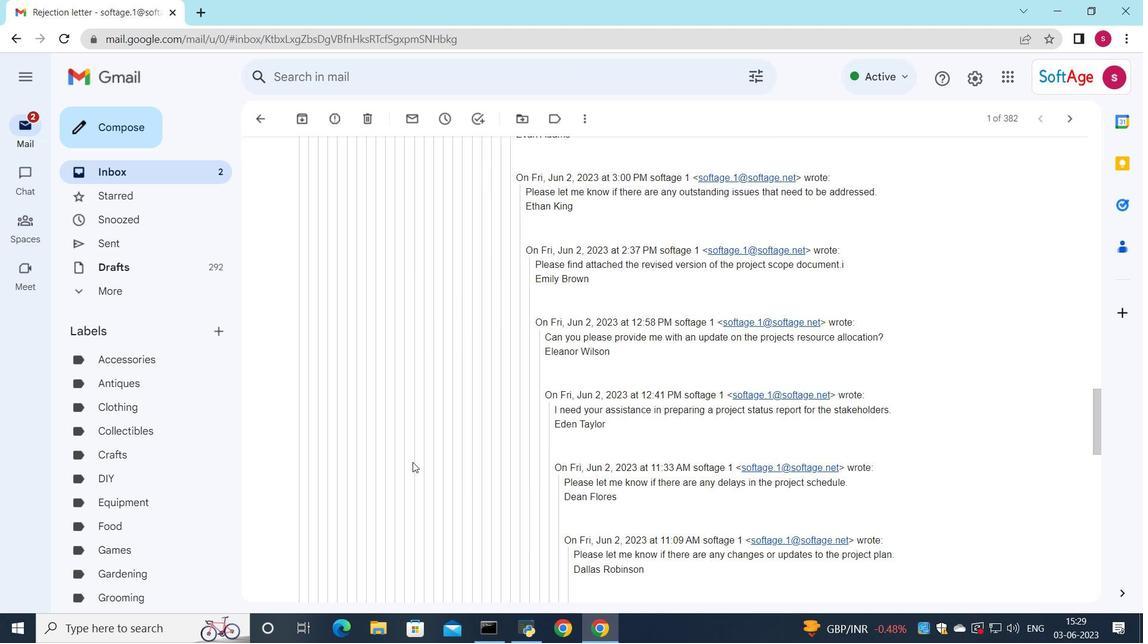 
Action: Mouse moved to (413, 462)
Screenshot: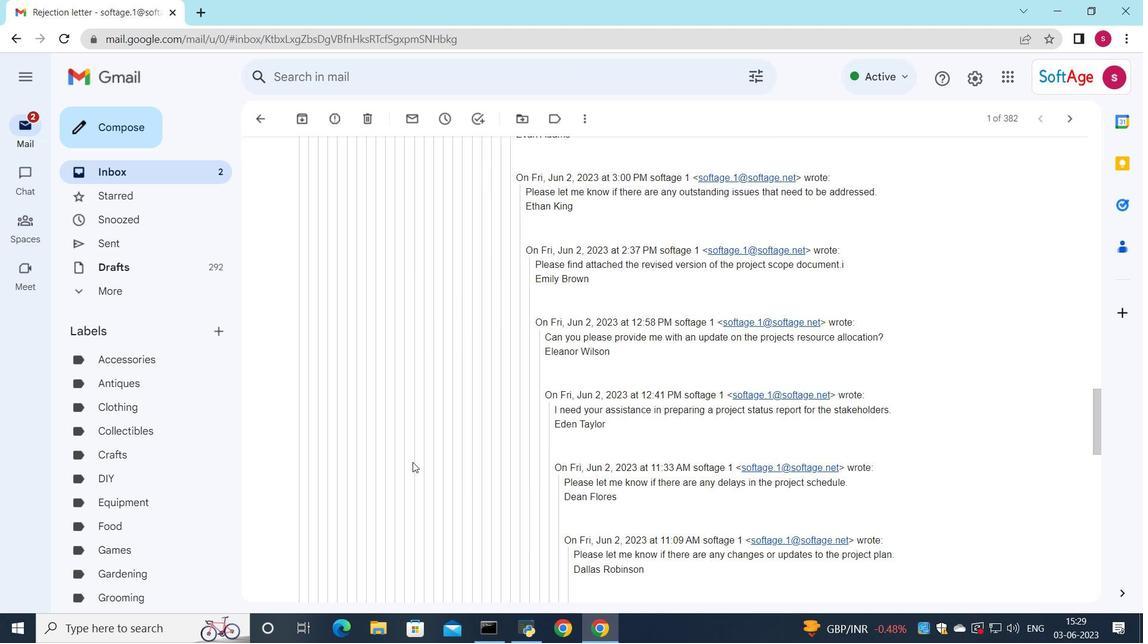 
Action: Mouse scrolled (413, 462) with delta (0, 0)
Screenshot: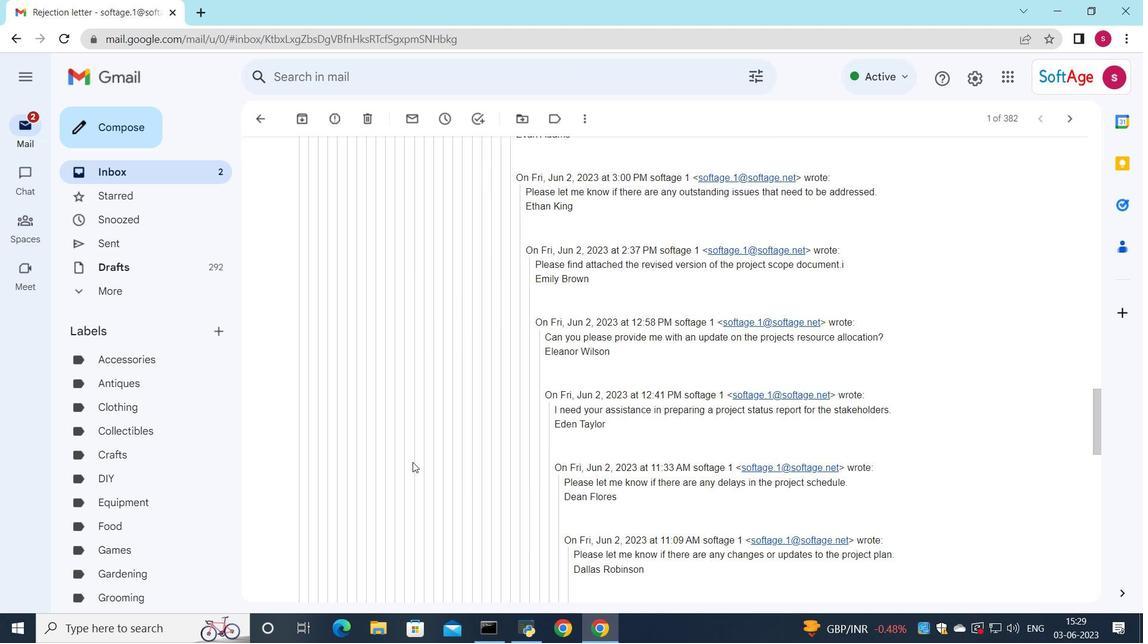 
Action: Mouse moved to (412, 463)
Screenshot: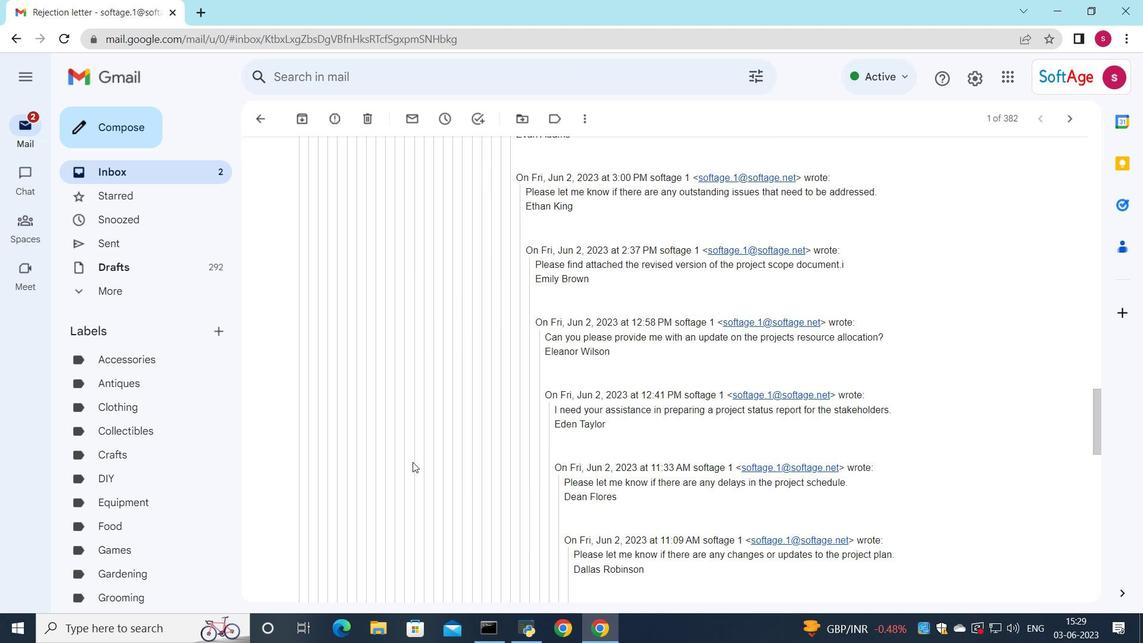 
Action: Mouse scrolled (412, 462) with delta (0, 0)
Screenshot: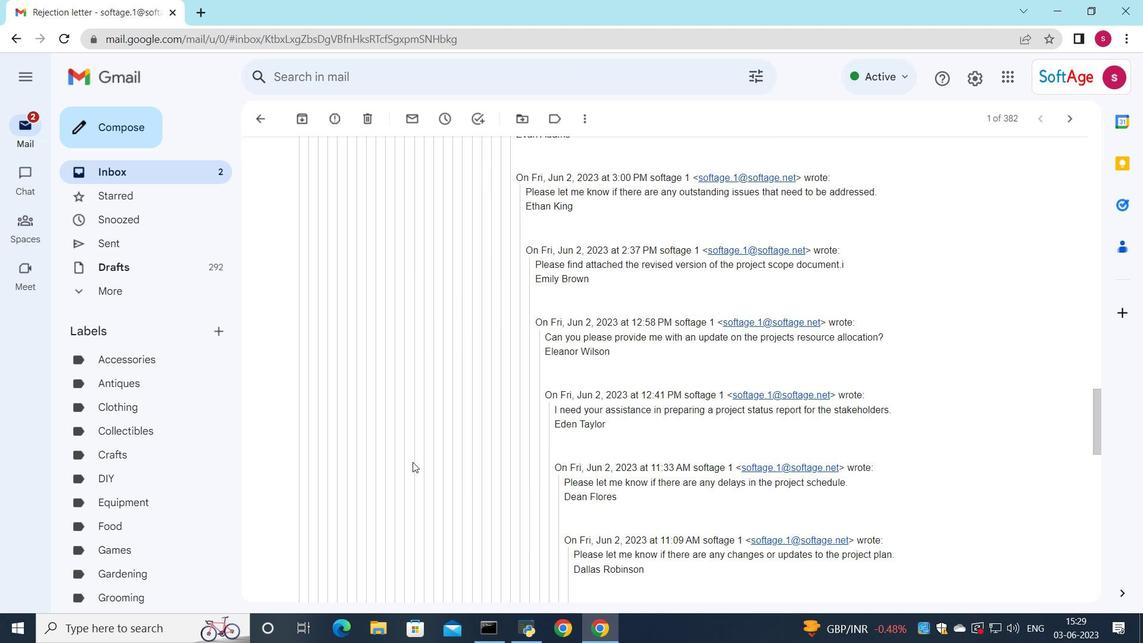
Action: Mouse moved to (412, 464)
Screenshot: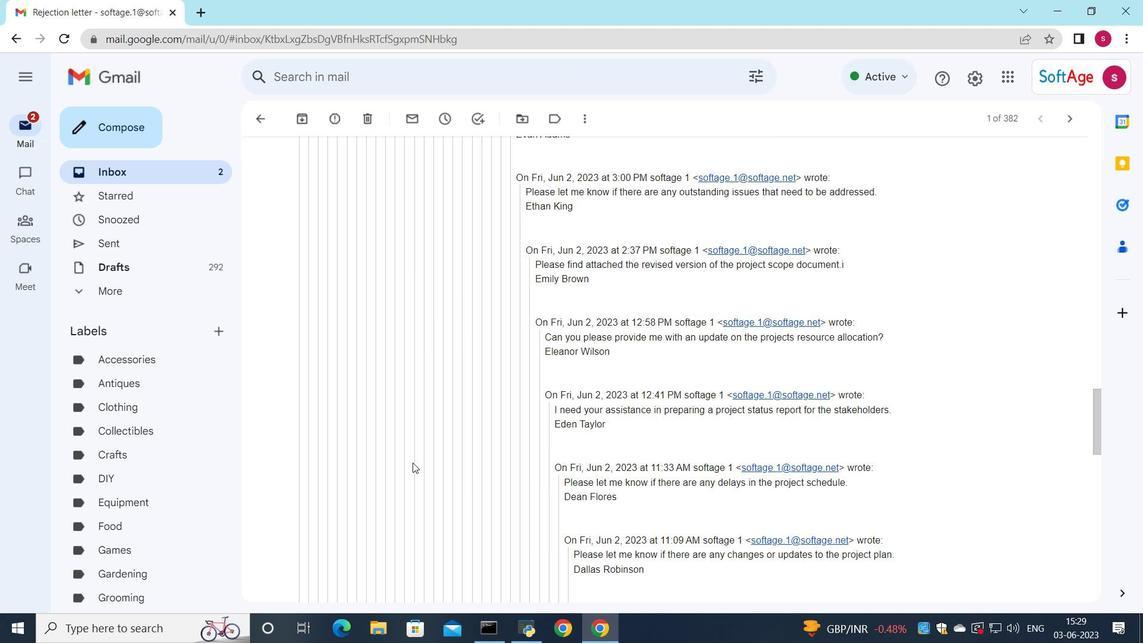 
Action: Mouse scrolled (412, 463) with delta (0, 0)
Screenshot: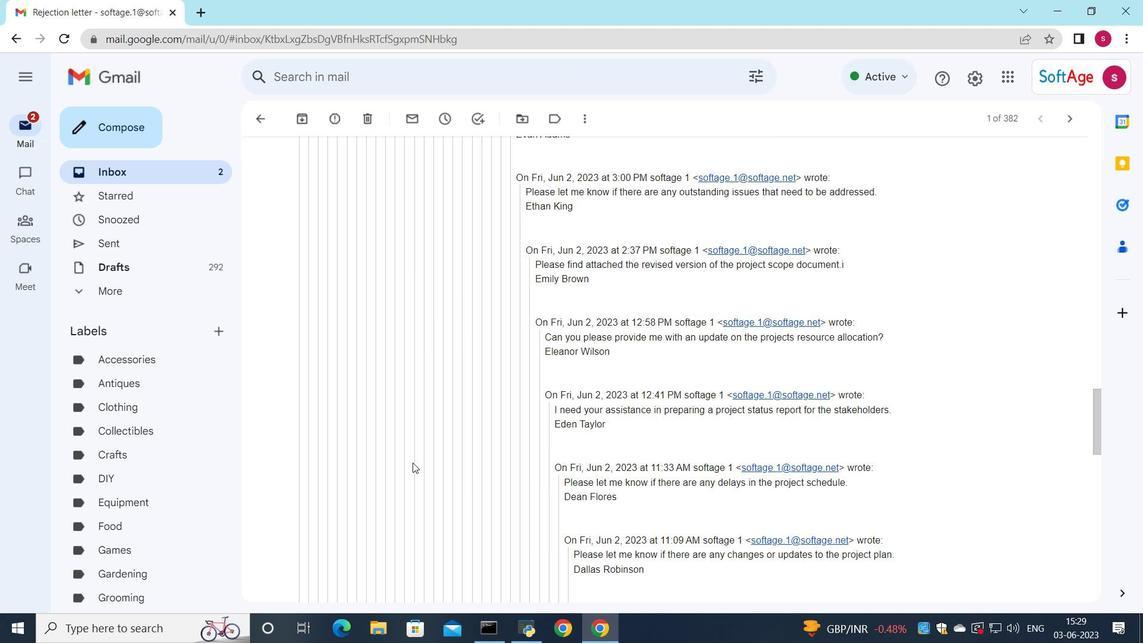 
Action: Mouse scrolled (412, 463) with delta (0, 0)
Screenshot: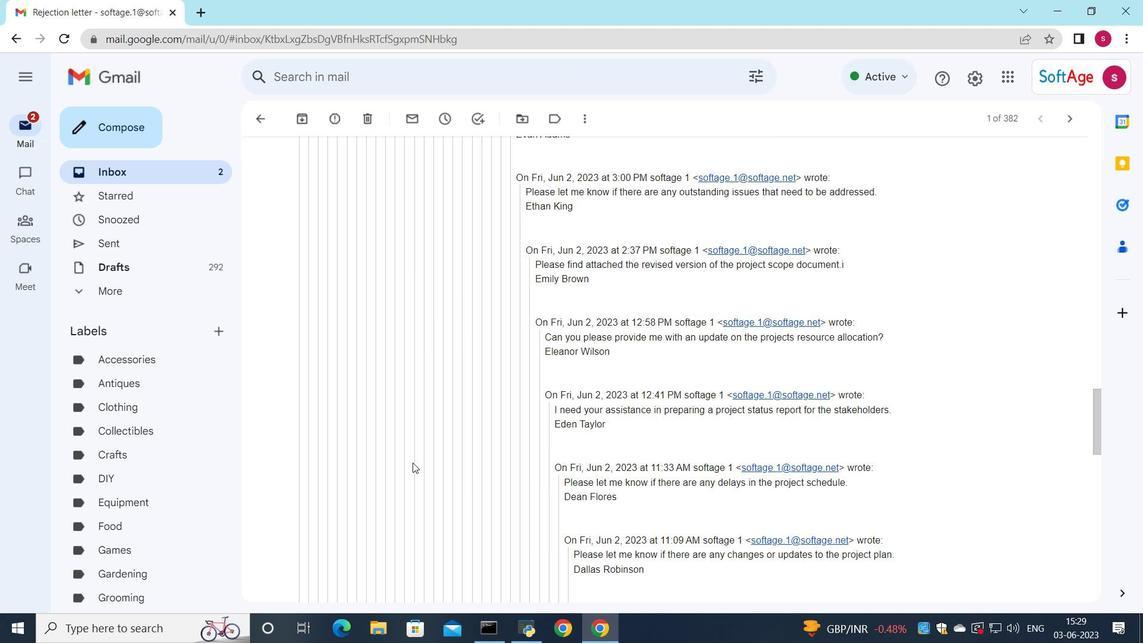 
Action: Mouse moved to (412, 467)
Screenshot: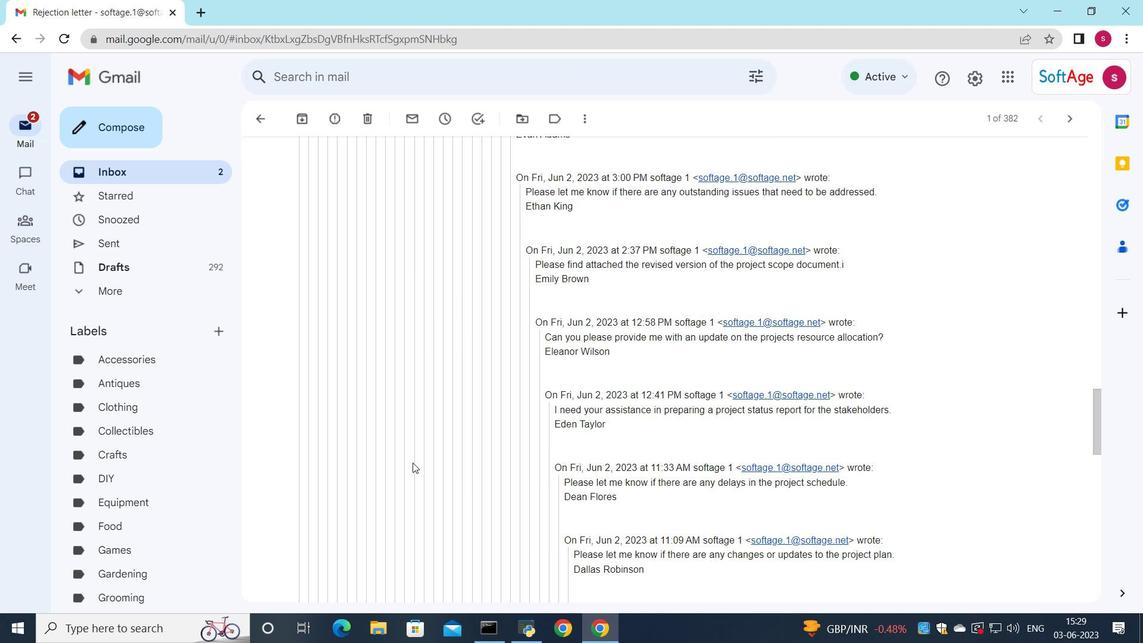 
Action: Mouse scrolled (412, 467) with delta (0, 0)
Screenshot: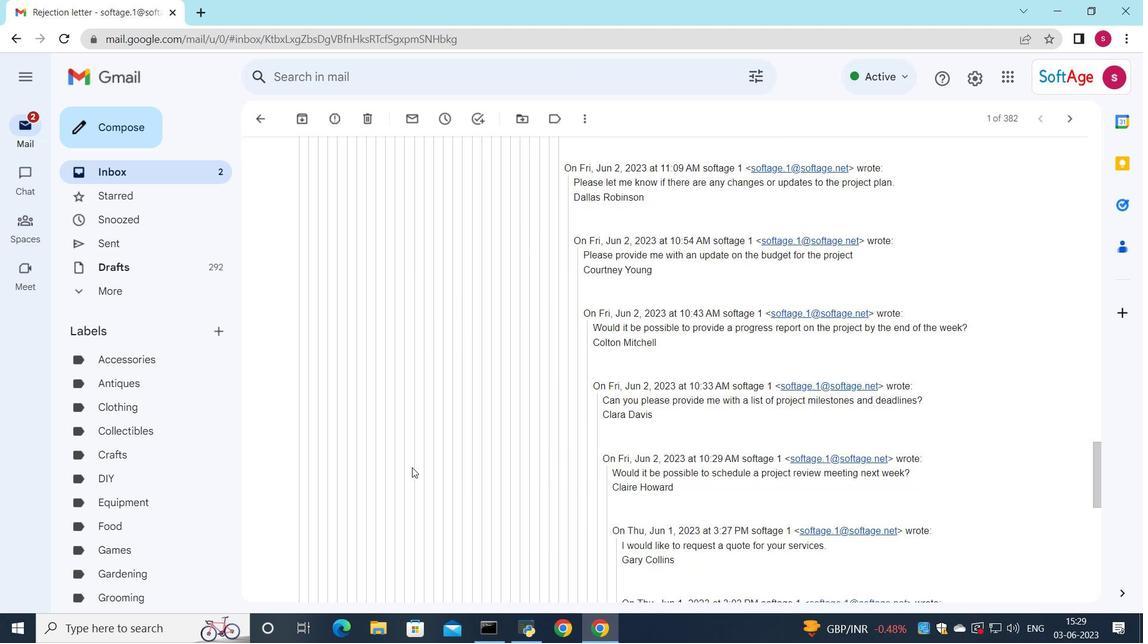 
Action: Mouse scrolled (412, 467) with delta (0, 0)
Screenshot: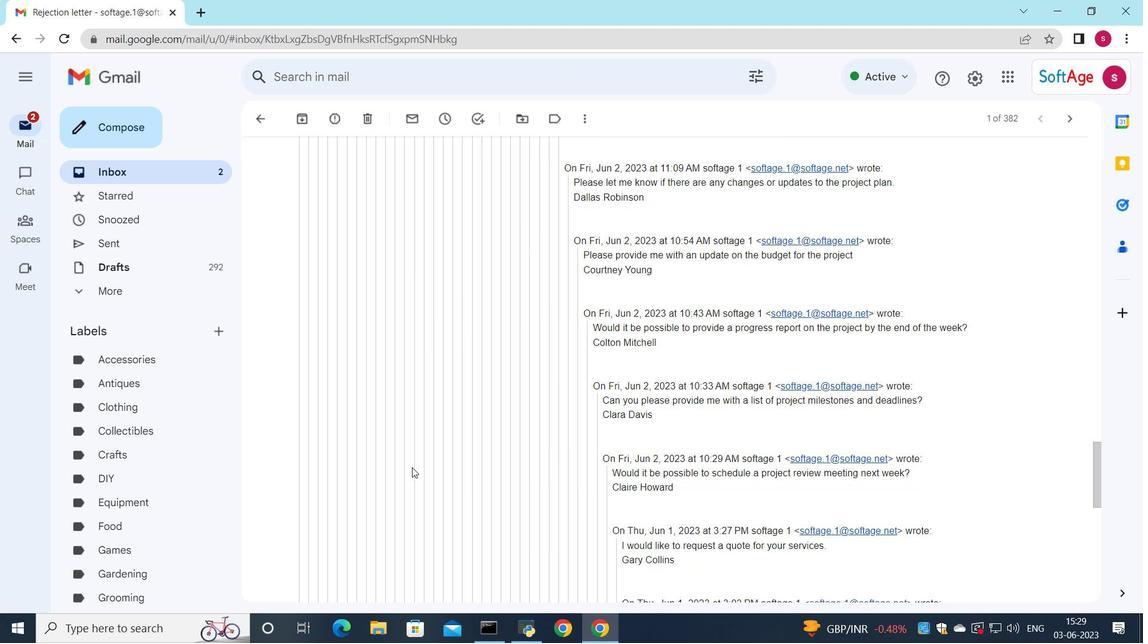 
Action: Mouse scrolled (412, 467) with delta (0, 0)
Screenshot: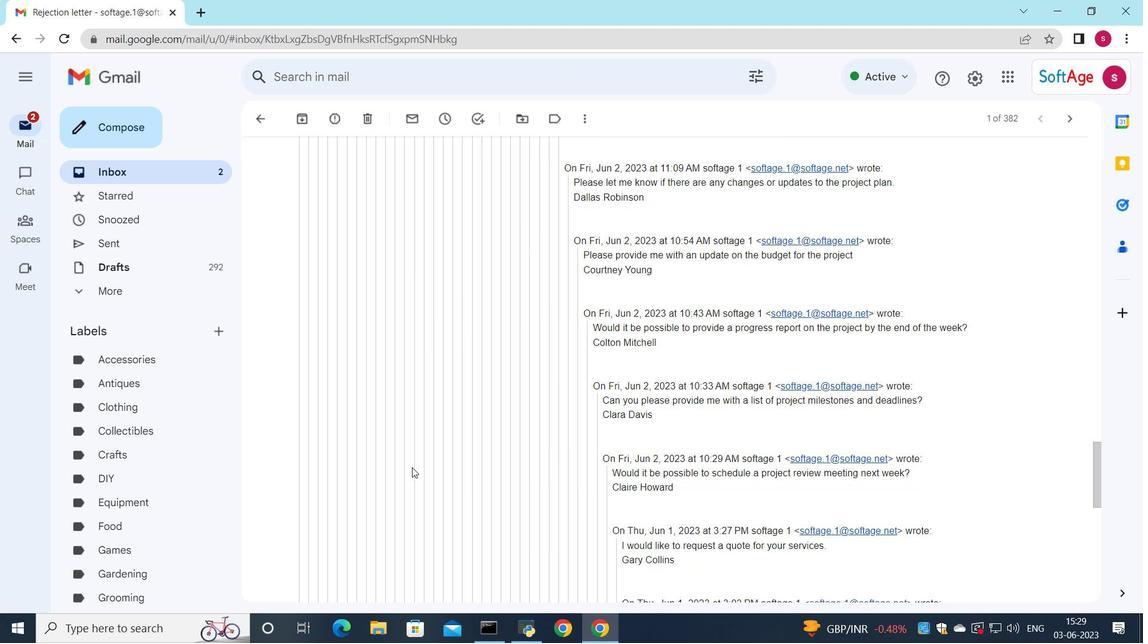 
Action: Mouse scrolled (412, 467) with delta (0, 0)
Screenshot: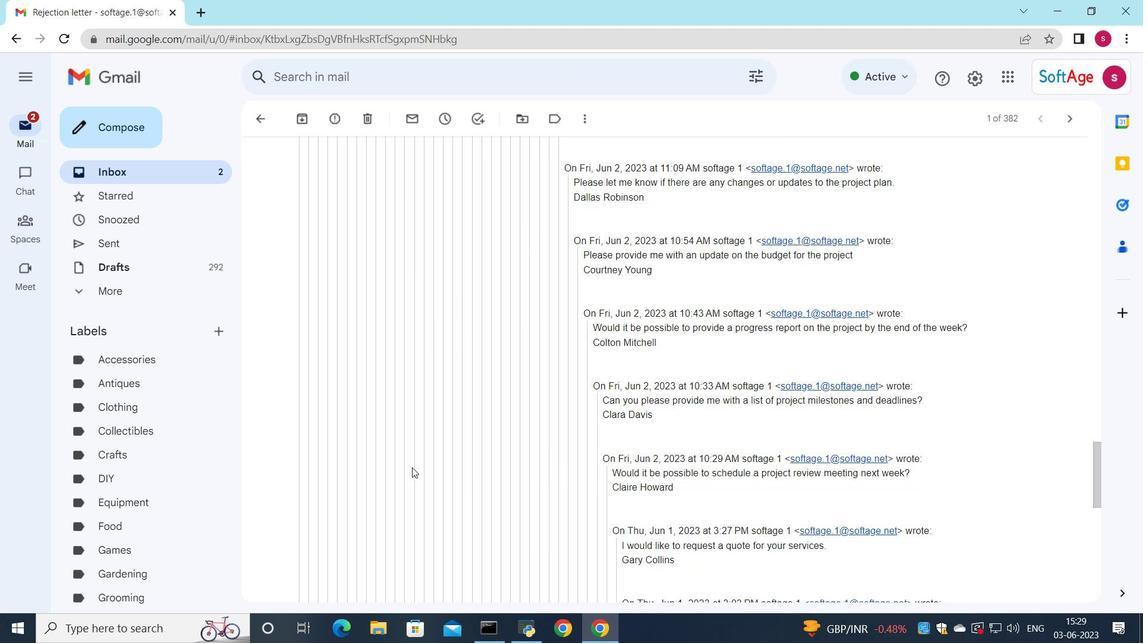 
Action: Mouse scrolled (412, 467) with delta (0, 0)
Screenshot: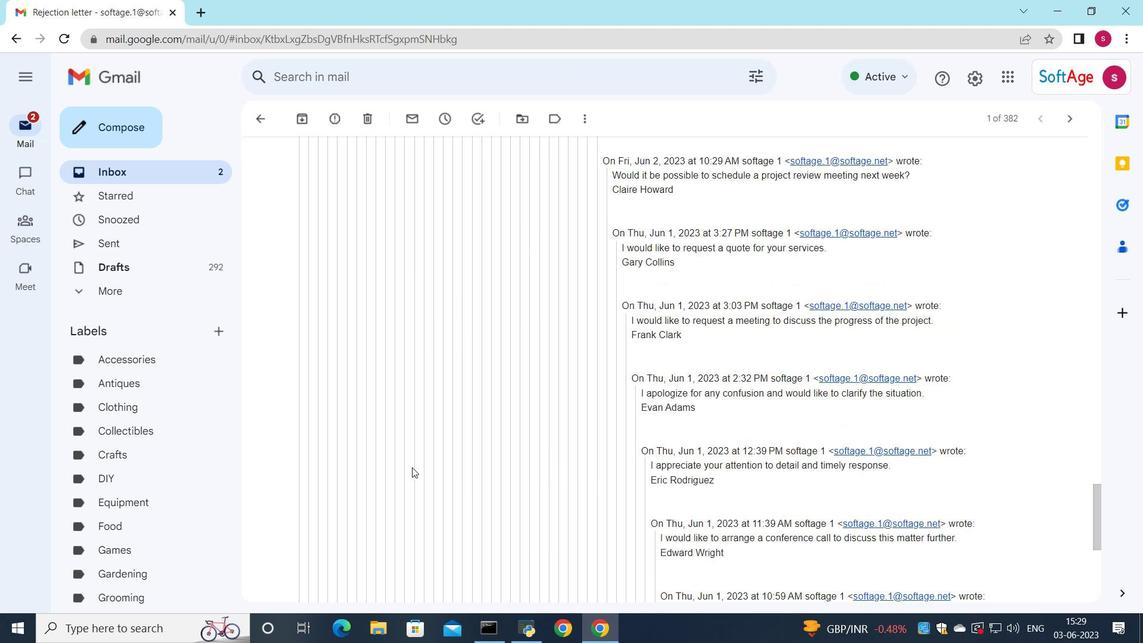 
Action: Mouse scrolled (412, 467) with delta (0, 0)
Screenshot: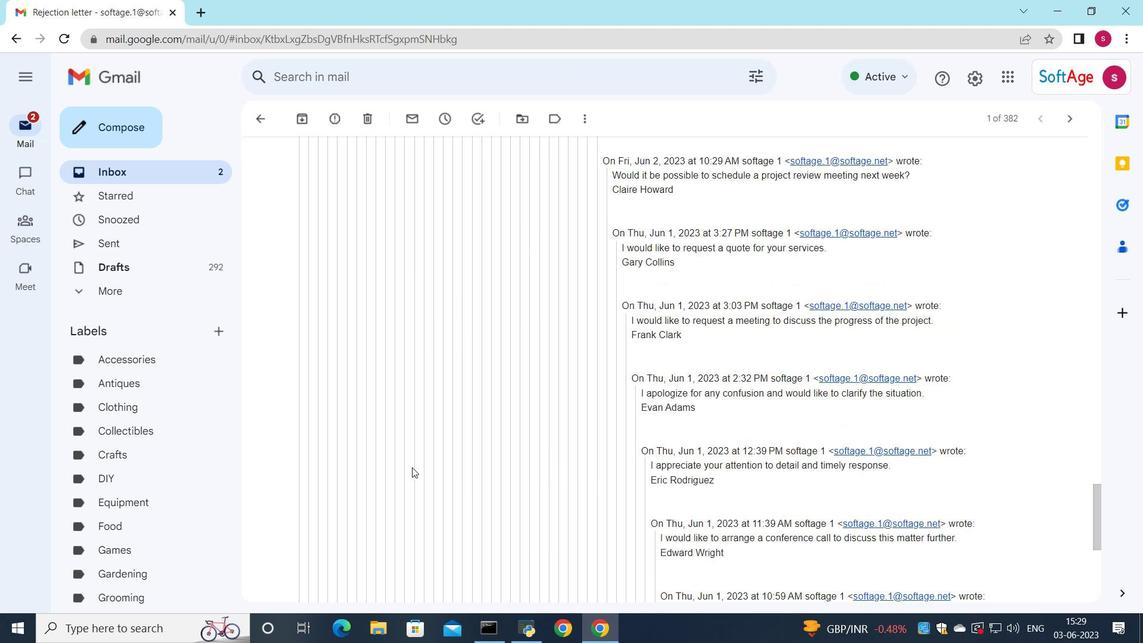 
Action: Mouse scrolled (412, 467) with delta (0, 0)
Screenshot: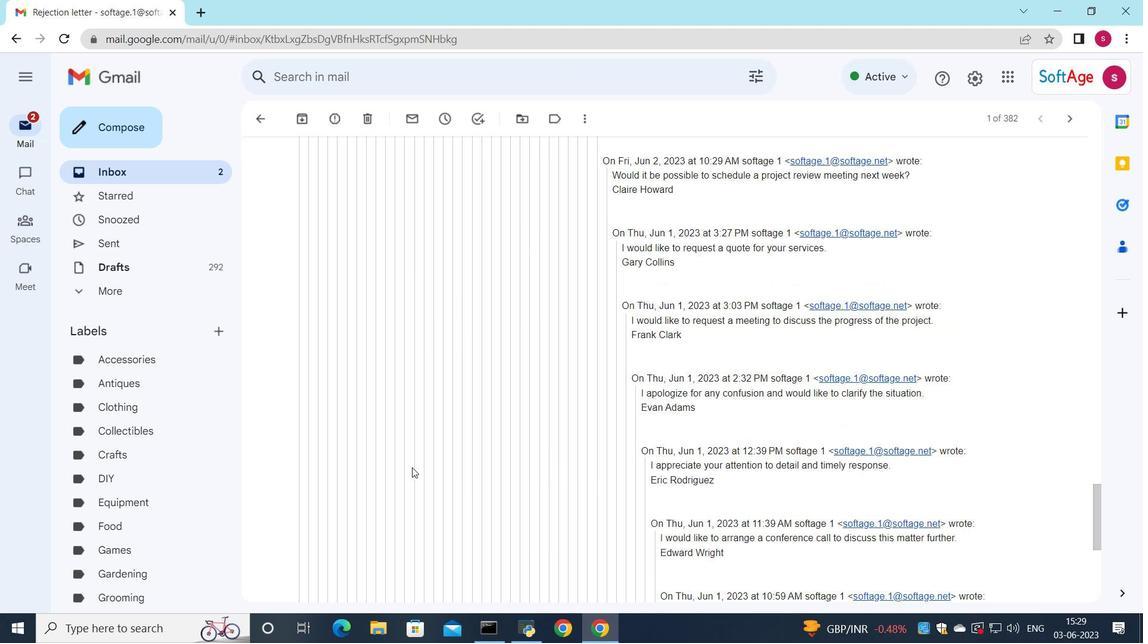 
Action: Mouse scrolled (412, 467) with delta (0, 0)
Screenshot: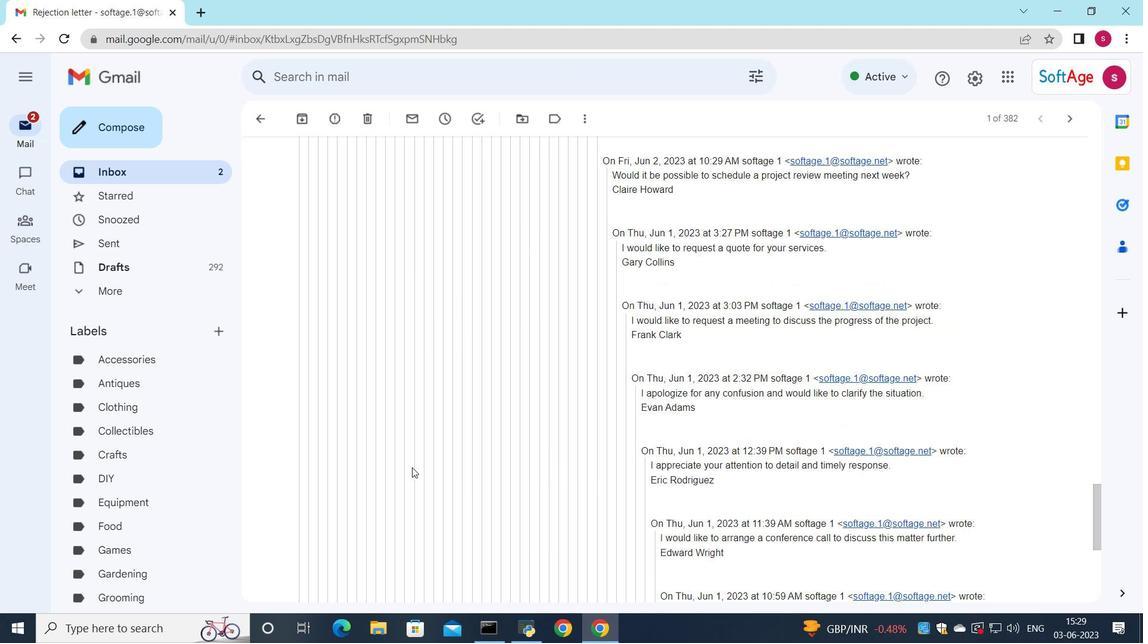 
Action: Mouse moved to (412, 468)
Screenshot: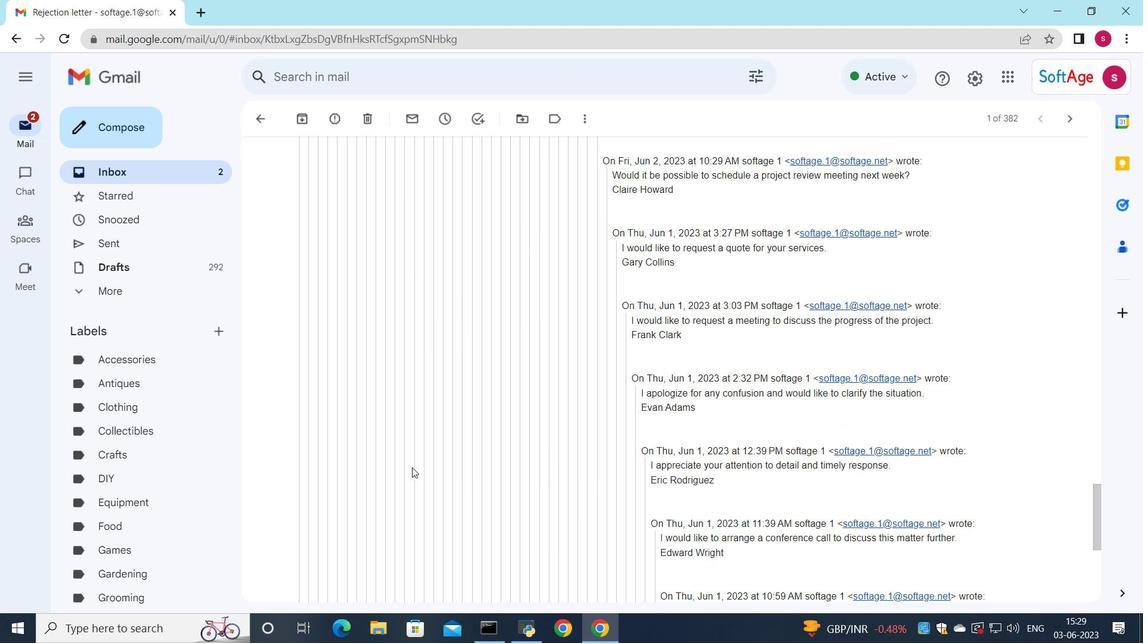 
Action: Mouse scrolled (412, 467) with delta (0, 0)
Screenshot: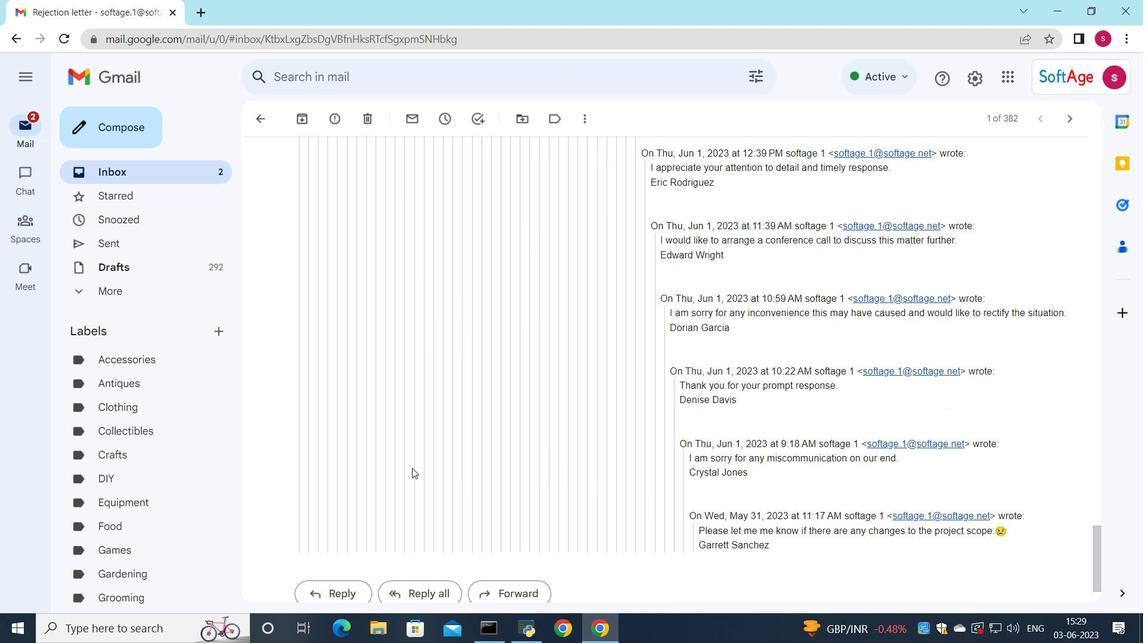 
Action: Mouse scrolled (412, 467) with delta (0, 0)
Screenshot: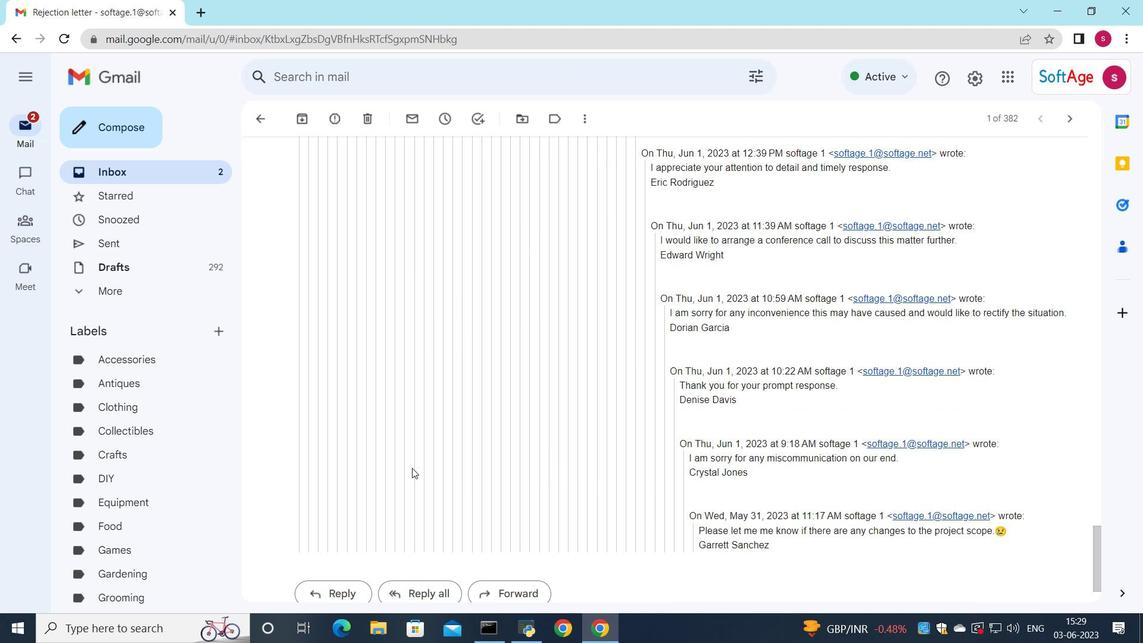 
Action: Mouse scrolled (412, 467) with delta (0, 0)
Screenshot: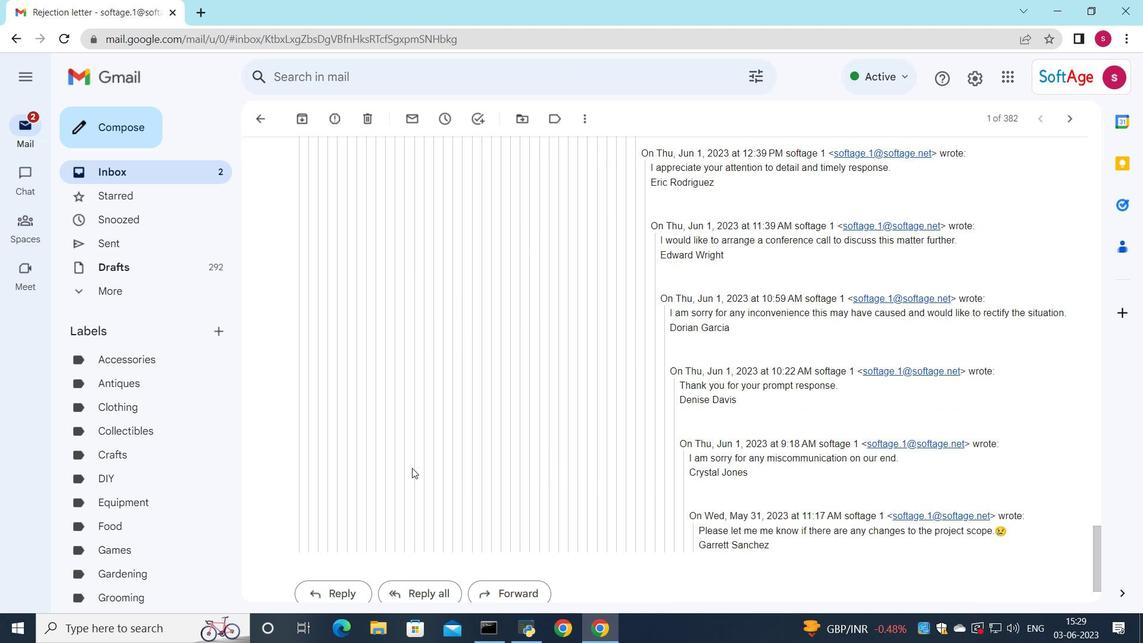
Action: Mouse scrolled (412, 467) with delta (0, 0)
Screenshot: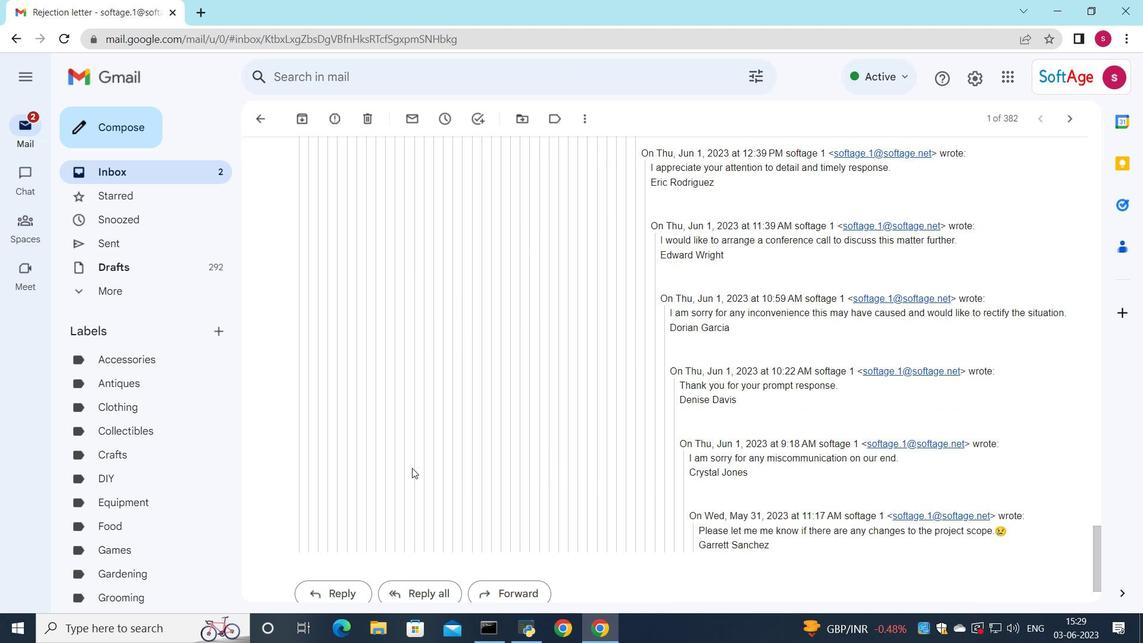 
Action: Mouse moved to (411, 512)
Screenshot: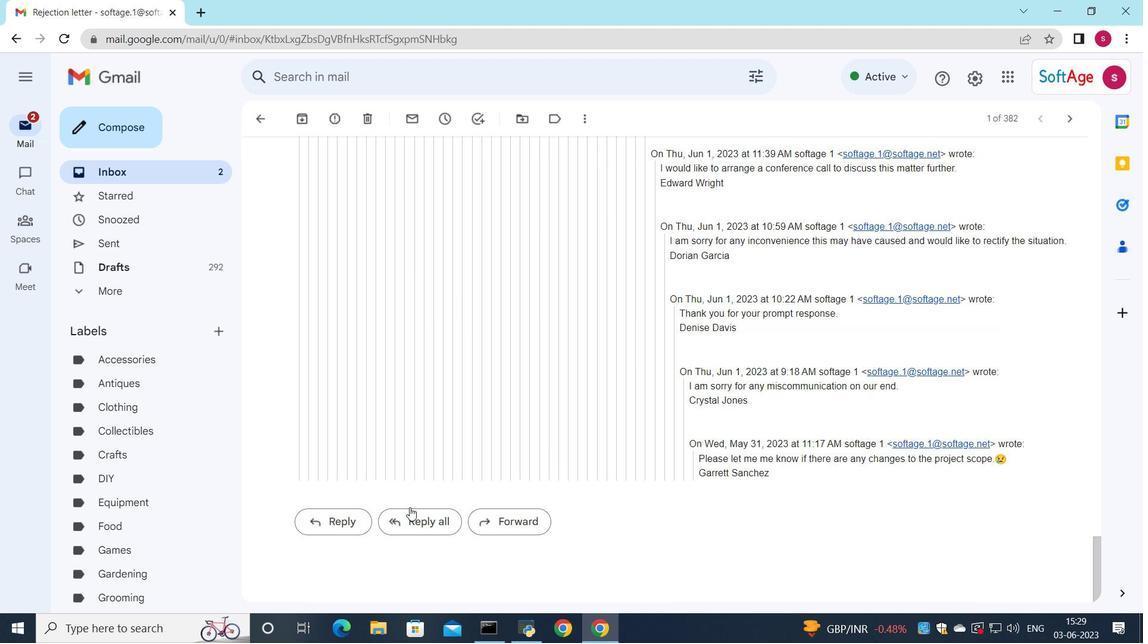 
Action: Mouse pressed left at (411, 512)
Screenshot: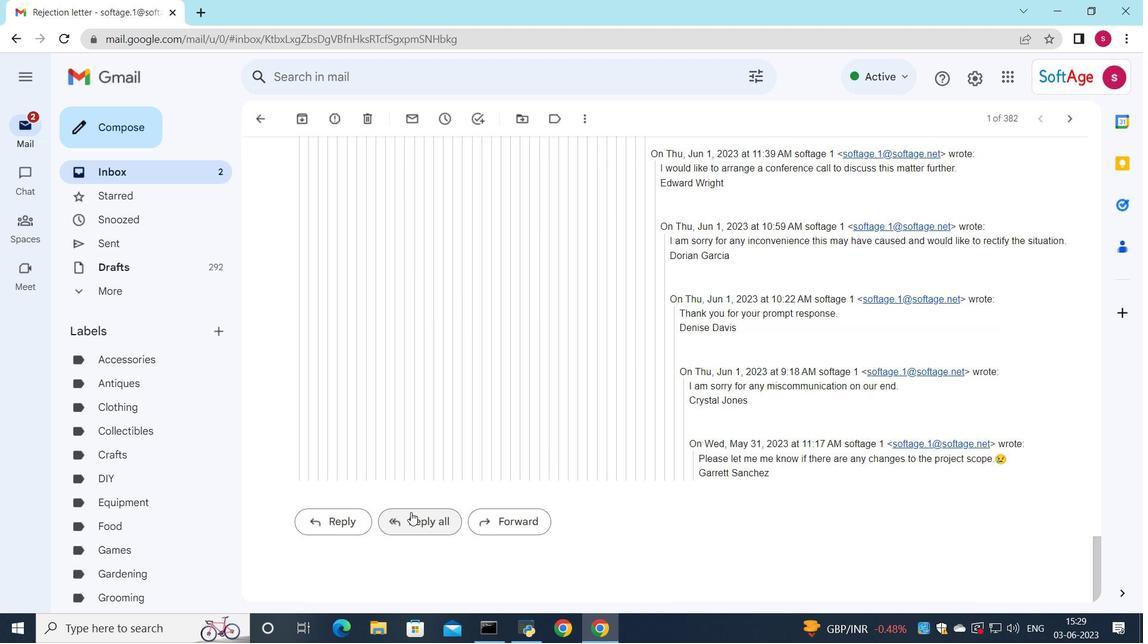 
Action: Mouse moved to (320, 409)
Screenshot: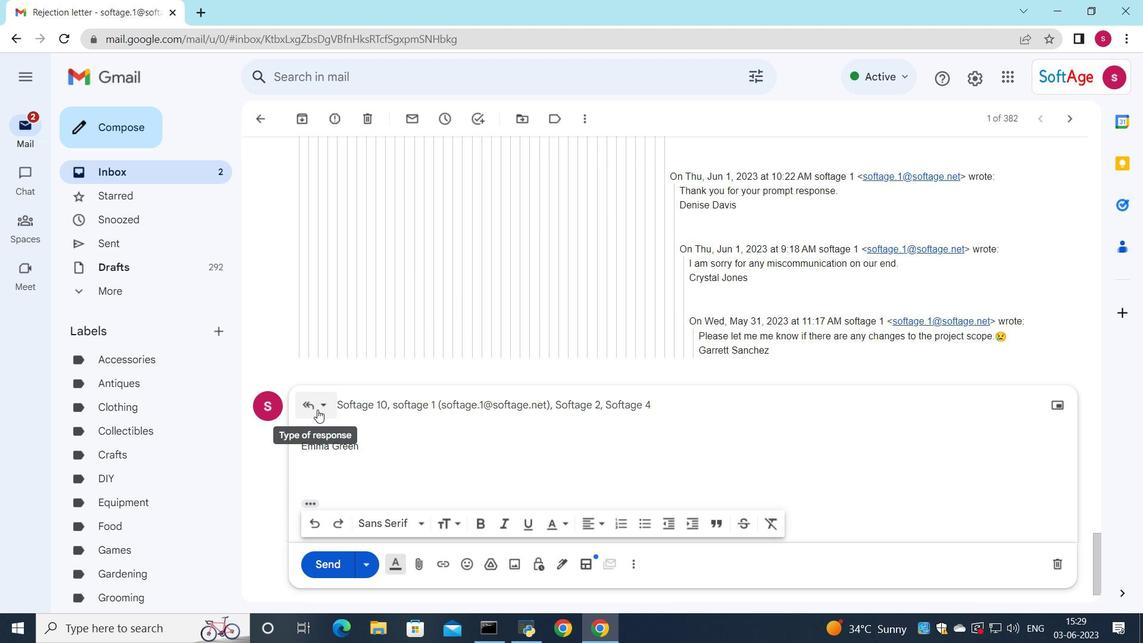 
Action: Mouse pressed left at (320, 409)
Screenshot: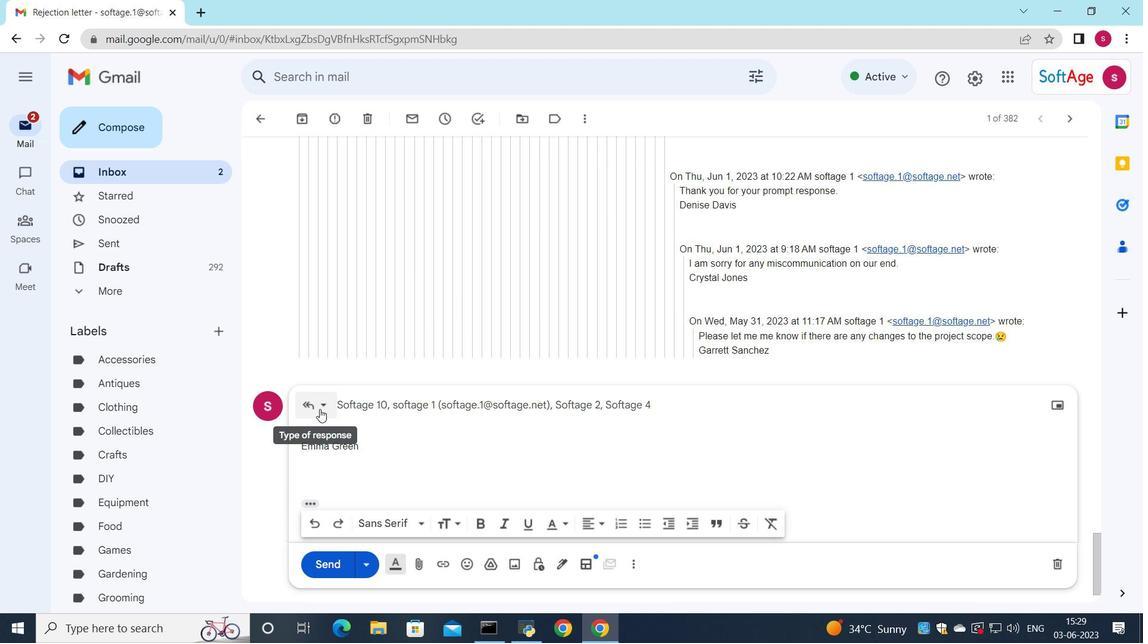 
Action: Mouse moved to (338, 511)
Screenshot: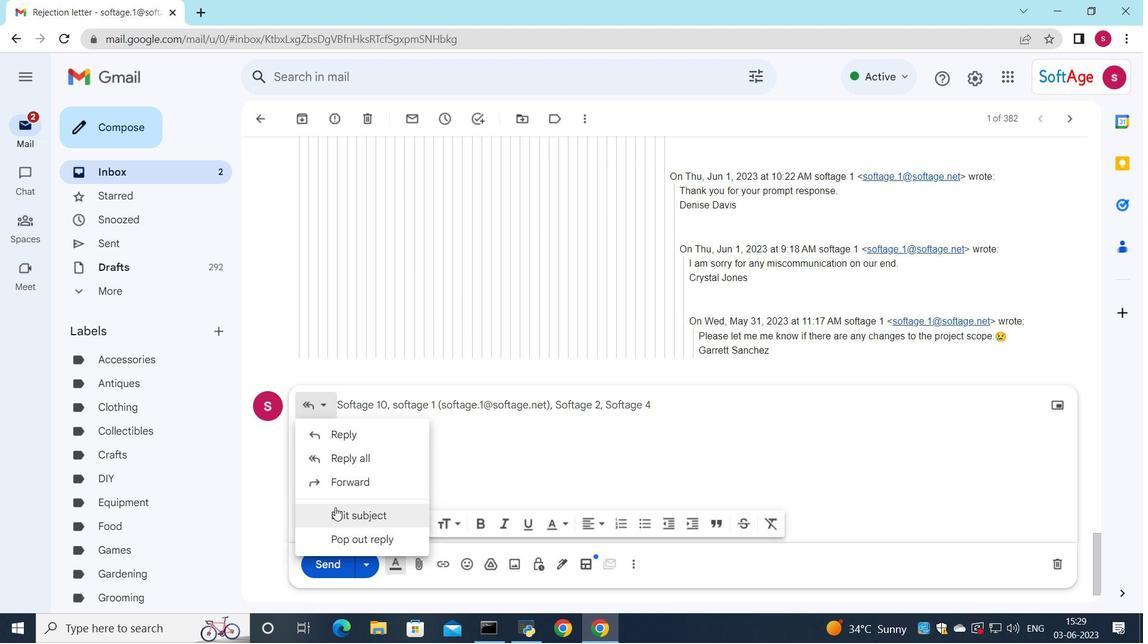 
Action: Mouse pressed left at (338, 511)
Screenshot: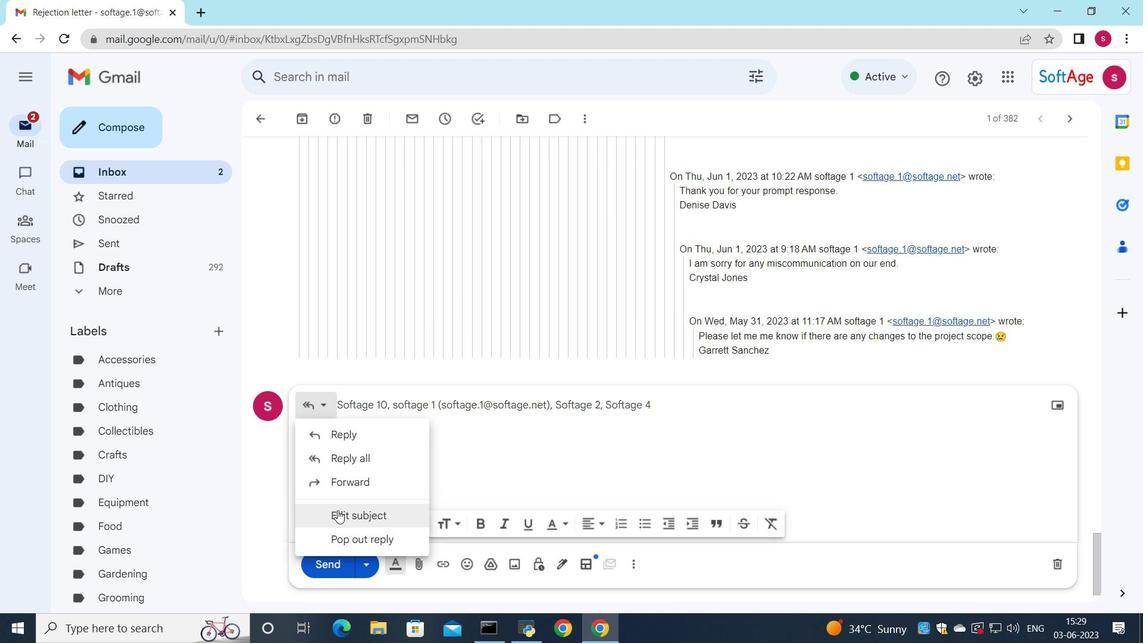 
Action: Mouse moved to (763, 200)
Screenshot: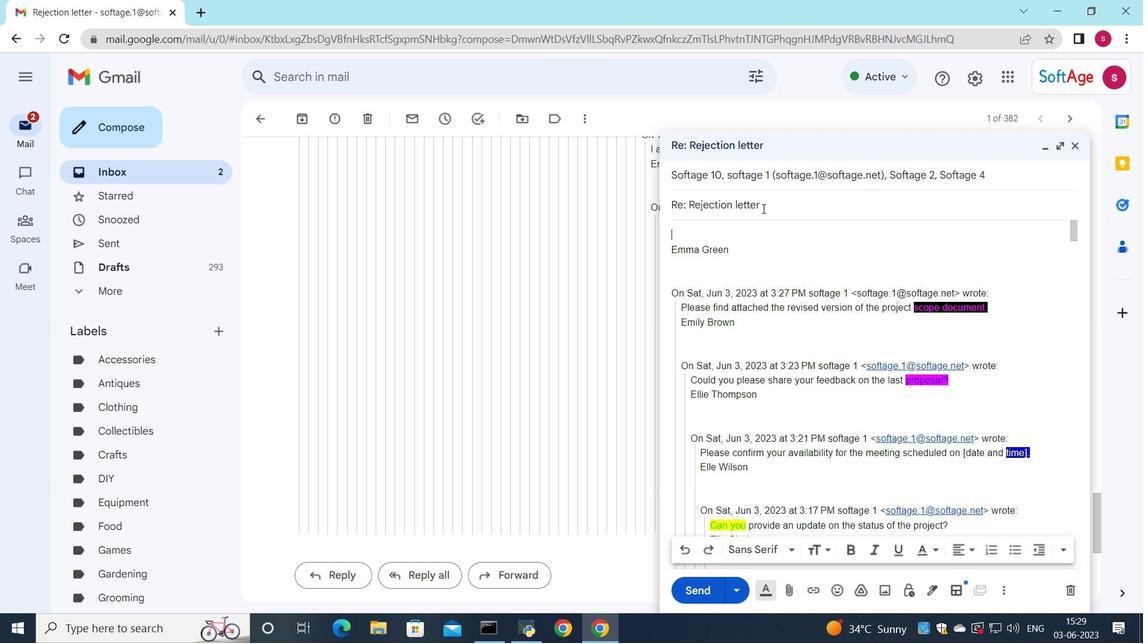 
Action: Mouse pressed left at (763, 200)
Screenshot: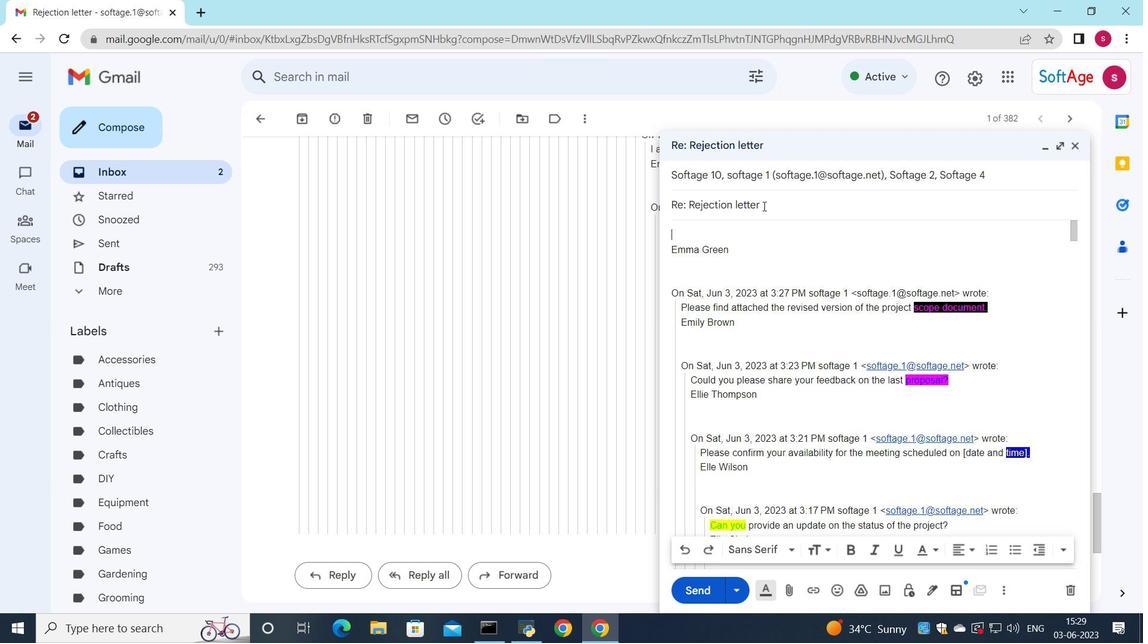 
Action: Mouse moved to (910, 247)
Screenshot: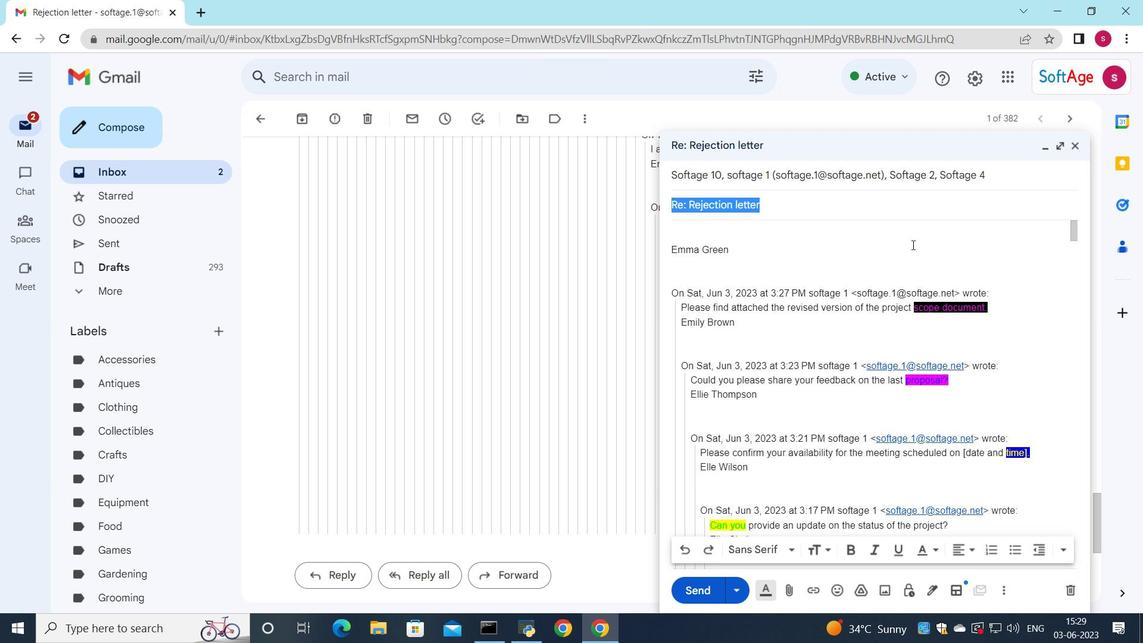 
Action: Key pressed <Key.shift>Request<Key.space>for<Key.space>anew<Key.space>project
Screenshot: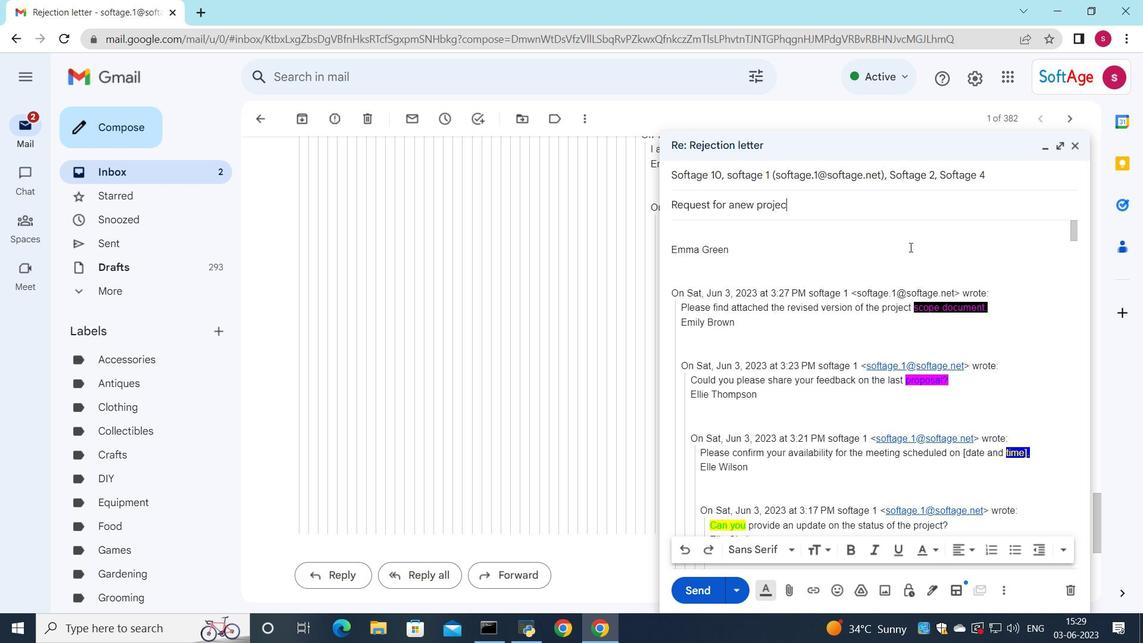
Action: Mouse moved to (679, 223)
Screenshot: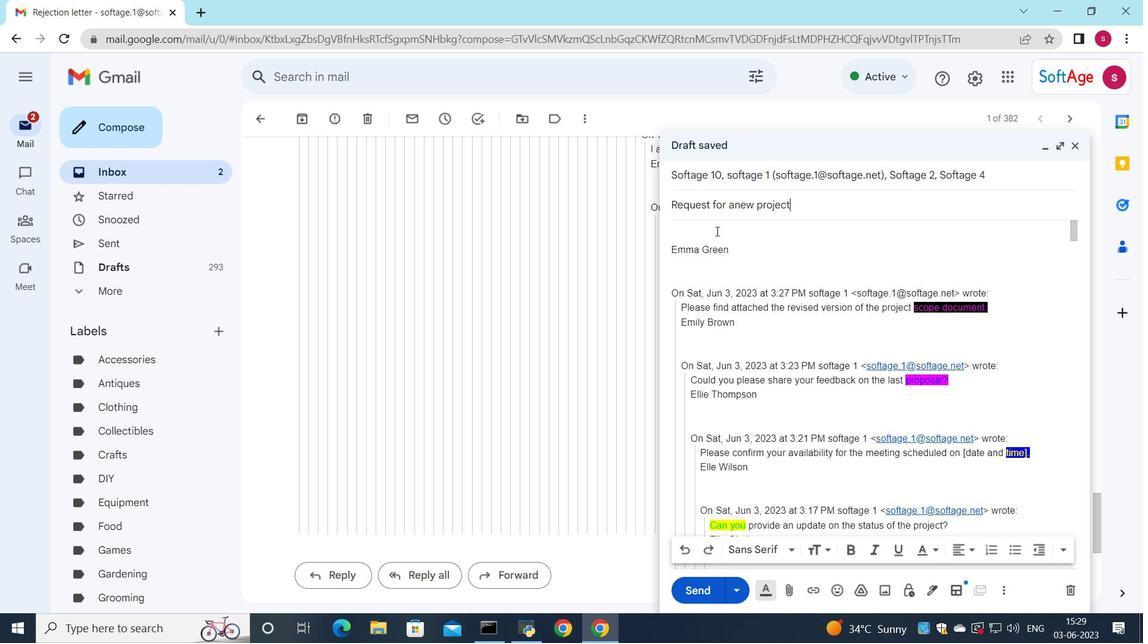 
Action: Mouse pressed left at (679, 223)
Screenshot: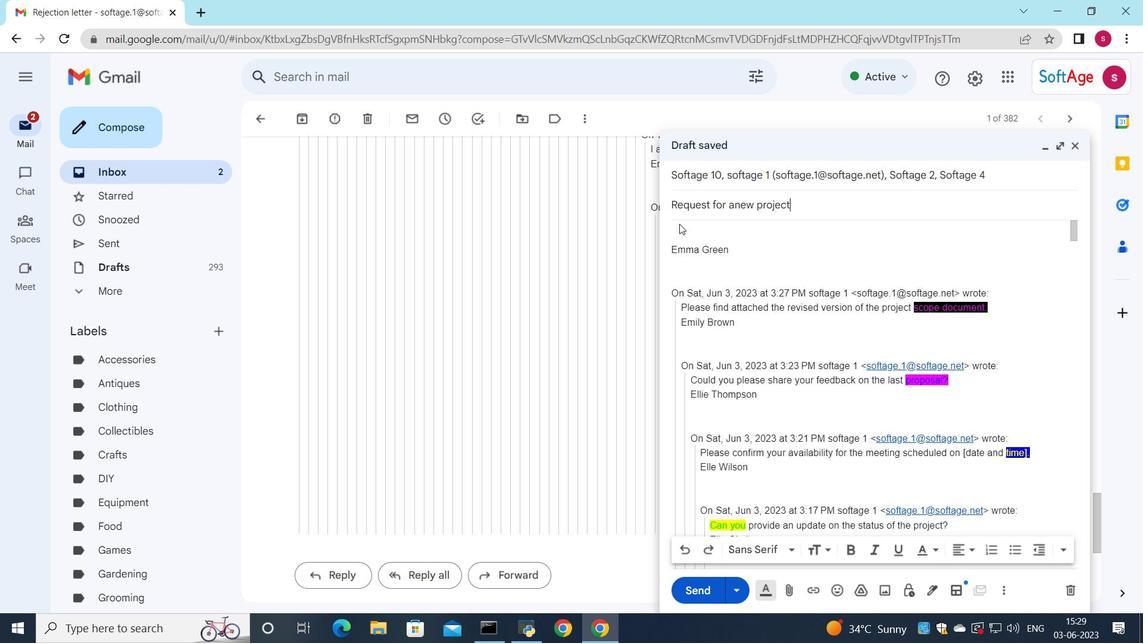 
Action: Key pressed <Key.shift>I<Key.space>would<Key.space>like<Key.space>to<Key.space>request<Key.space>a<Key.space>follow<Key.space><Key.backspace>-up<Key.space>meeting<Key.space>to<Key.space>discuss<Key.space>the<Key.space>next<Key.space>steps
Screenshot: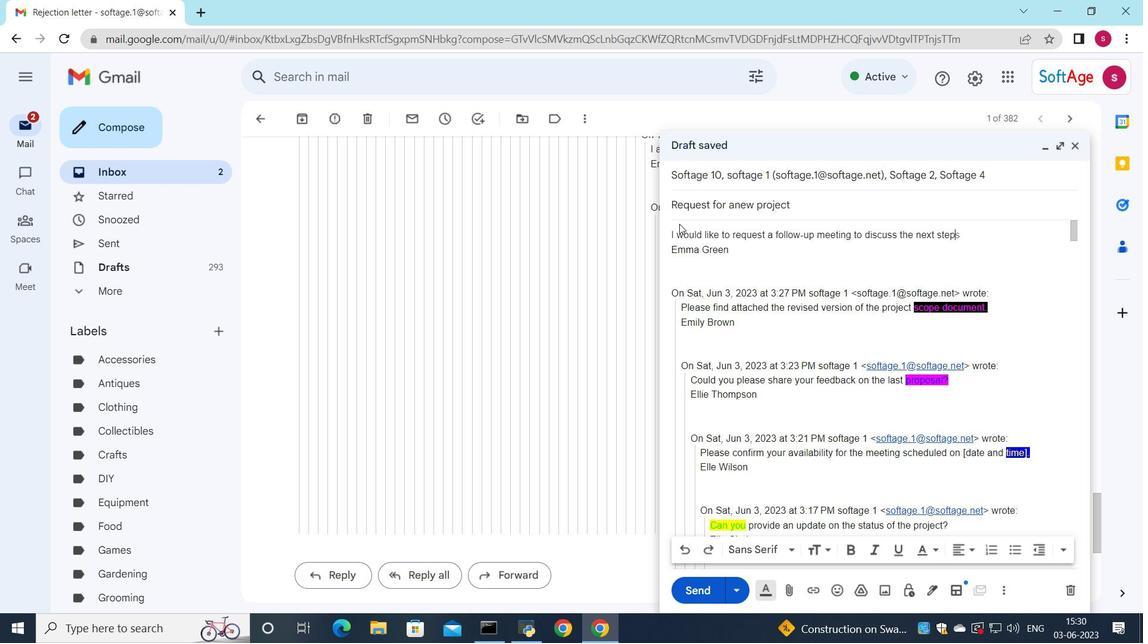 
Action: Mouse moved to (671, 235)
Screenshot: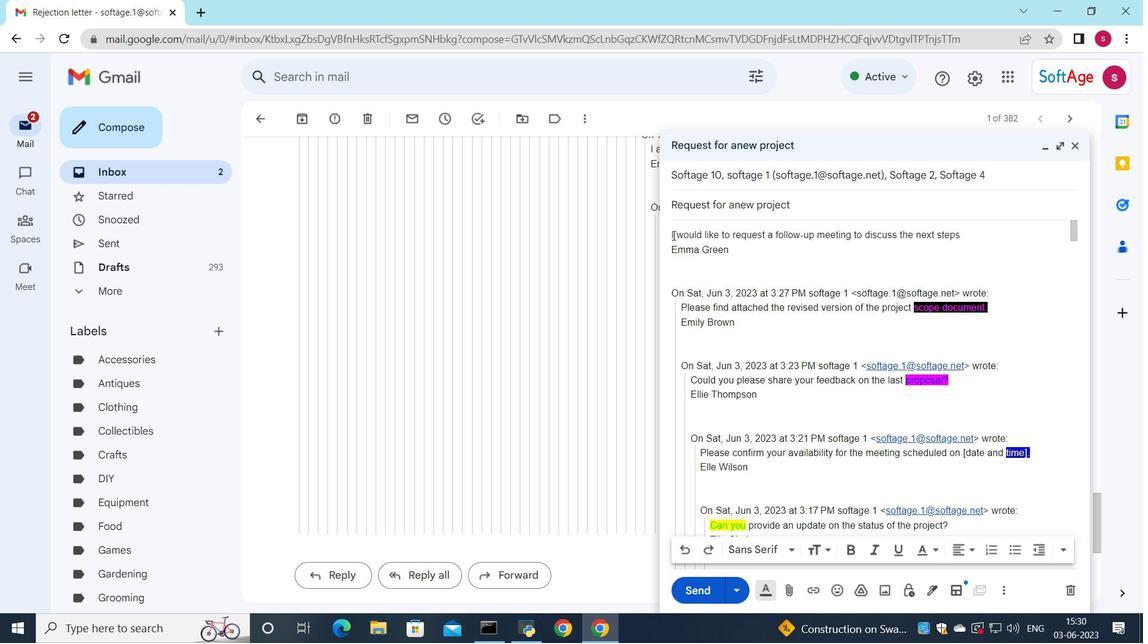 
Action: Mouse pressed left at (671, 235)
Screenshot: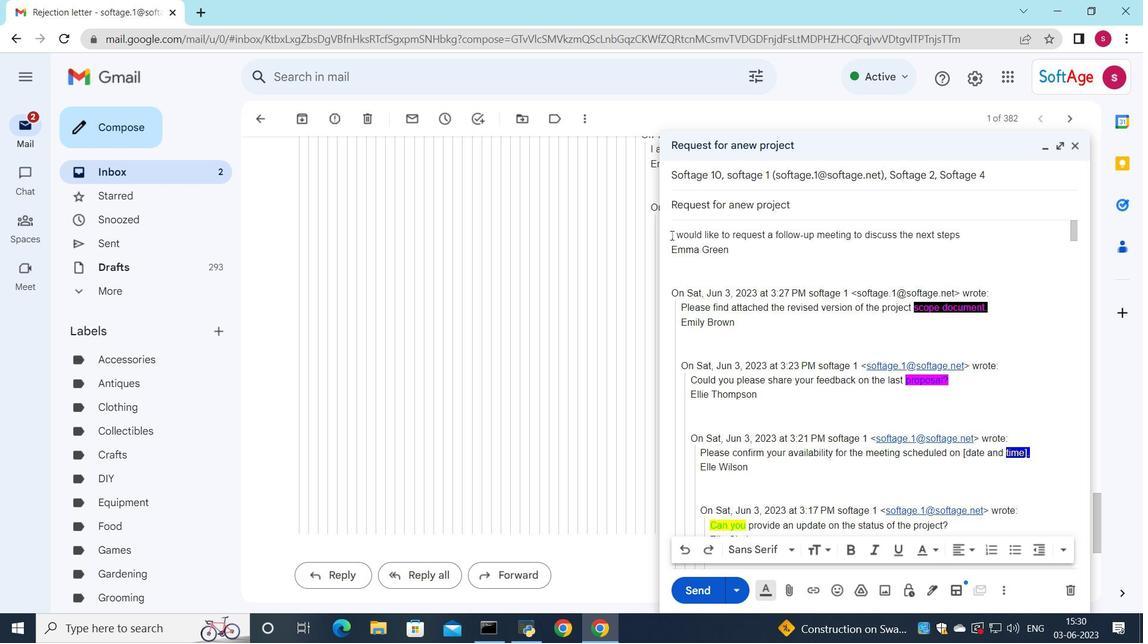 
Action: Mouse moved to (935, 552)
Screenshot: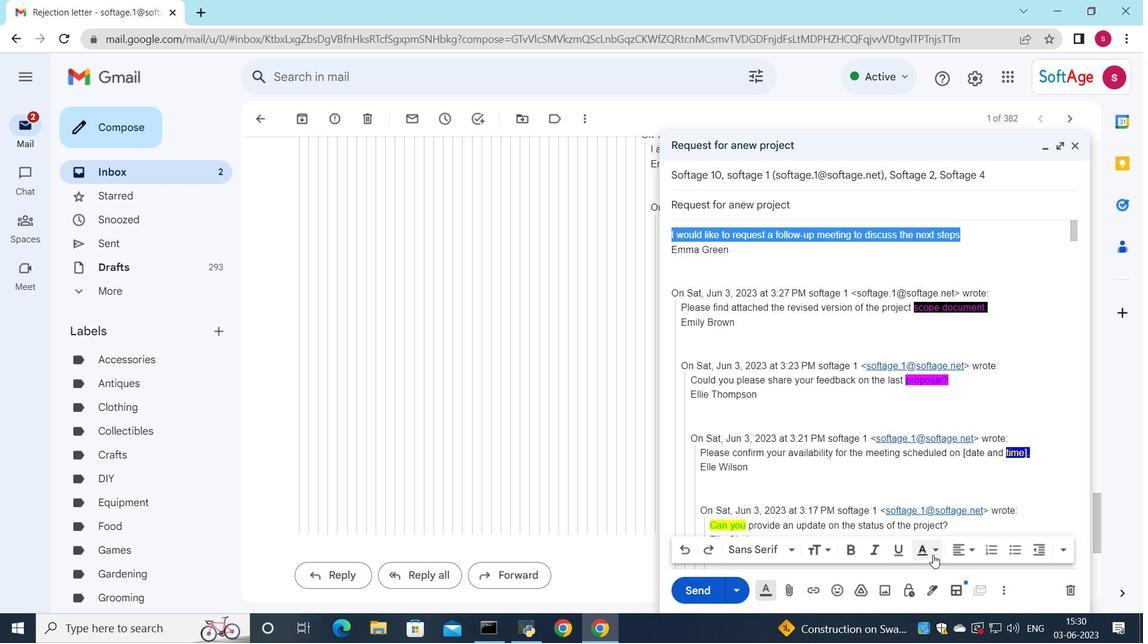 
Action: Mouse pressed left at (935, 552)
Screenshot: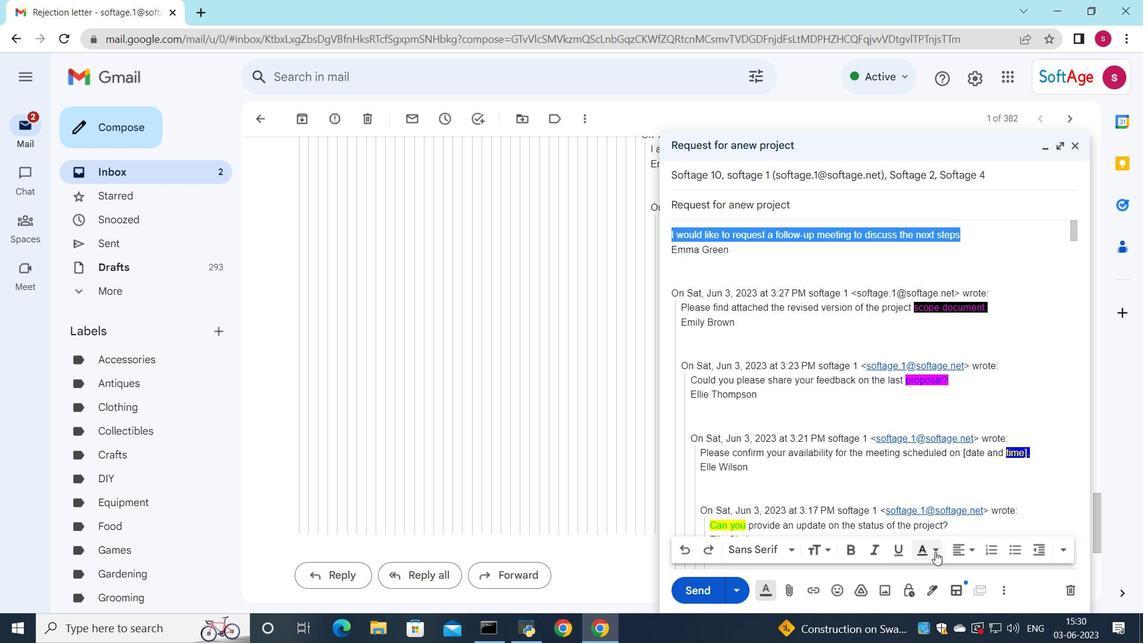 
Action: Mouse moved to (832, 427)
Screenshot: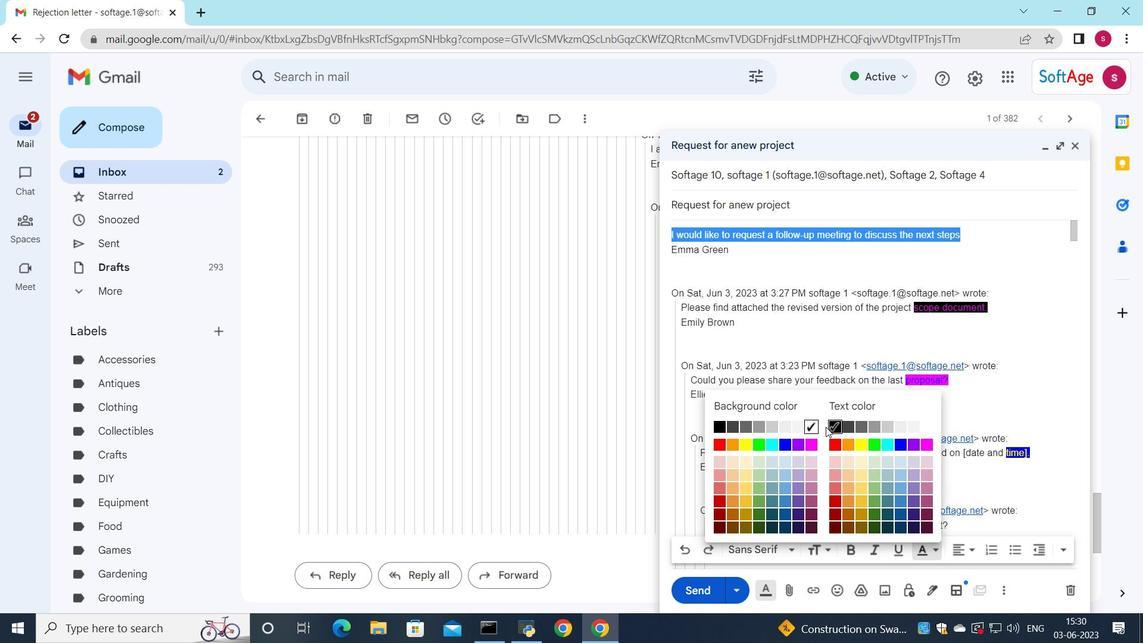 
Action: Mouse pressed left at (832, 427)
Screenshot: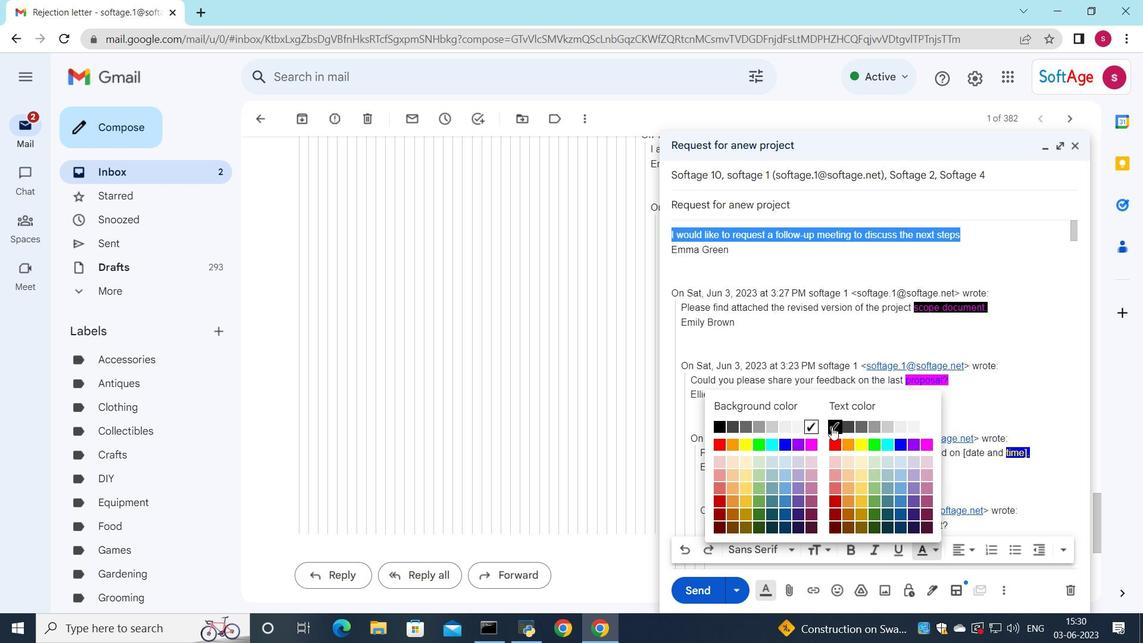 
Action: Mouse moved to (932, 549)
Screenshot: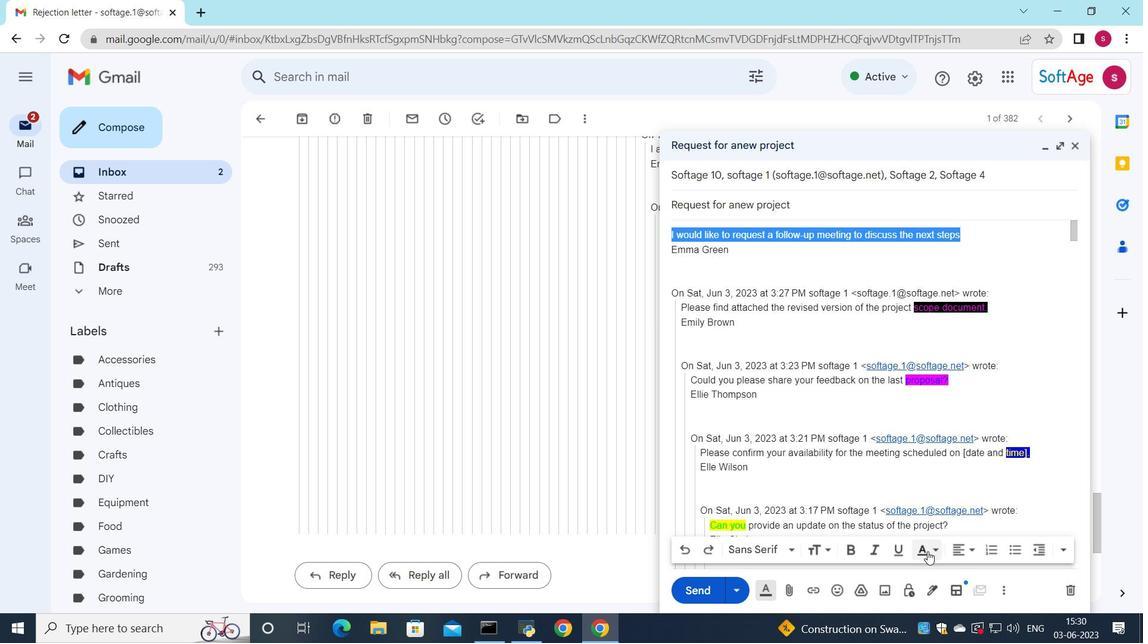 
Action: Mouse pressed left at (932, 549)
Screenshot: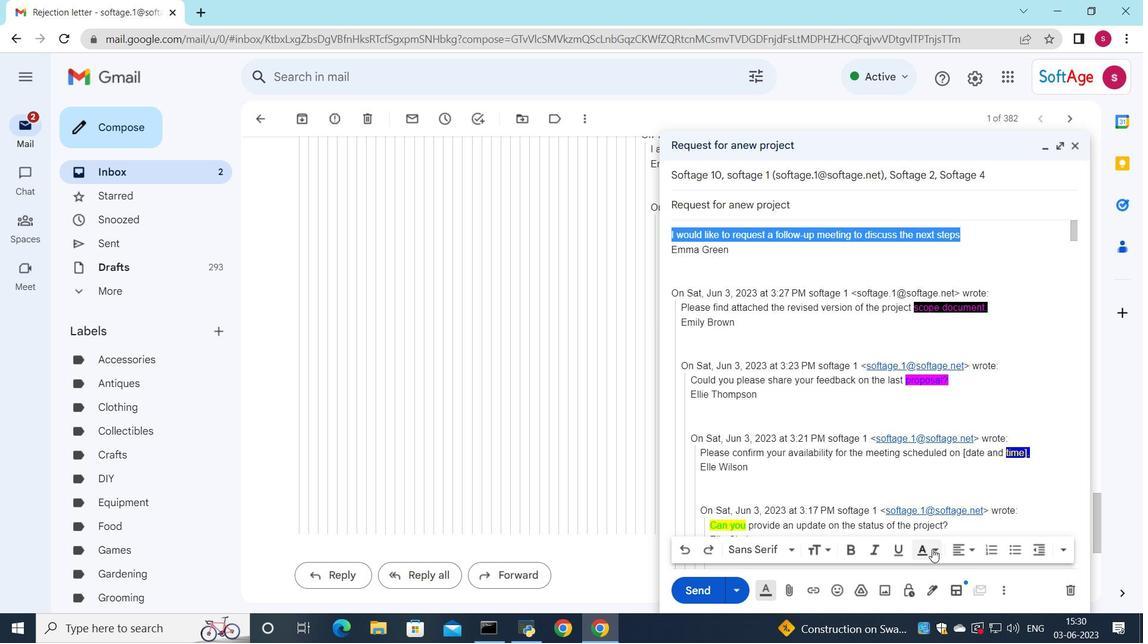 
Action: Mouse moved to (798, 443)
Screenshot: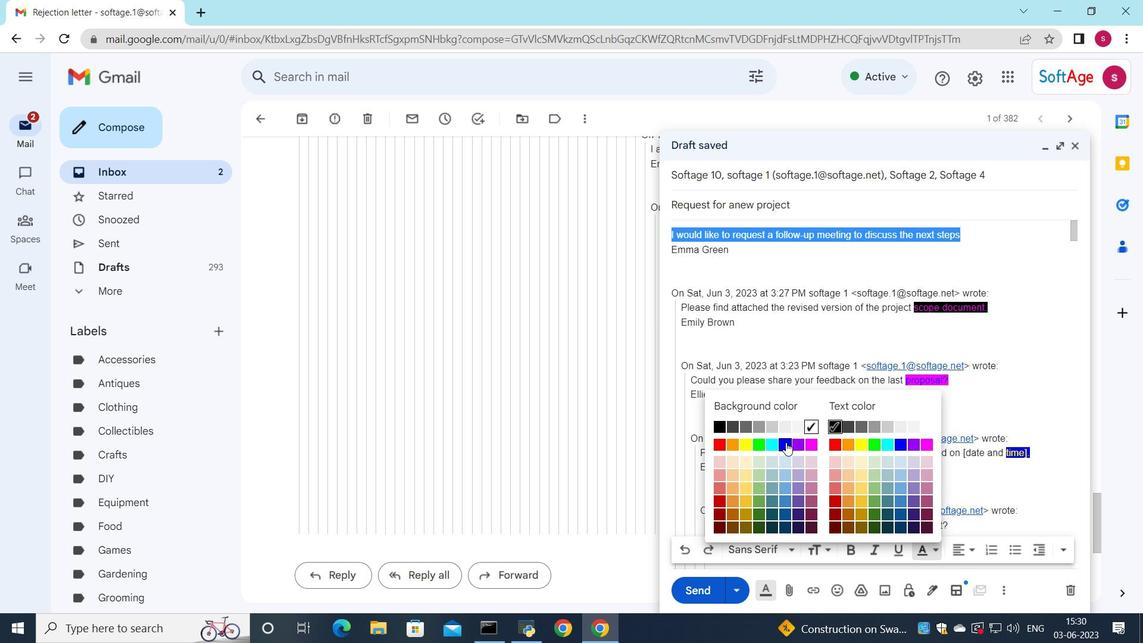 
Action: Mouse pressed left at (798, 443)
Screenshot: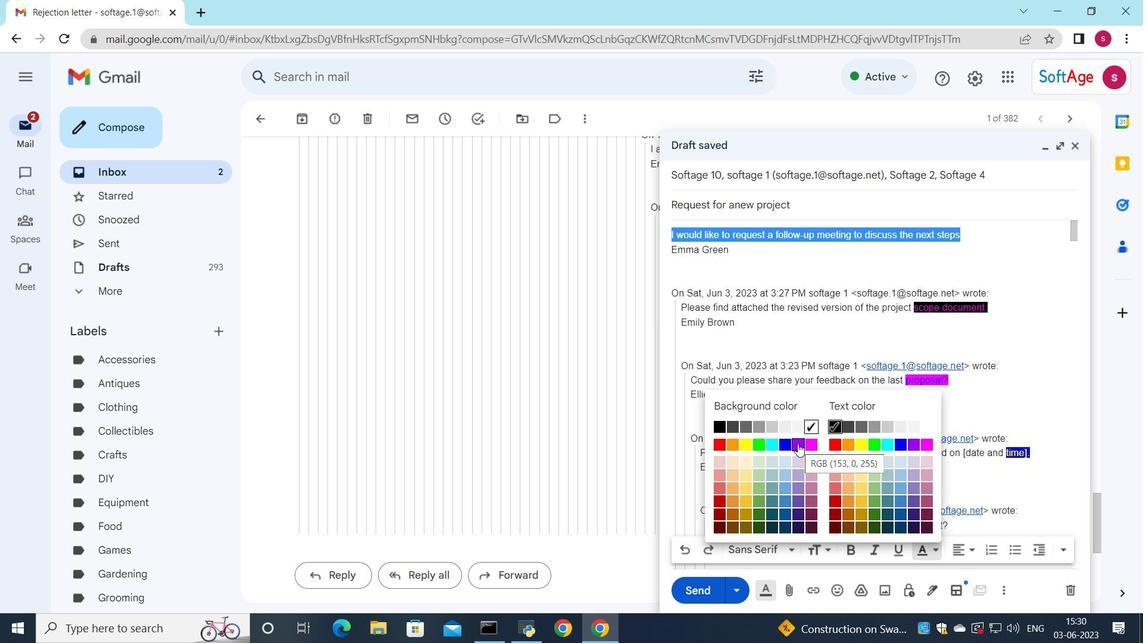 
Action: Mouse moved to (694, 590)
Screenshot: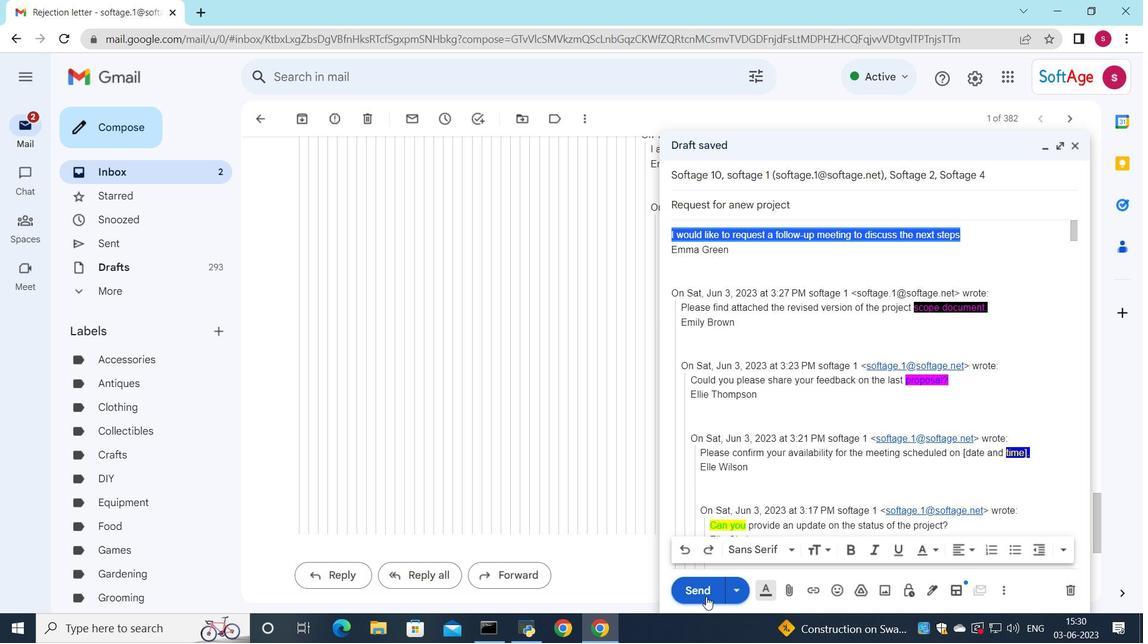 
Action: Mouse pressed left at (694, 590)
Screenshot: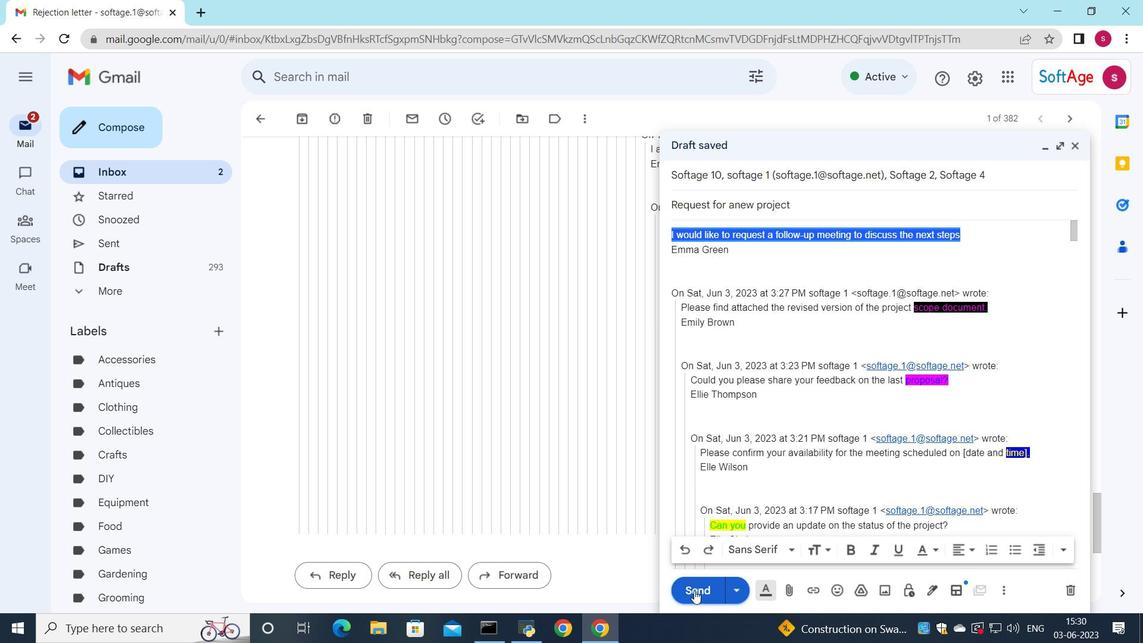 
Action: Mouse moved to (210, 178)
Screenshot: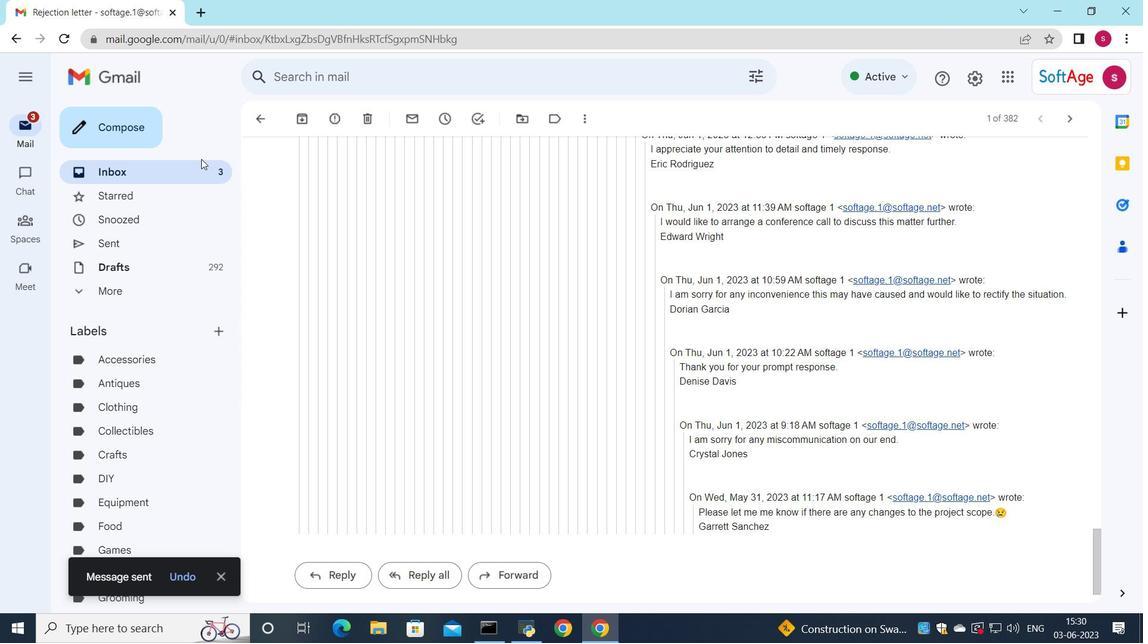 
Action: Mouse pressed left at (210, 178)
Screenshot: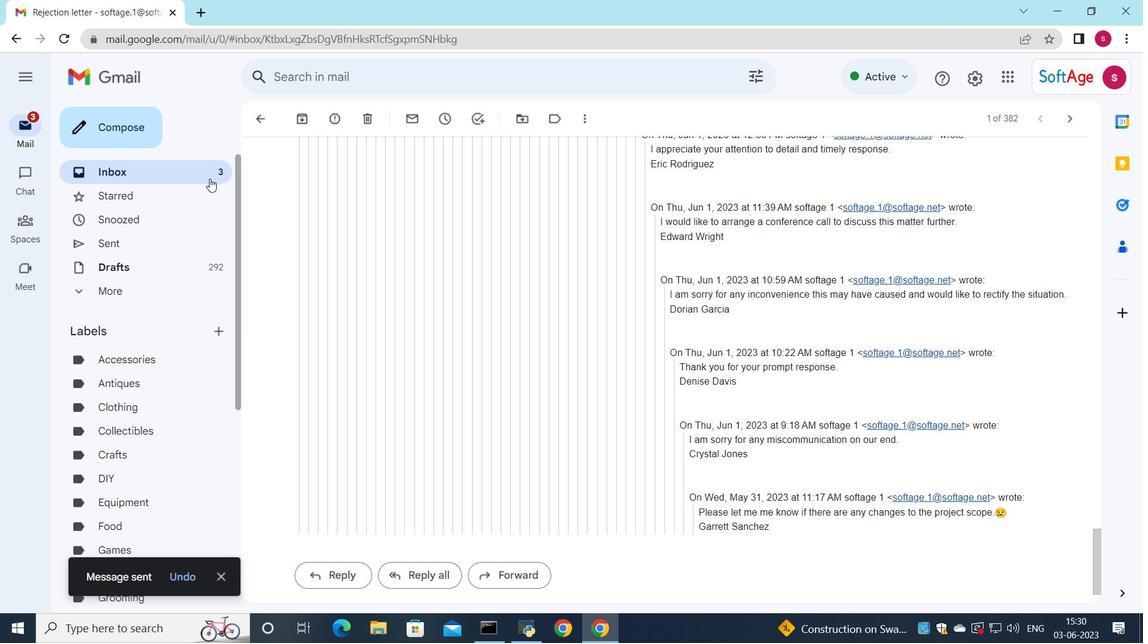 
Action: Mouse moved to (394, 148)
Screenshot: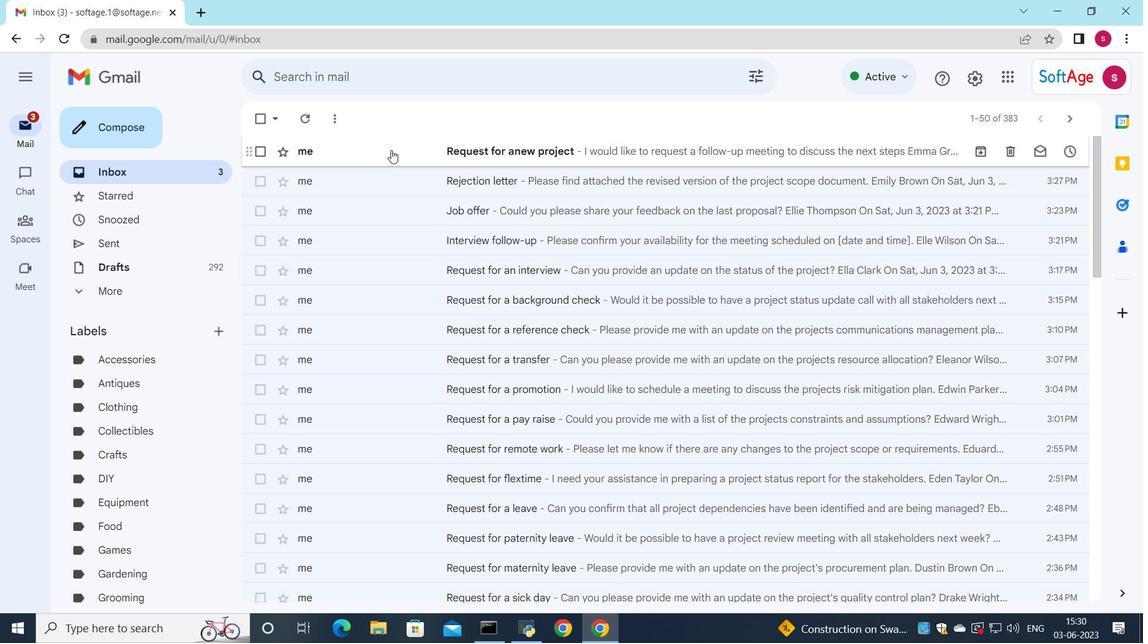 
